 Task: Plan a trip with stops at Chelsea Market, the High Line, and Chelsea Piers.
Action: Mouse moved to (210, 63)
Screenshot: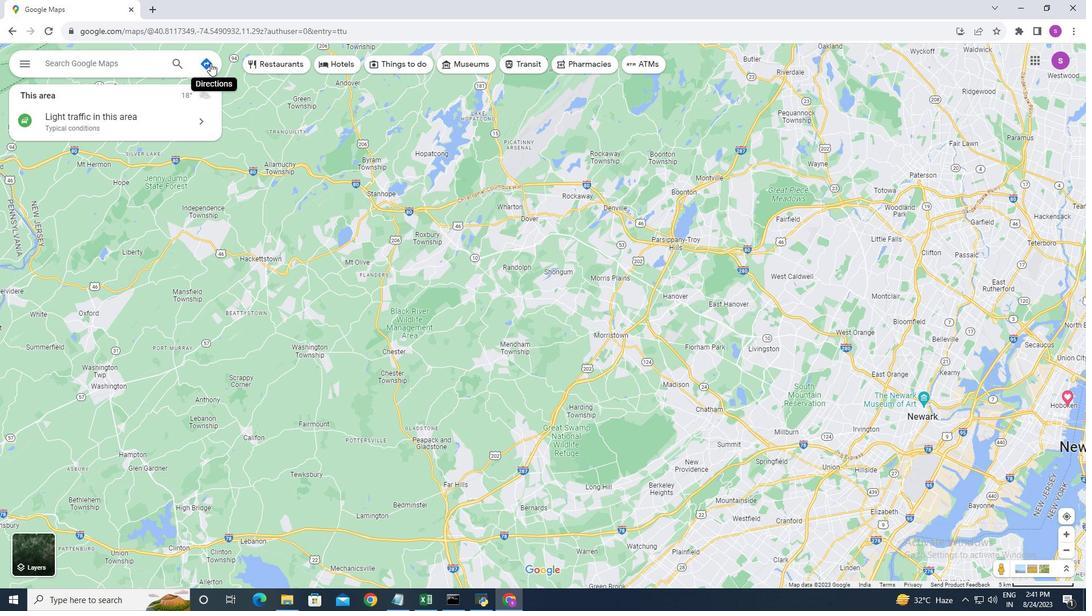
Action: Mouse pressed left at (210, 63)
Screenshot: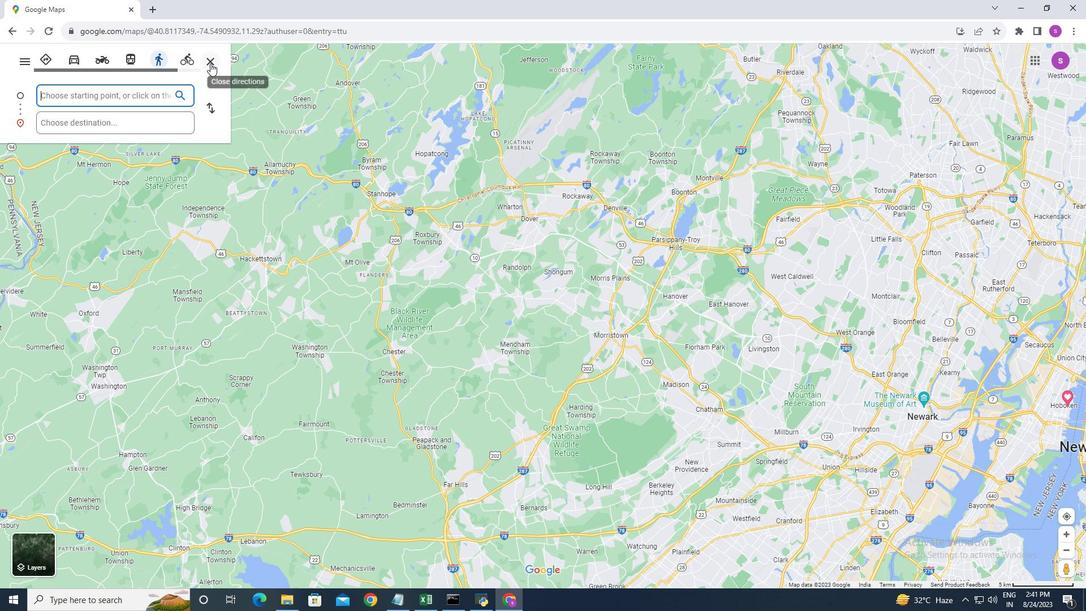 
Action: Mouse moved to (98, 86)
Screenshot: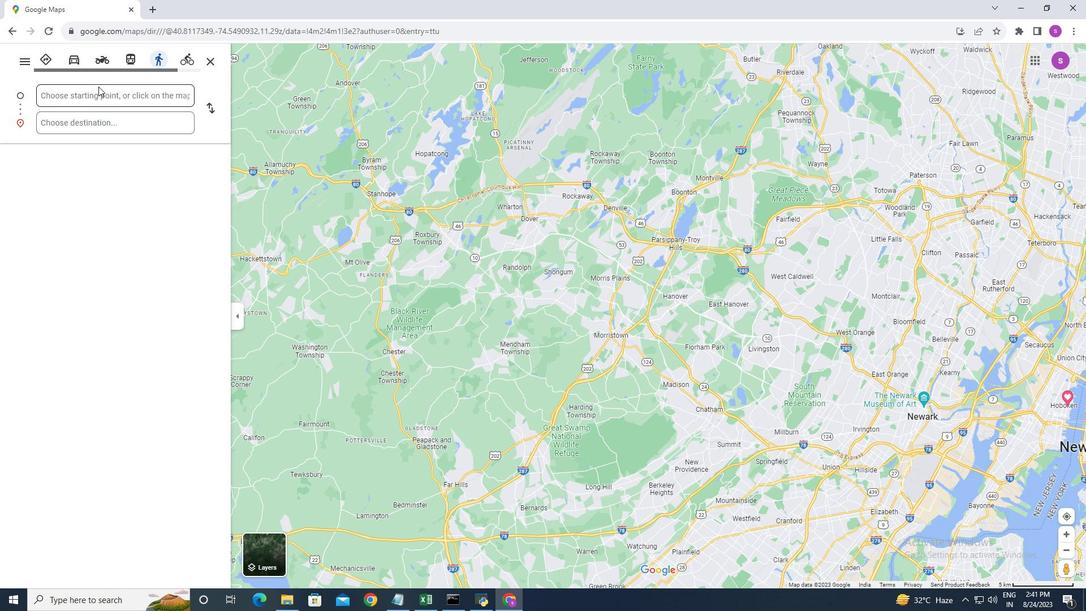 
Action: Mouse pressed left at (98, 86)
Screenshot: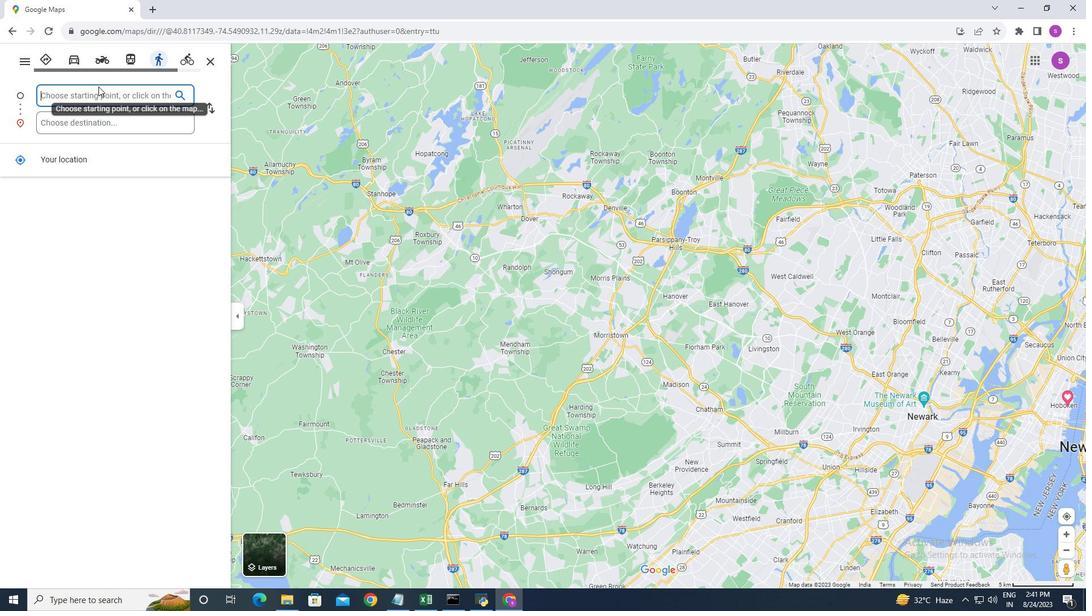 
Action: Key pressed <Key.shift>Chelsea<Key.space><Key.shift>Ma
Screenshot: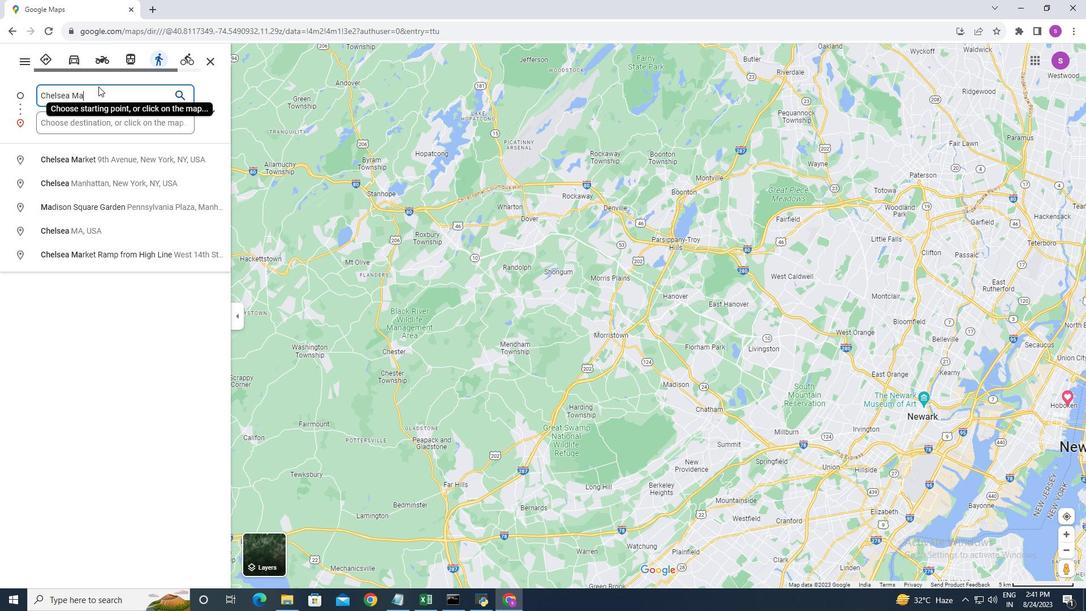 
Action: Mouse moved to (128, 161)
Screenshot: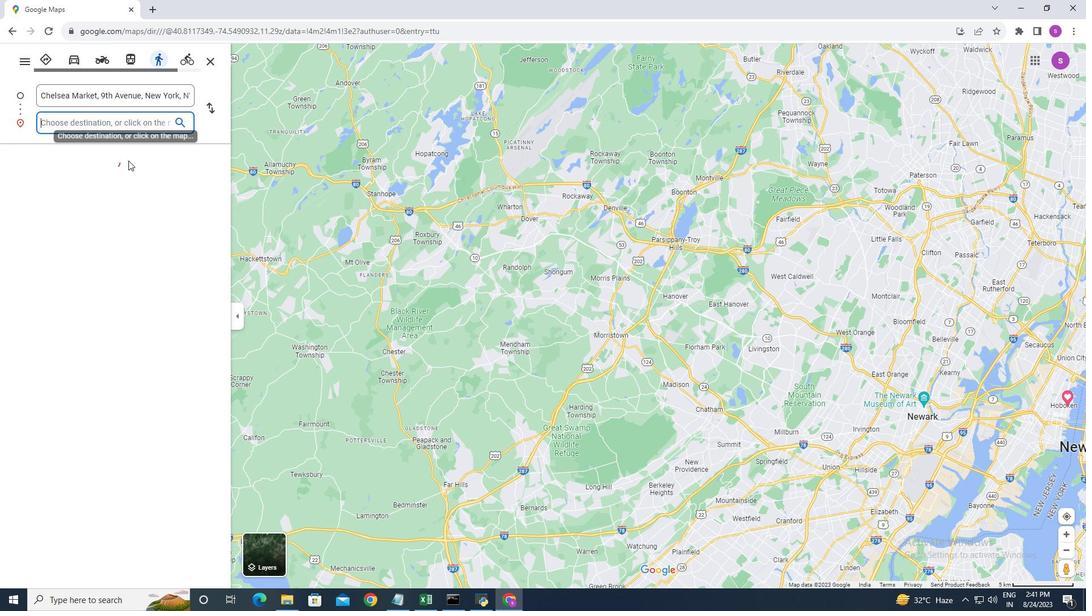 
Action: Mouse pressed left at (128, 161)
Screenshot: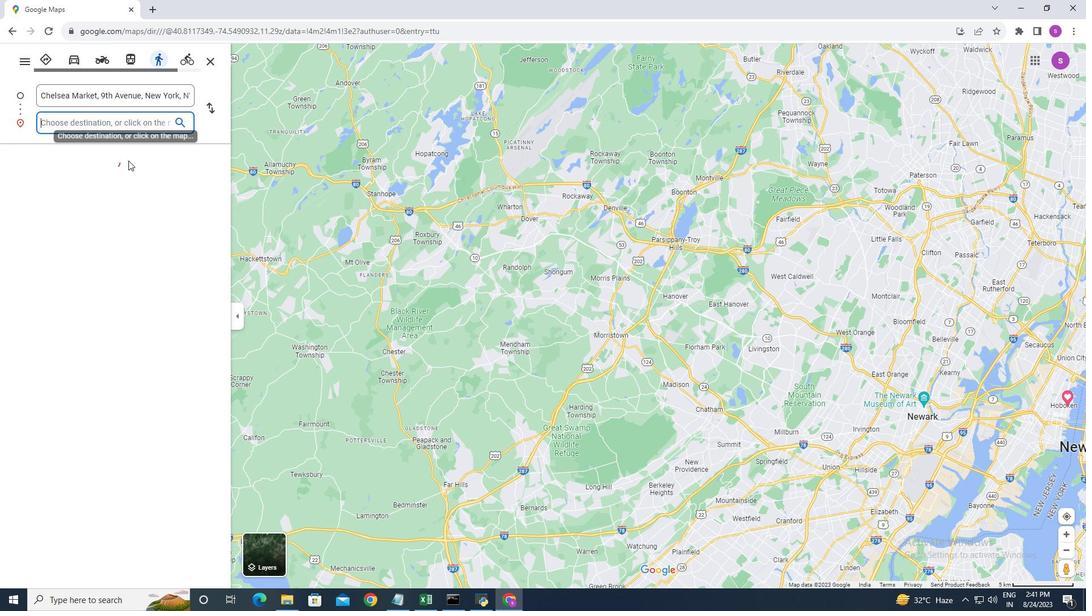 
Action: Mouse moved to (89, 120)
Screenshot: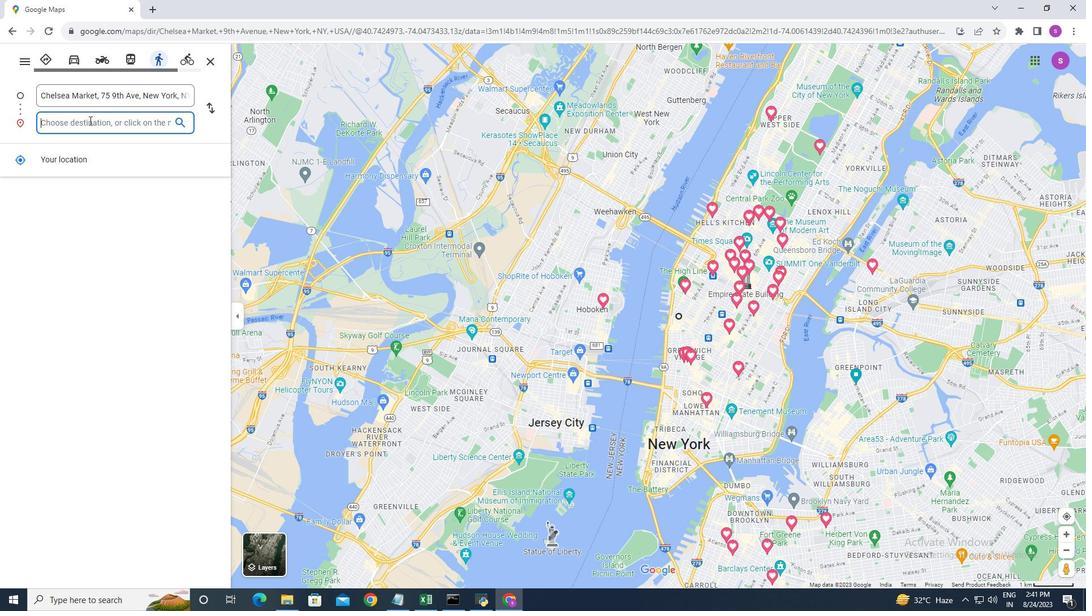 
Action: Mouse pressed left at (89, 120)
Screenshot: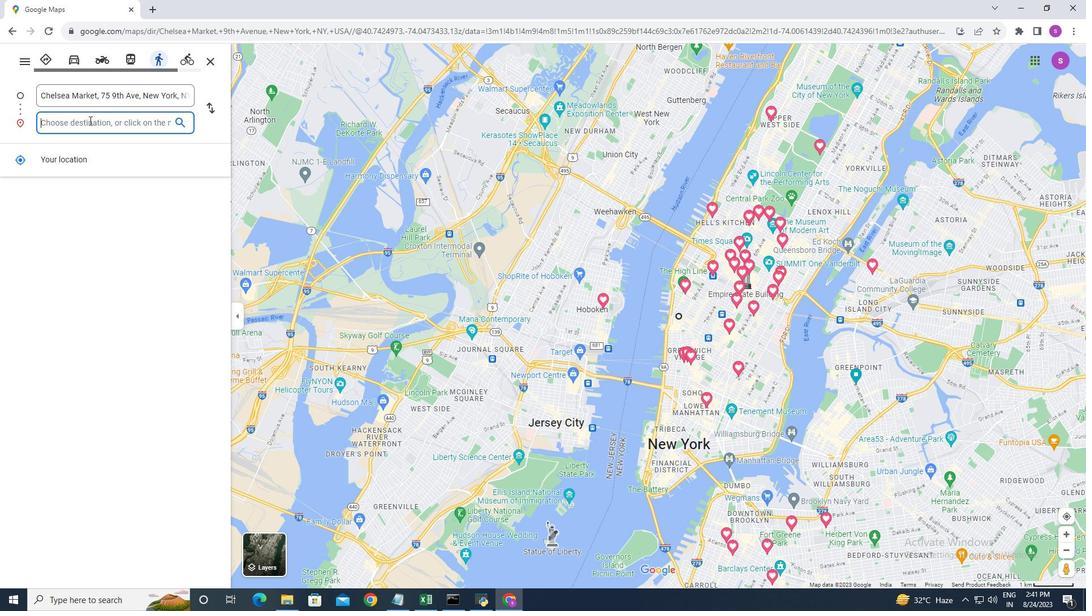 
Action: Key pressed <Key.shift>Union
Screenshot: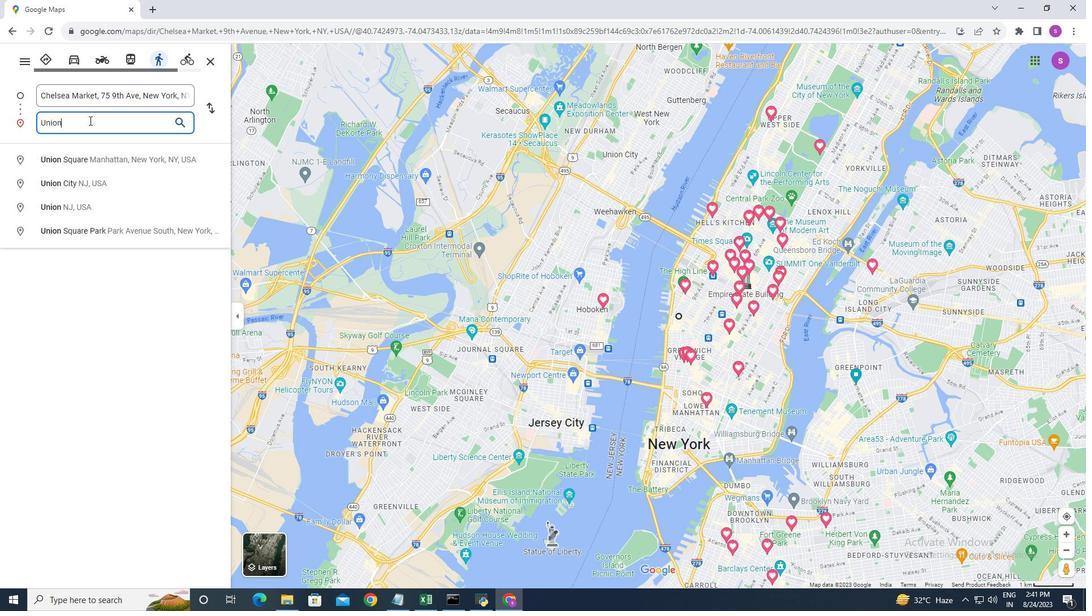 
Action: Mouse moved to (125, 158)
Screenshot: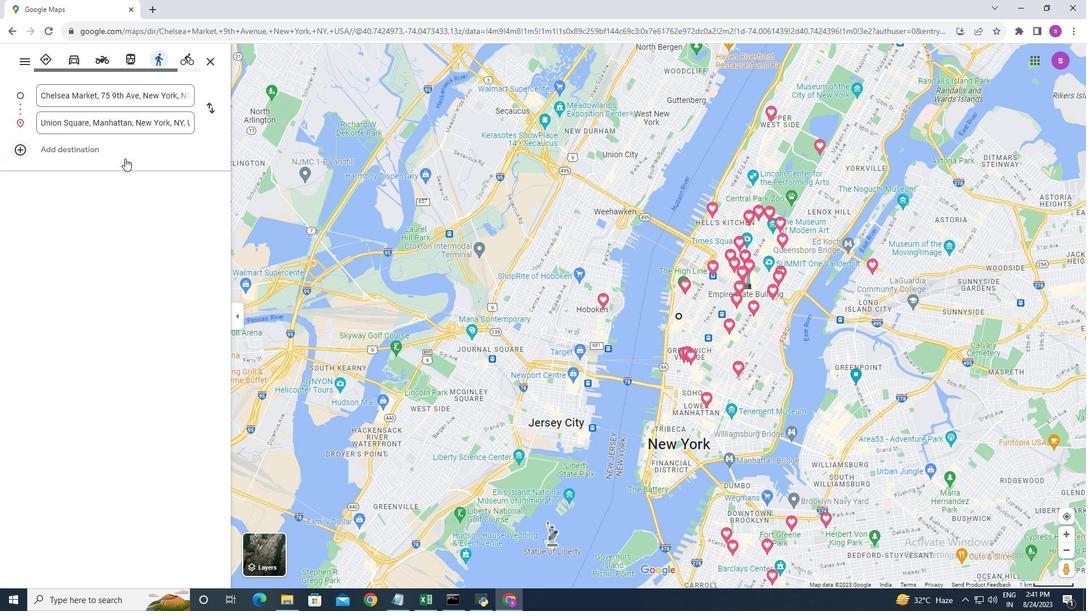
Action: Mouse pressed left at (125, 158)
Screenshot: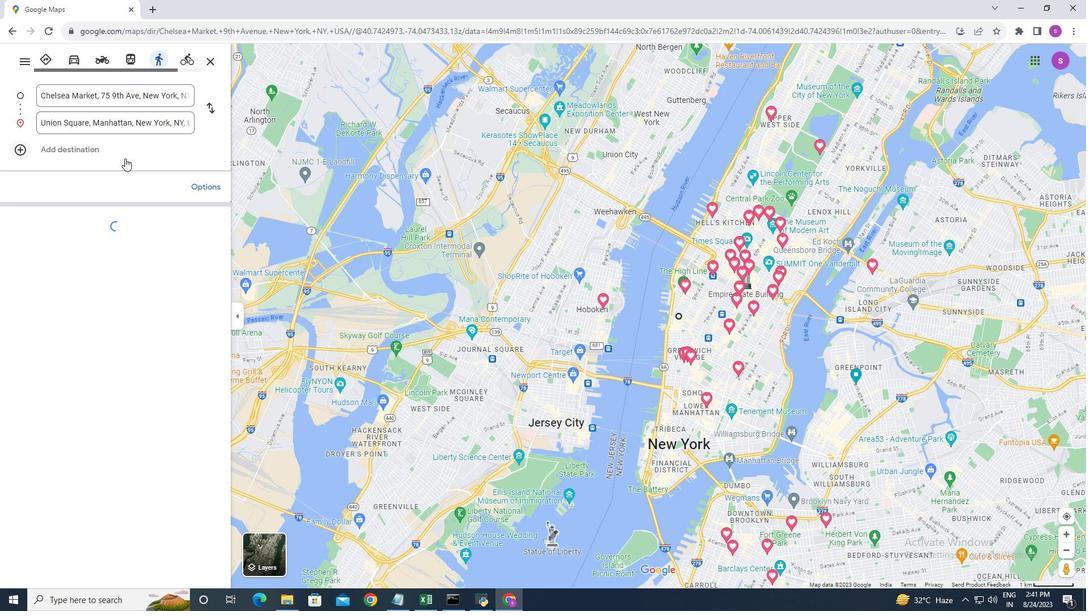 
Action: Mouse moved to (76, 142)
Screenshot: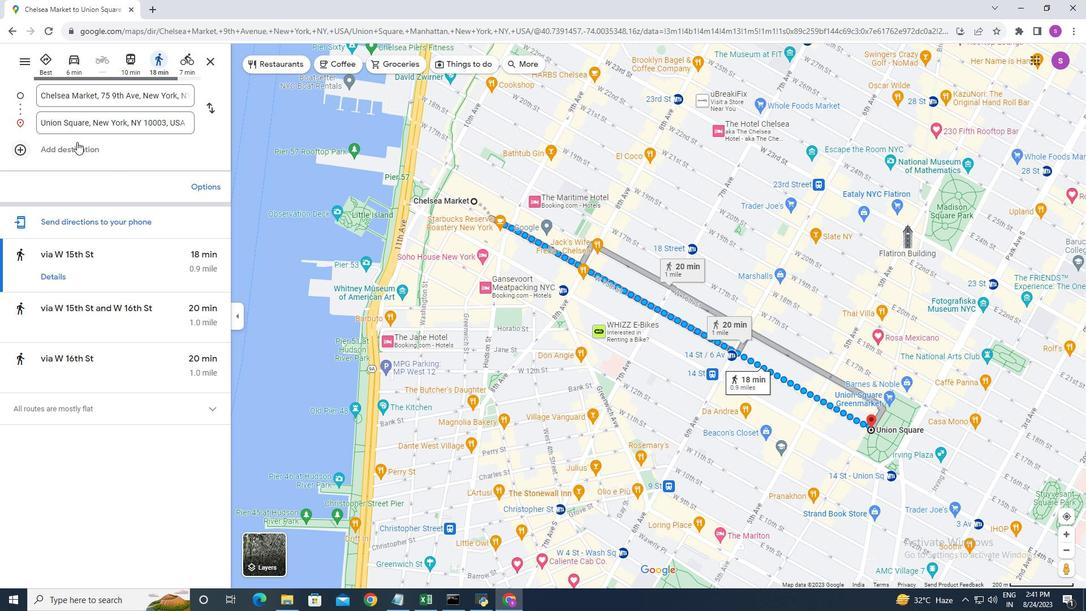 
Action: Mouse pressed left at (76, 142)
Screenshot: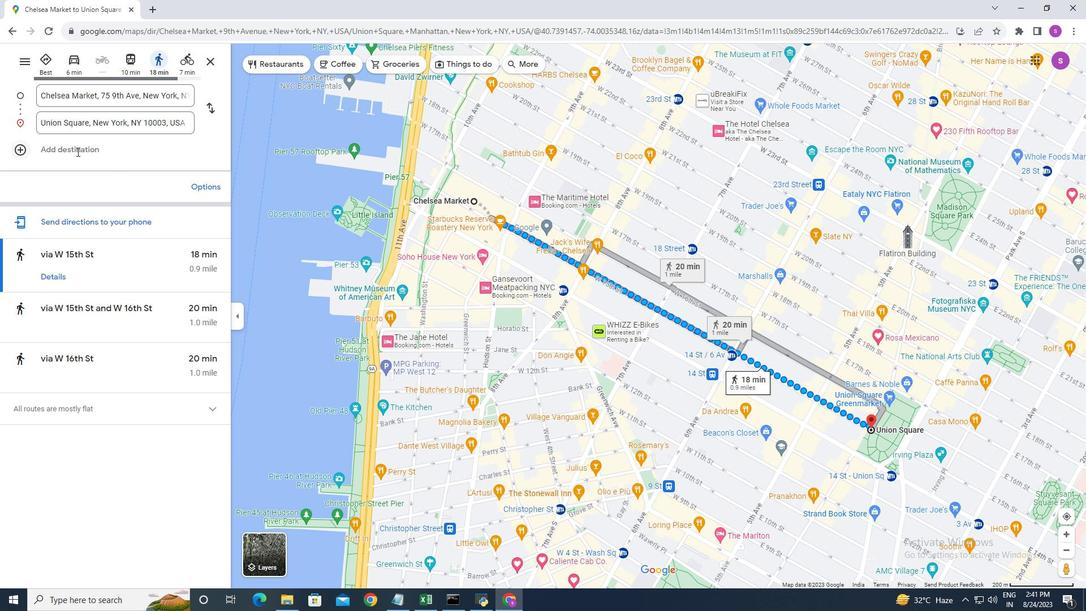 
Action: Mouse moved to (75, 150)
Screenshot: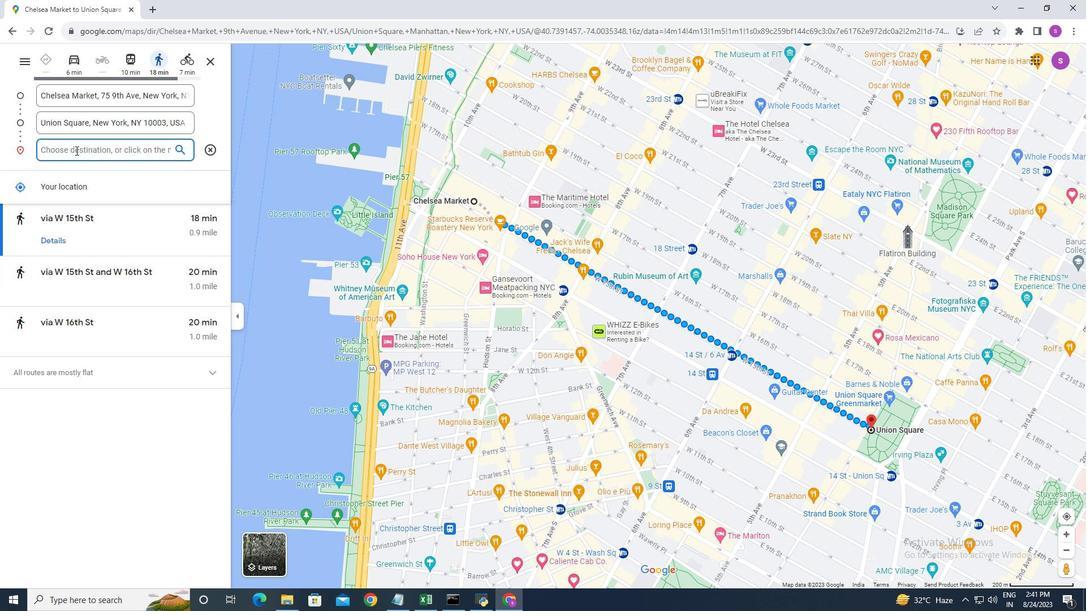 
Action: Mouse pressed left at (75, 150)
Screenshot: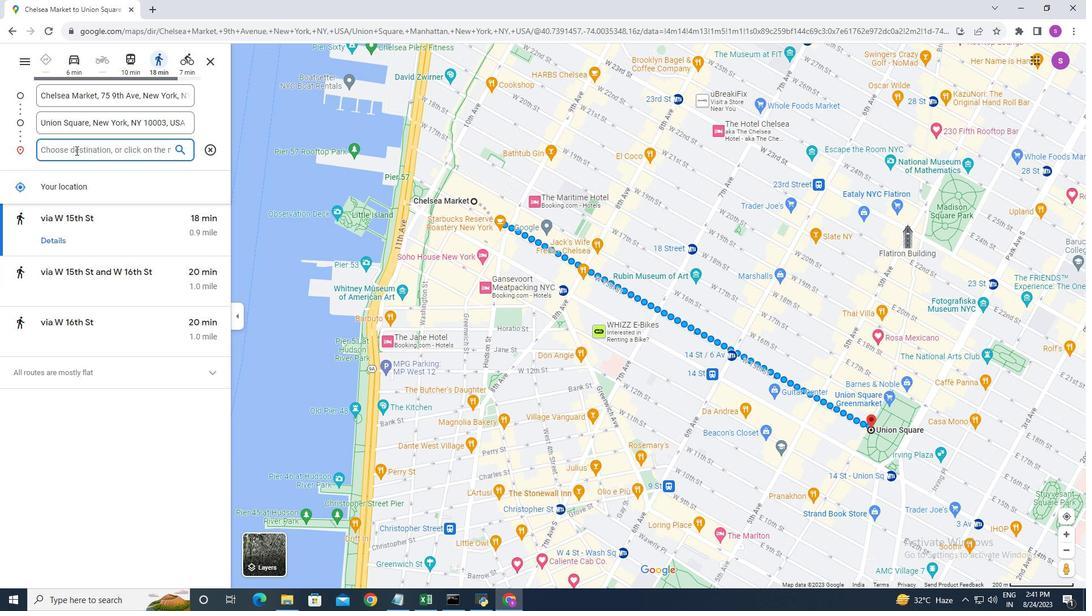 
Action: Key pressed <Key.shift>The<Key.space><Key.shift>
Screenshot: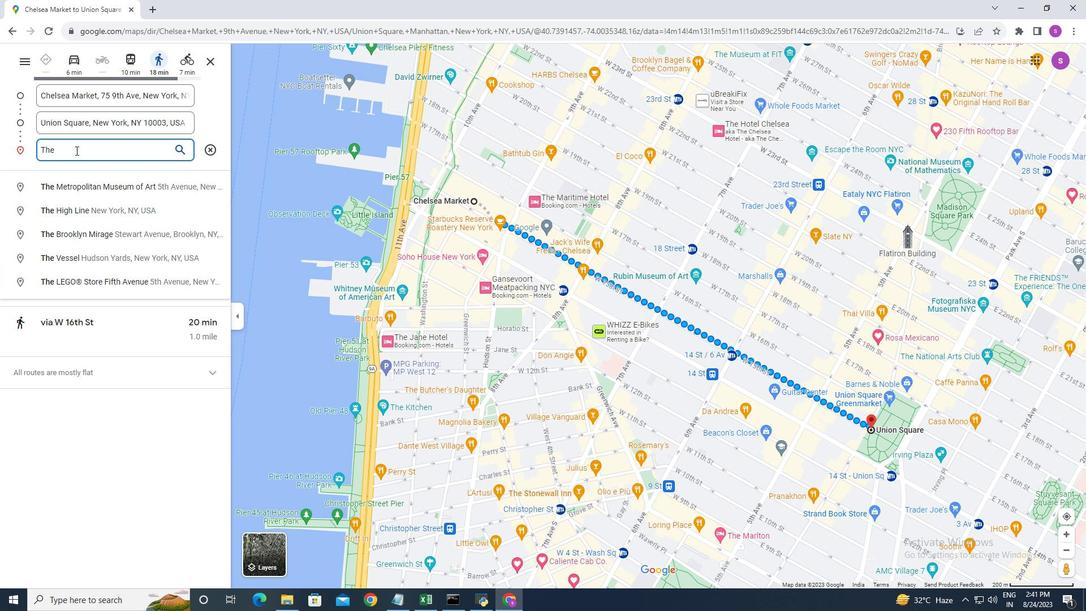 
Action: Mouse moved to (157, 211)
Screenshot: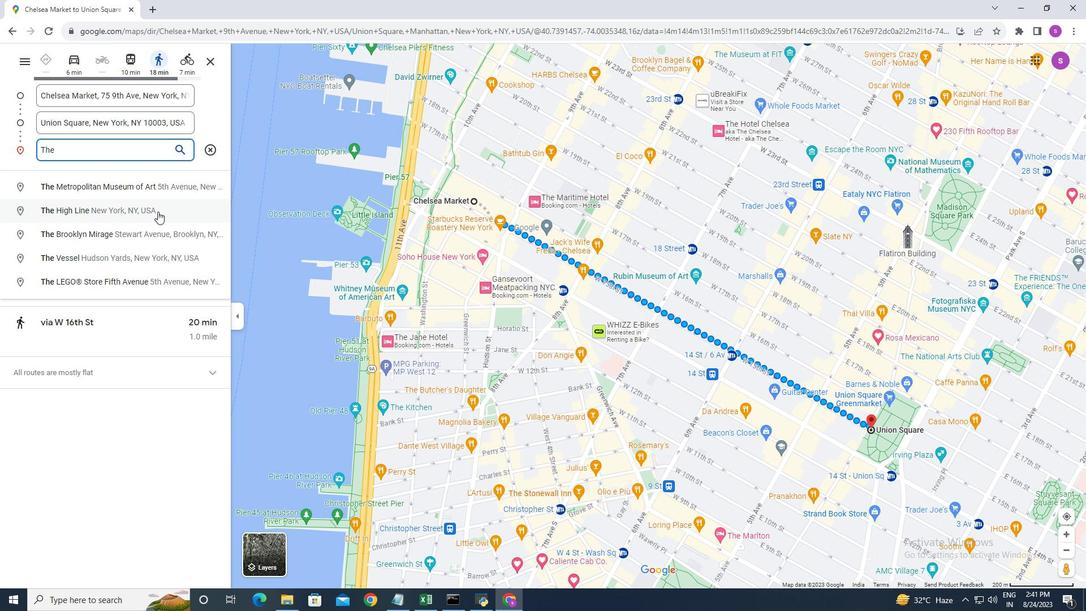 
Action: Mouse pressed left at (157, 211)
Screenshot: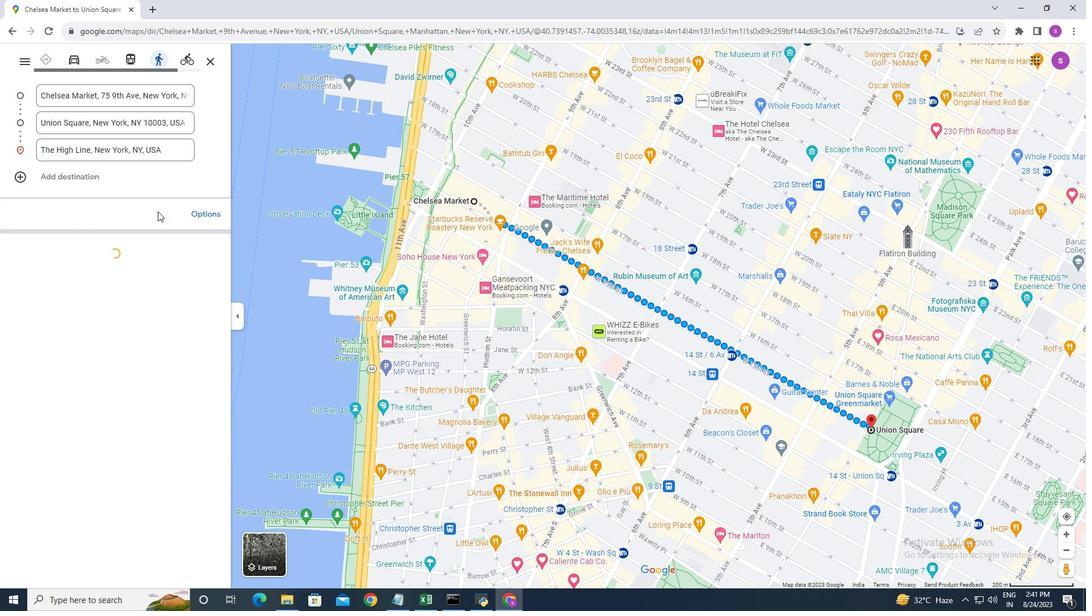 
Action: Mouse moved to (74, 178)
Screenshot: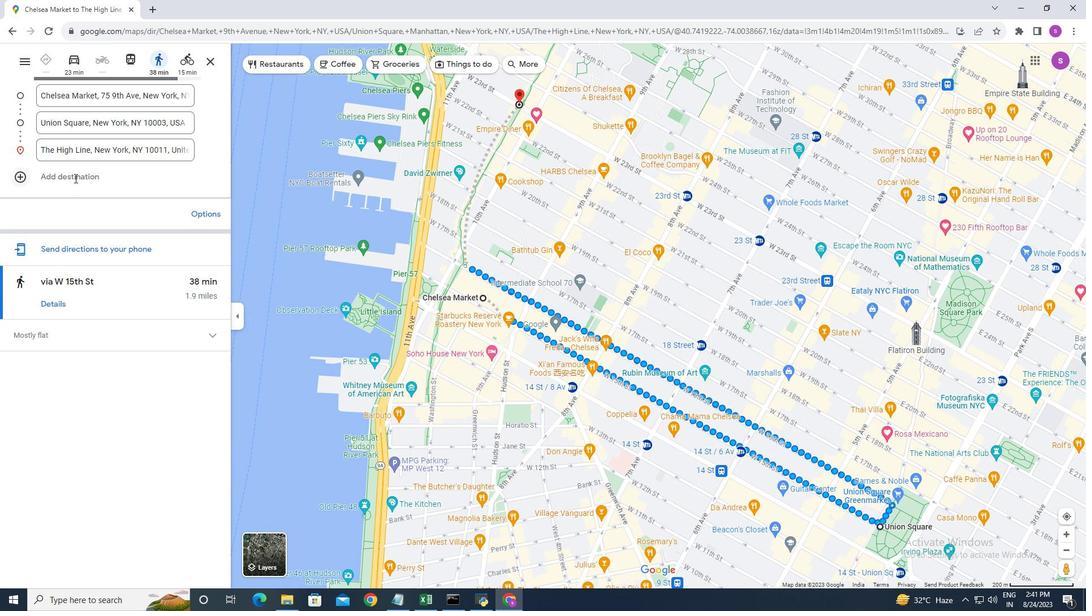 
Action: Mouse pressed left at (74, 178)
Screenshot: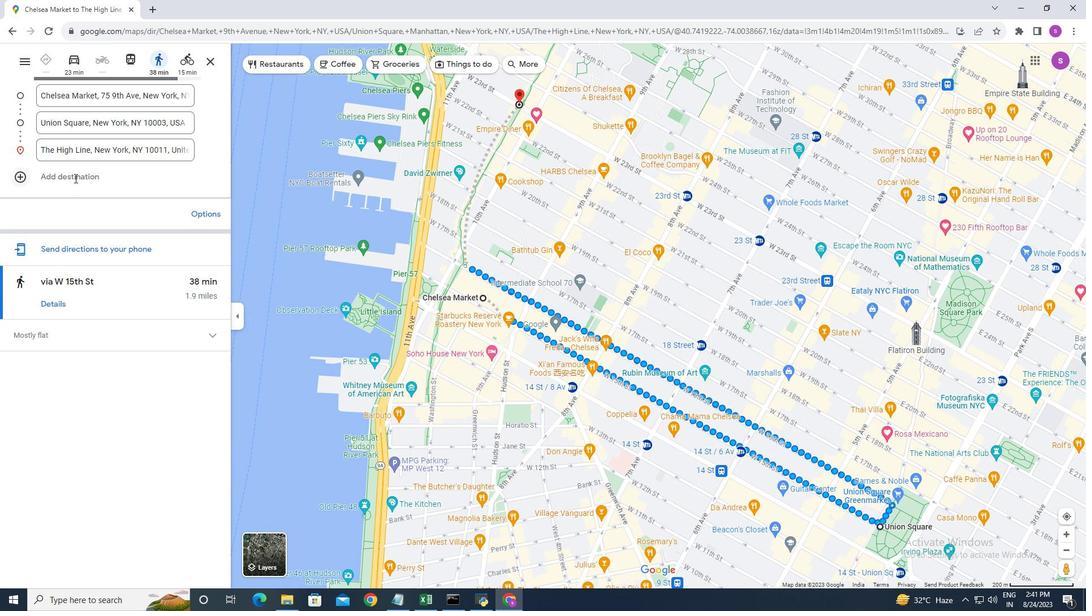 
Action: Mouse moved to (74, 179)
Screenshot: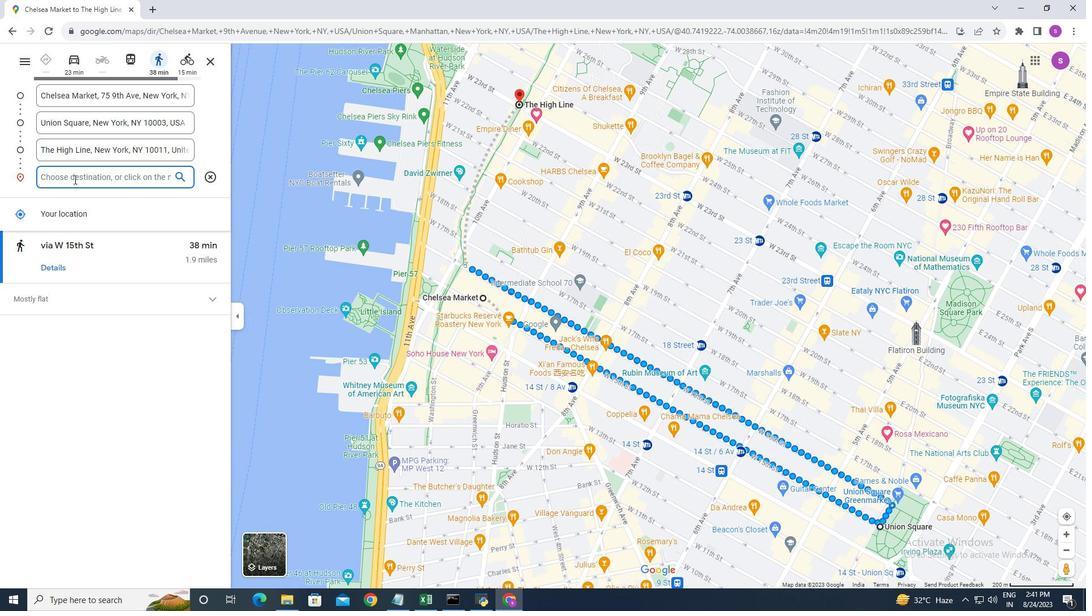 
Action: Mouse pressed left at (74, 179)
Screenshot: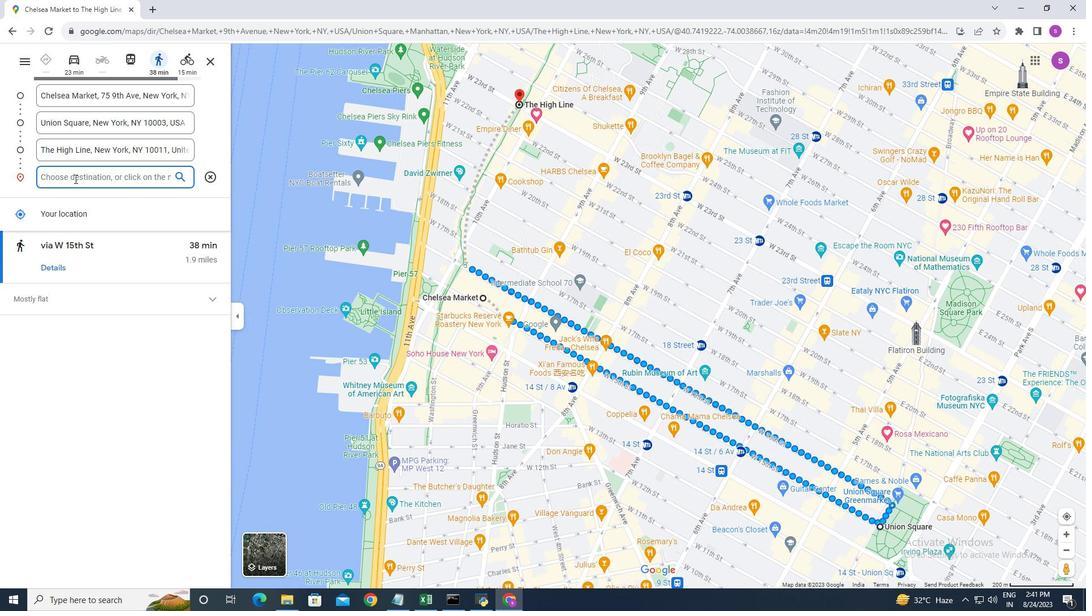 
Action: Mouse moved to (74, 178)
Screenshot: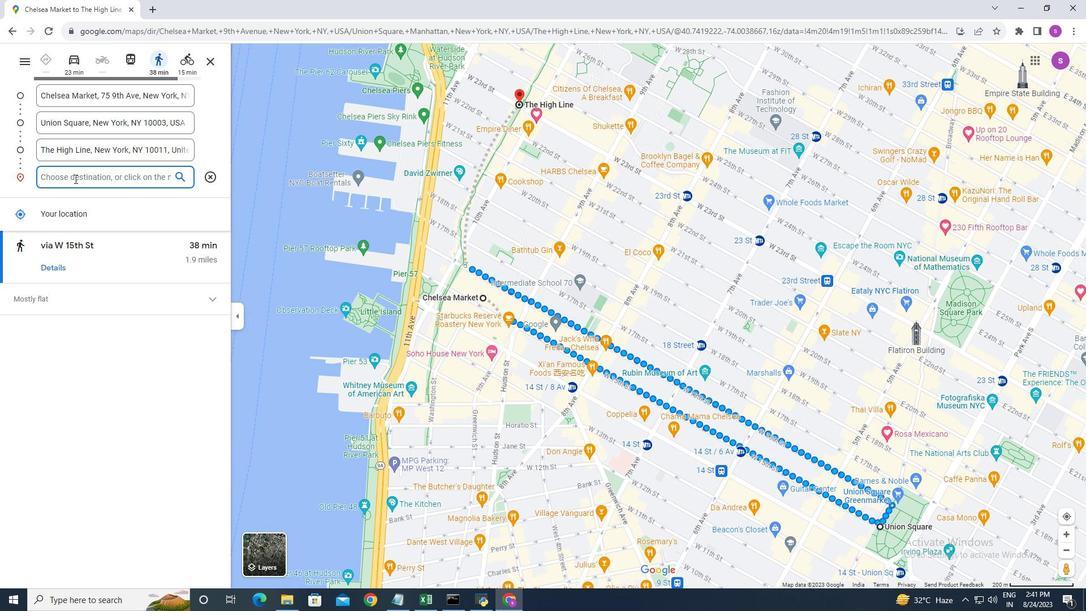 
Action: Key pressed <Key.shift>Chelsea<Key.space><Key.shift>OP<Key.backspace><Key.backspace><Key.shift>P
Screenshot: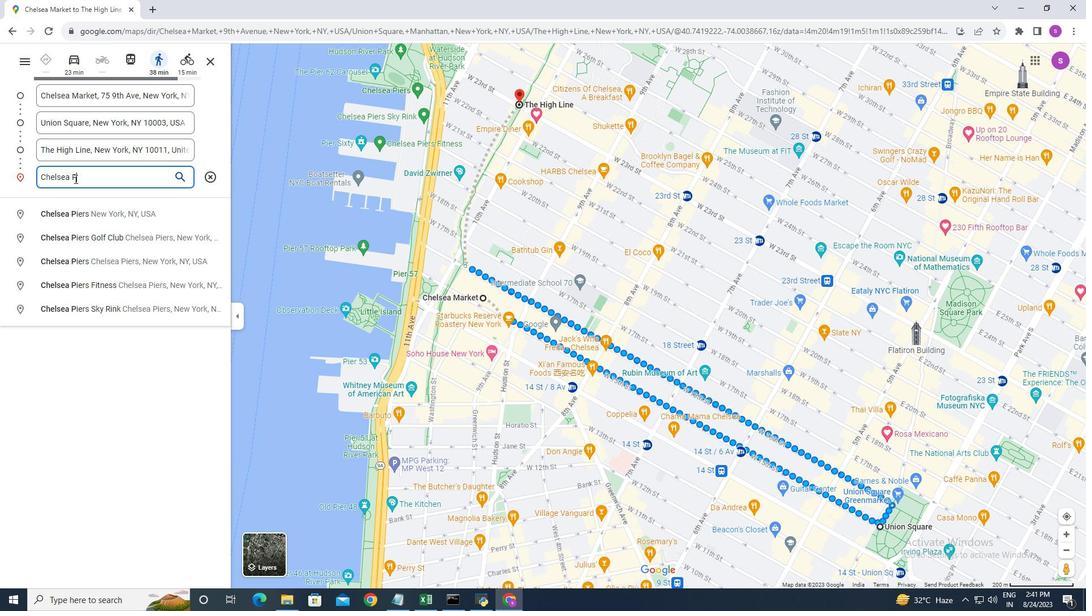 
Action: Mouse moved to (139, 215)
Screenshot: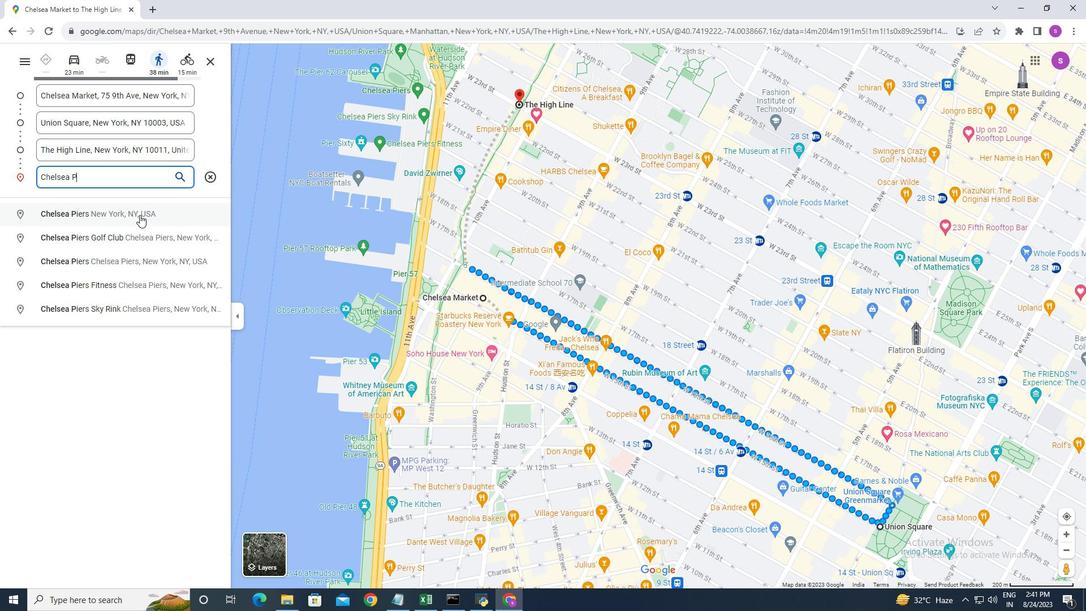 
Action: Mouse pressed left at (139, 215)
Screenshot: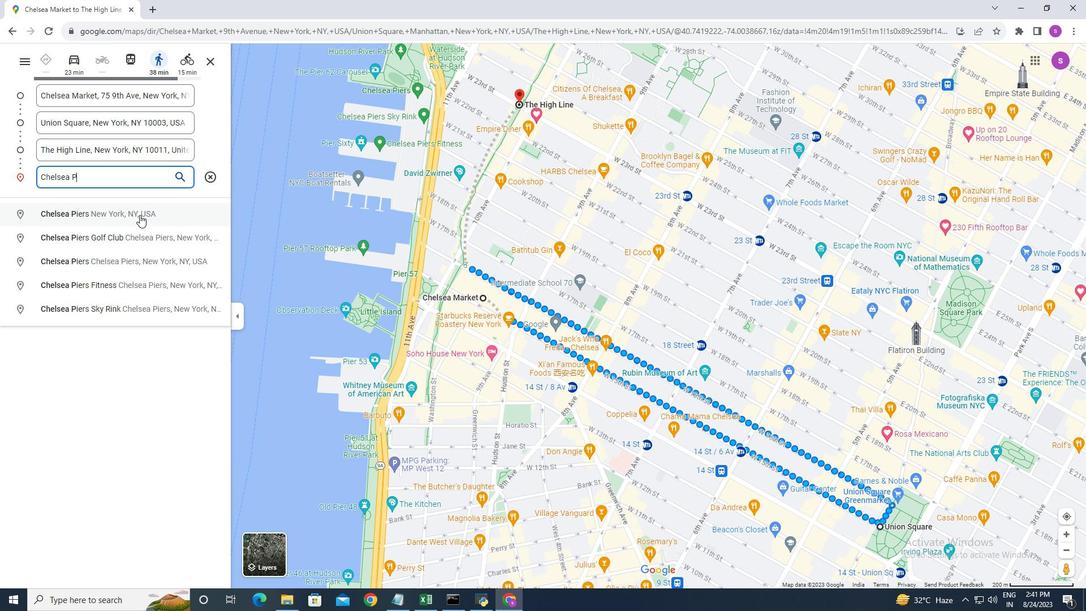 
Action: Mouse moved to (62, 199)
Screenshot: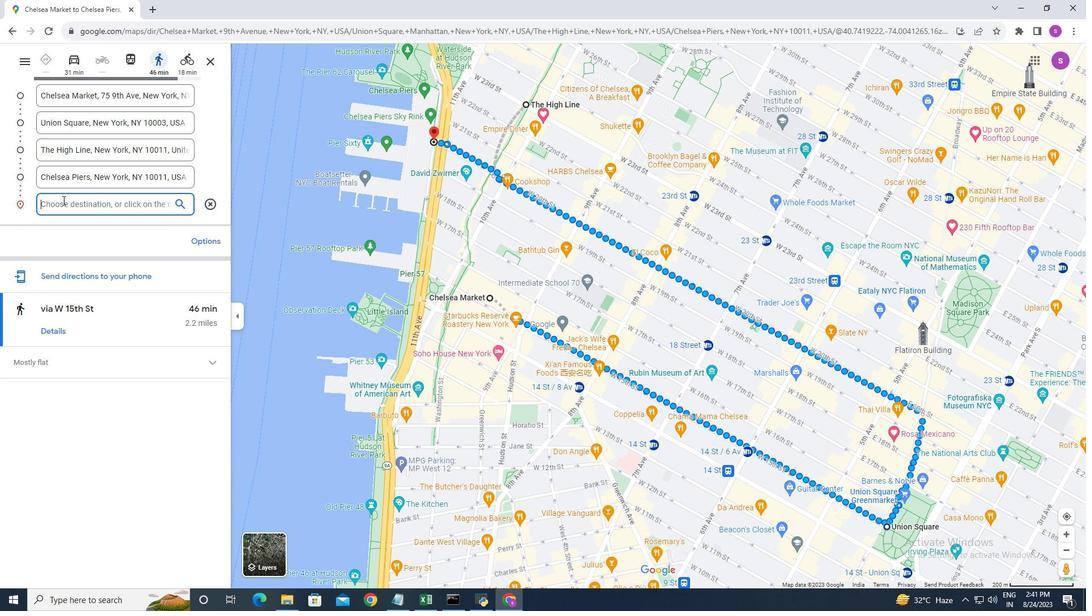 
Action: Mouse pressed left at (62, 199)
Screenshot: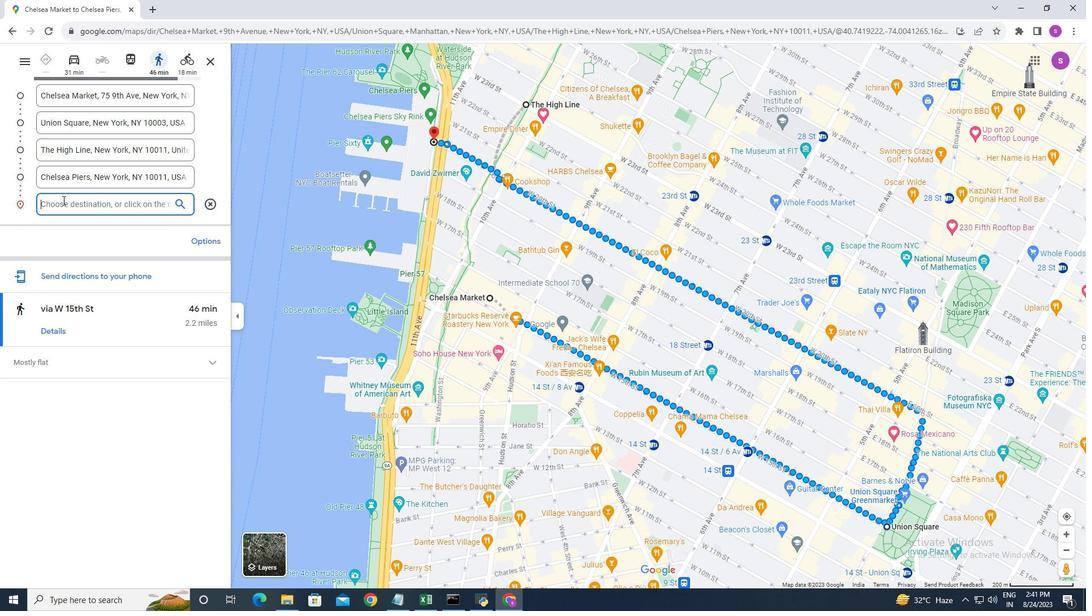 
Action: Mouse moved to (62, 200)
Screenshot: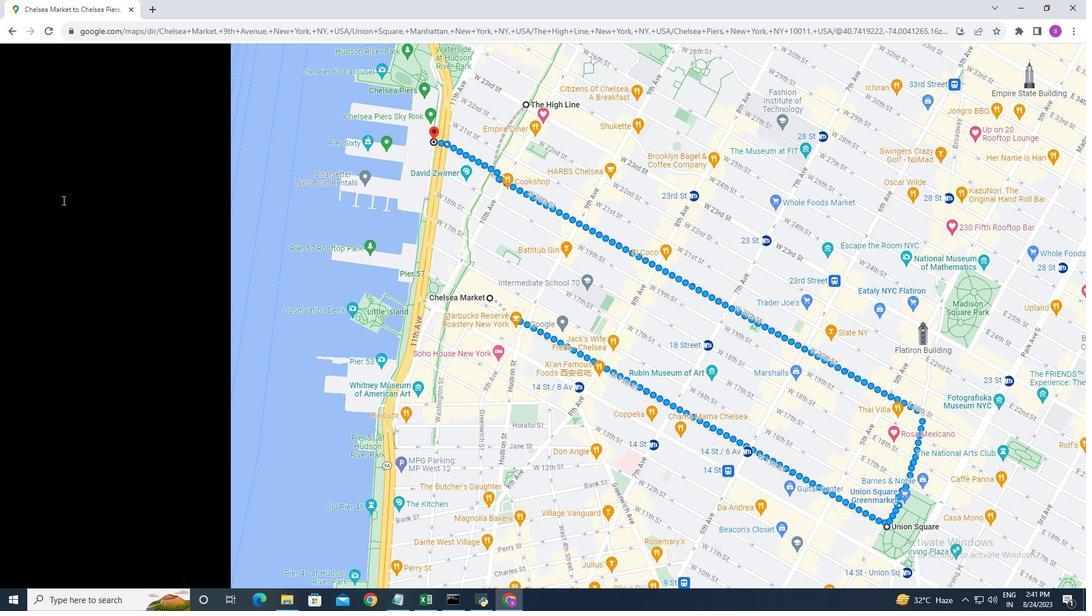 
Action: Key pressed <Key.shift>Empire<Key.space><Key.shift>Diner
Screenshot: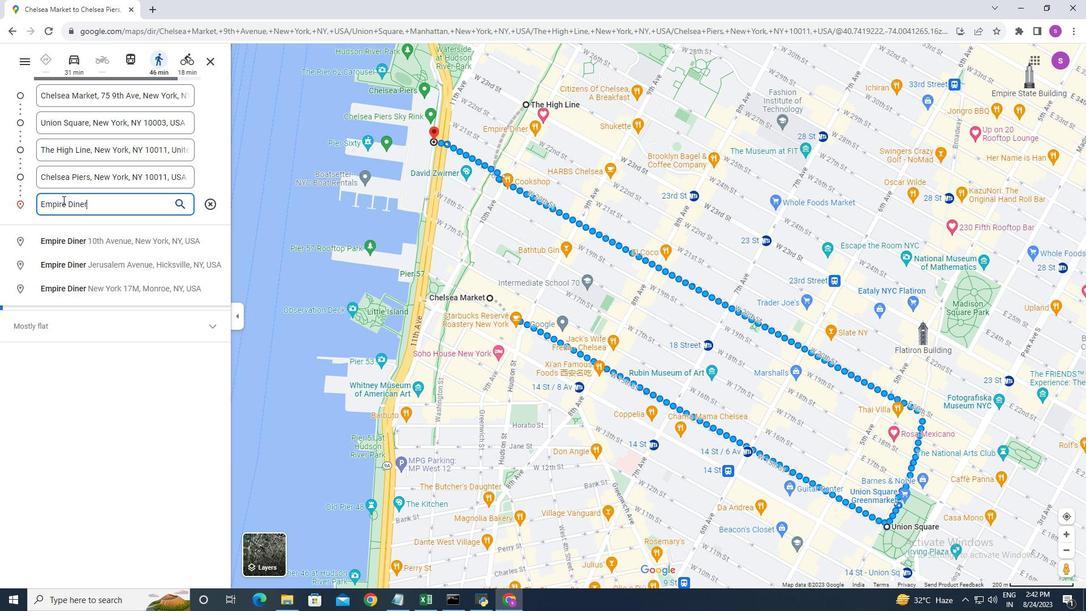 
Action: Mouse moved to (131, 236)
Screenshot: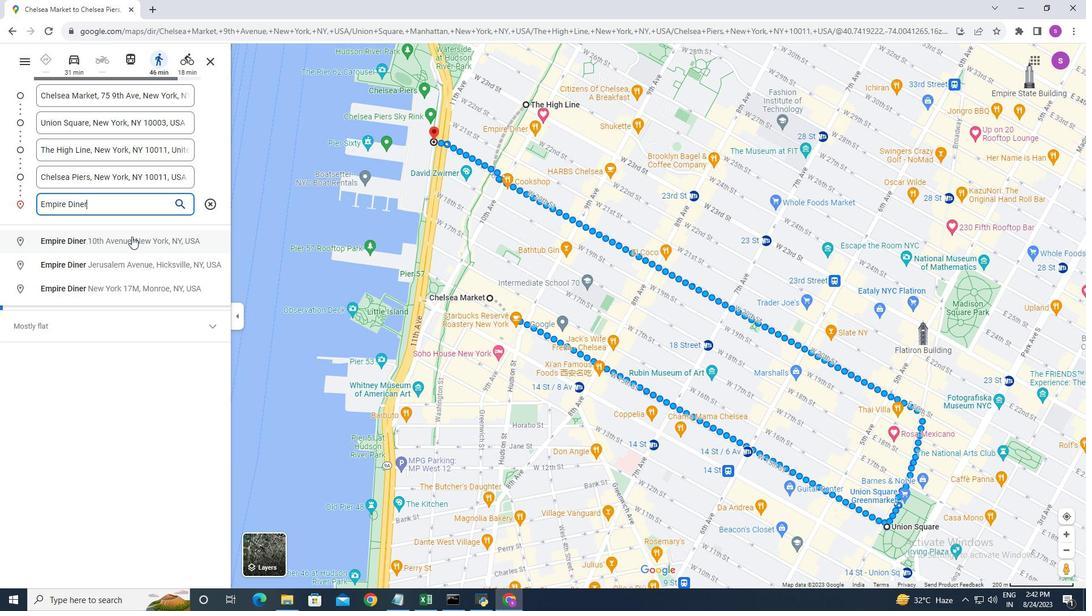 
Action: Mouse pressed left at (131, 236)
Screenshot: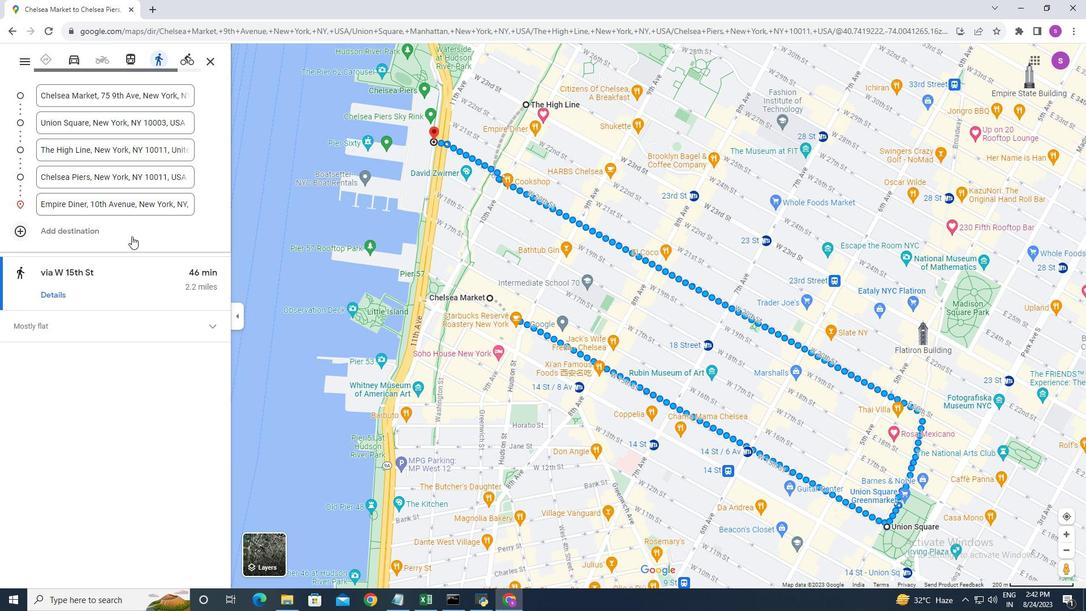 
Action: Mouse moved to (71, 60)
Screenshot: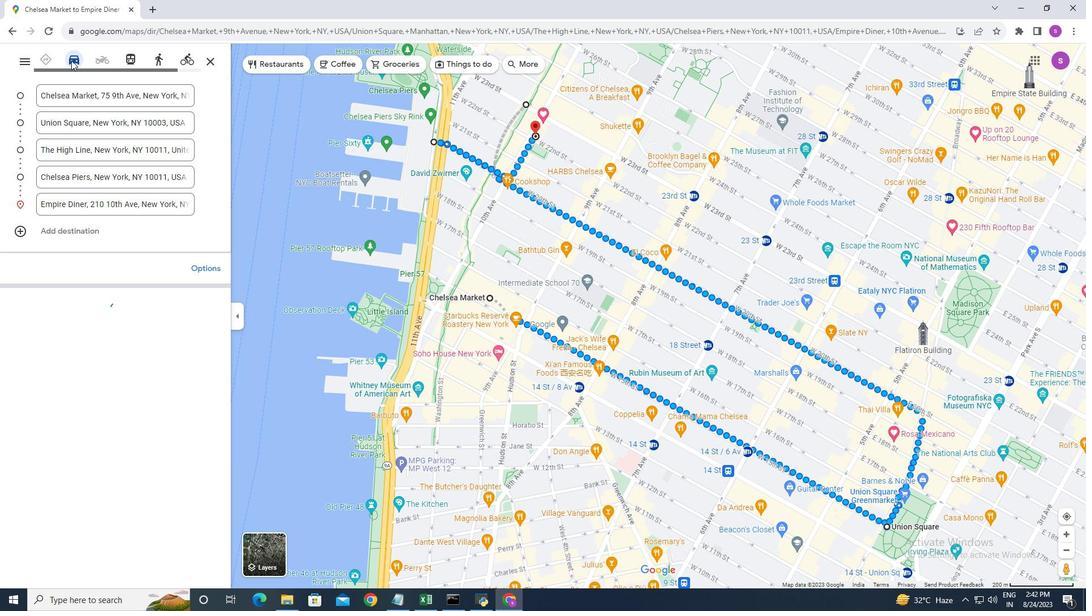 
Action: Mouse pressed left at (71, 60)
Screenshot: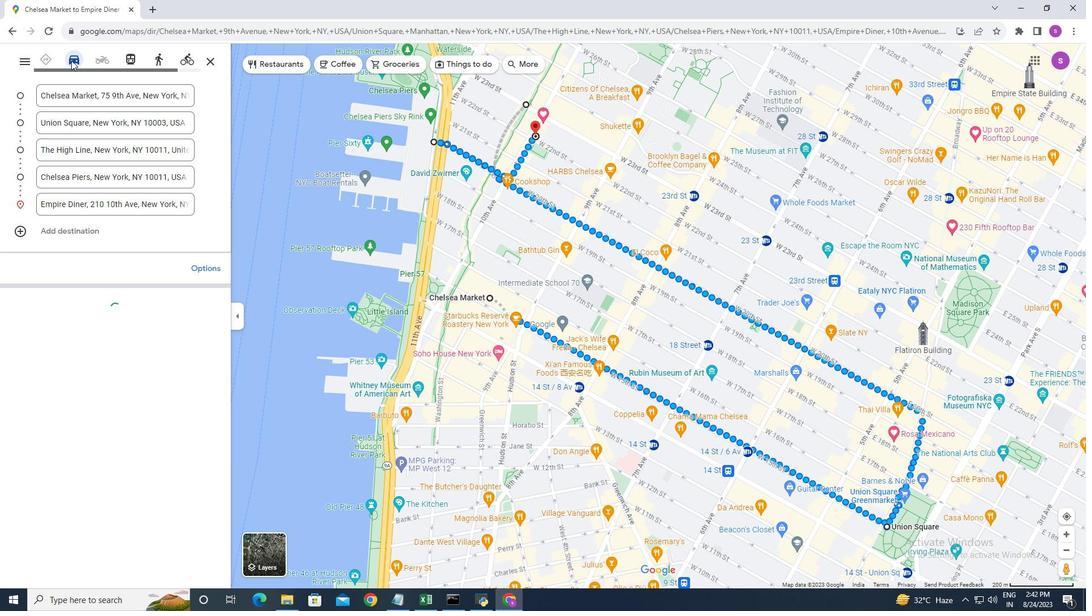 
Action: Mouse moved to (52, 371)
Screenshot: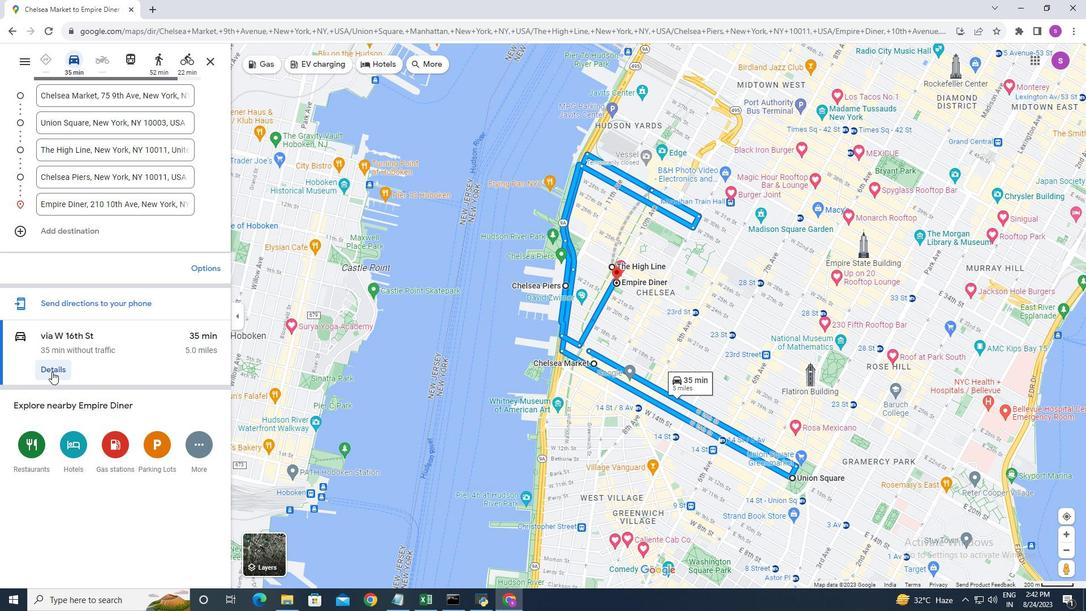 
Action: Mouse pressed left at (52, 371)
Screenshot: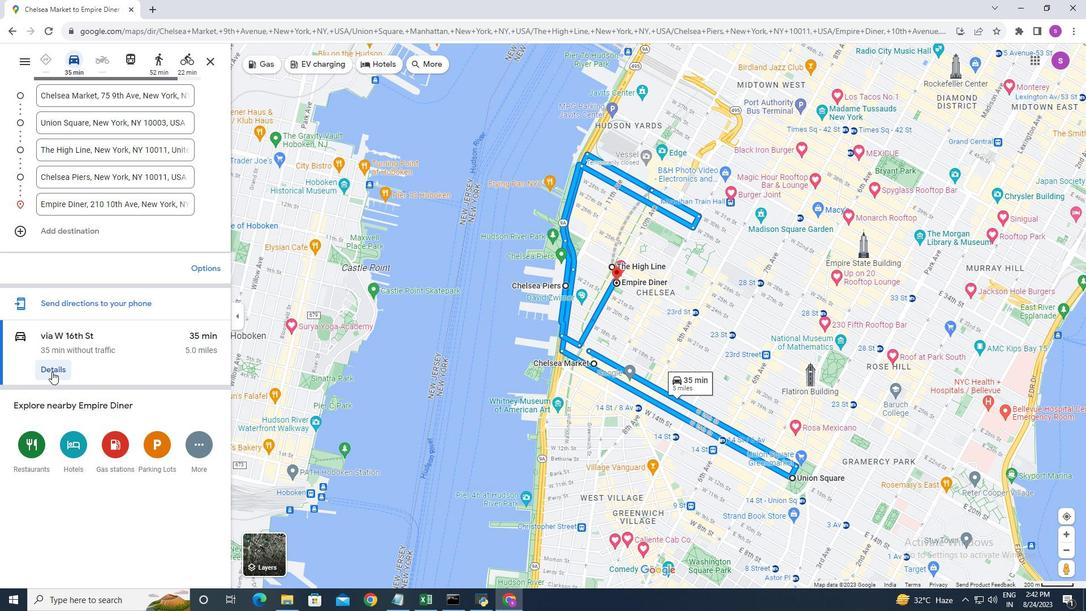 
Action: Mouse moved to (100, 411)
Screenshot: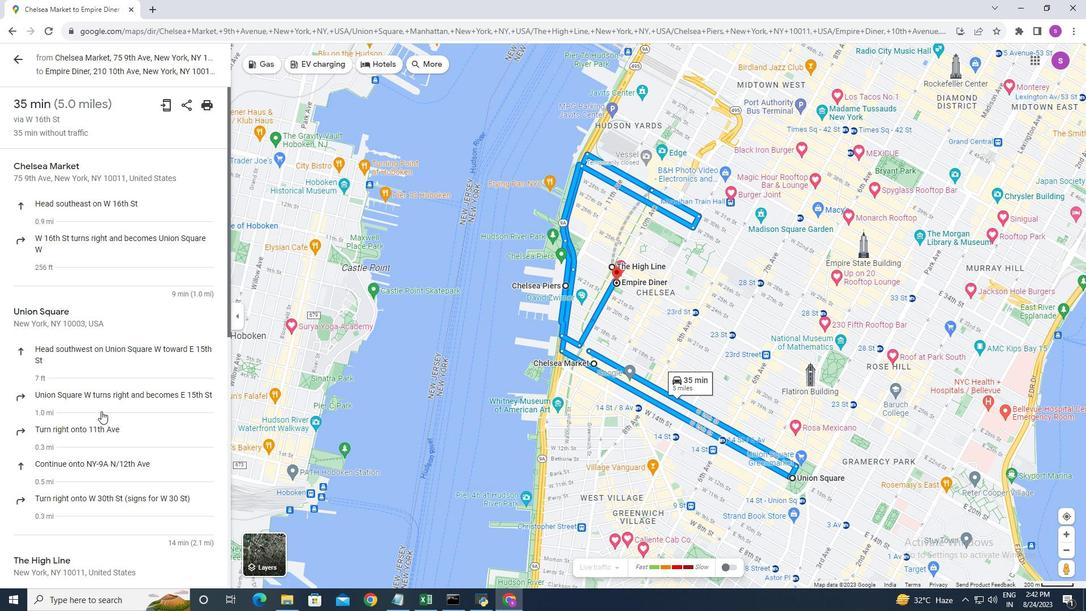 
Action: Mouse scrolled (100, 410) with delta (0, 0)
Screenshot: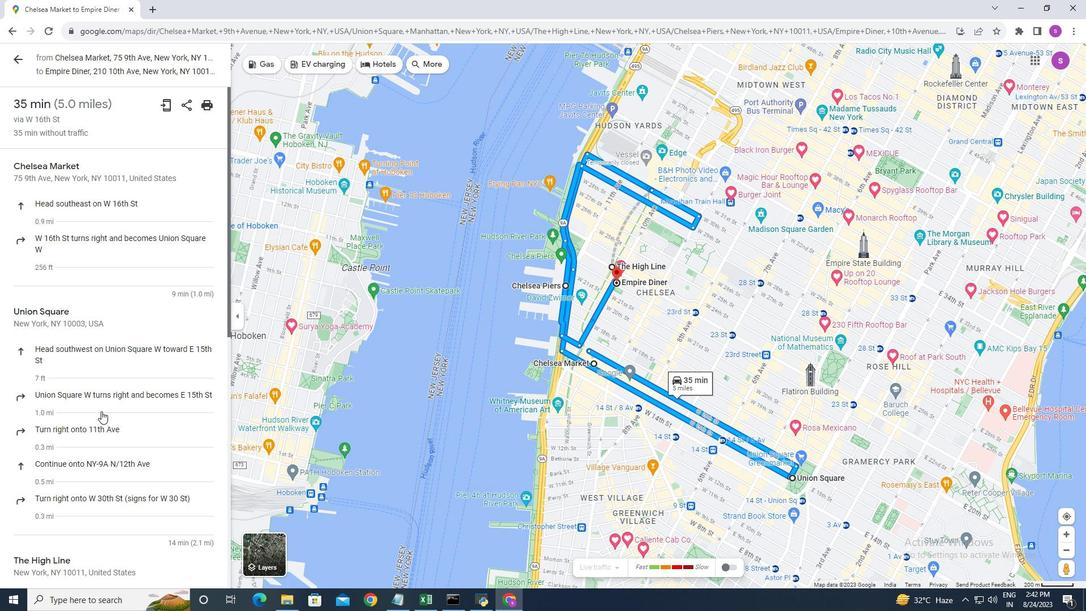 
Action: Mouse scrolled (100, 410) with delta (0, 0)
Screenshot: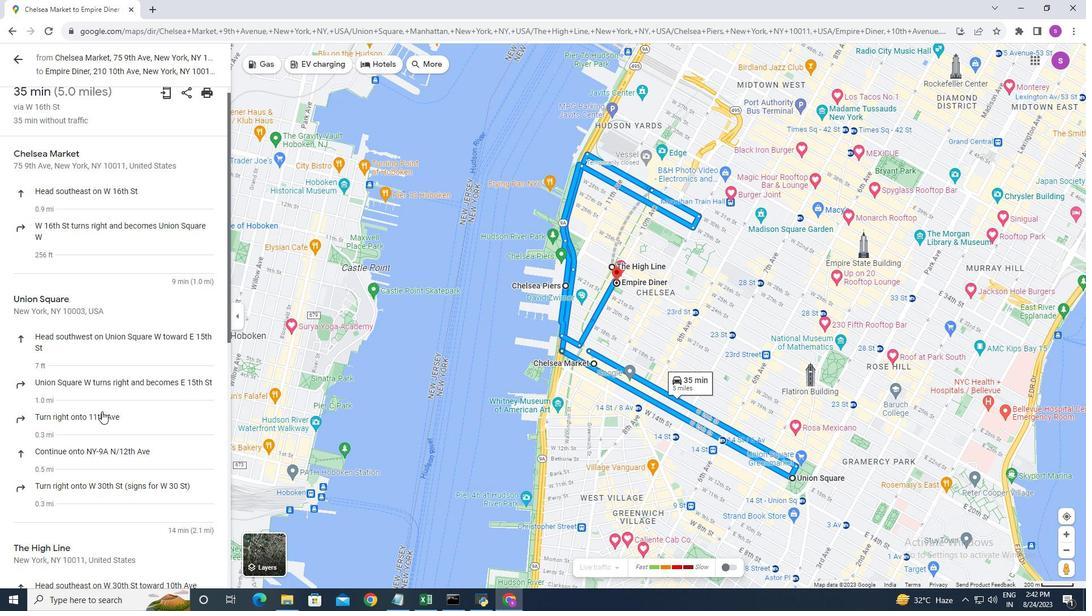 
Action: Mouse moved to (104, 410)
Screenshot: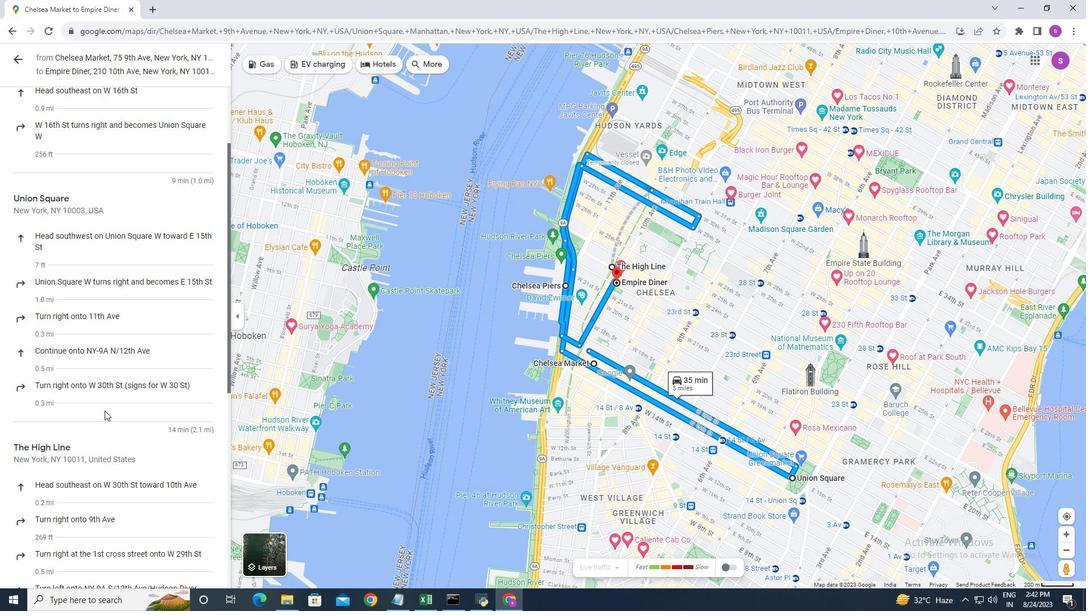 
Action: Mouse scrolled (104, 411) with delta (0, 0)
Screenshot: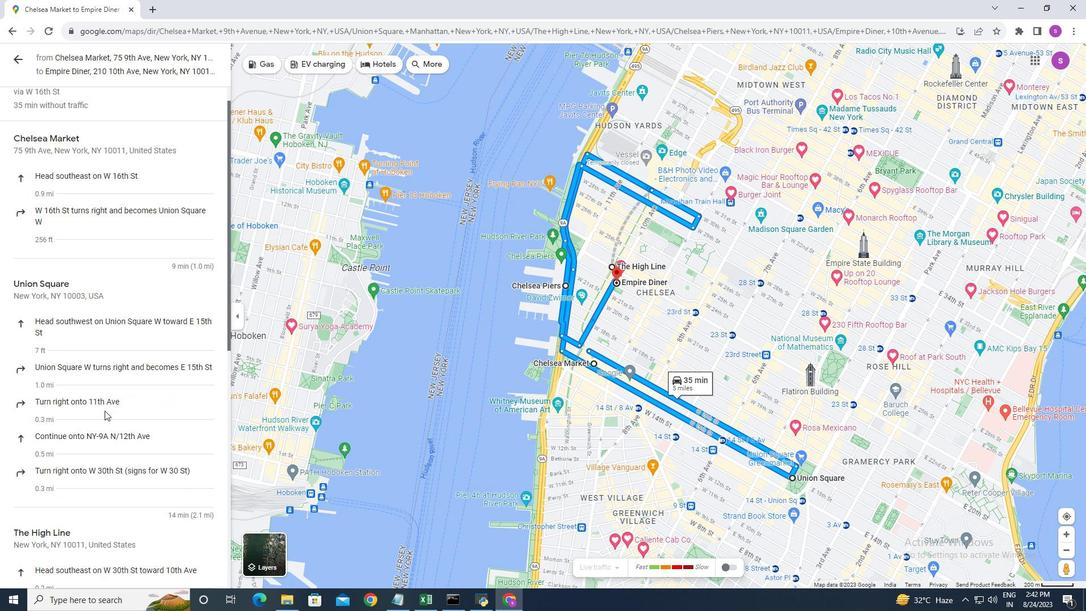 
Action: Mouse scrolled (104, 411) with delta (0, 0)
Screenshot: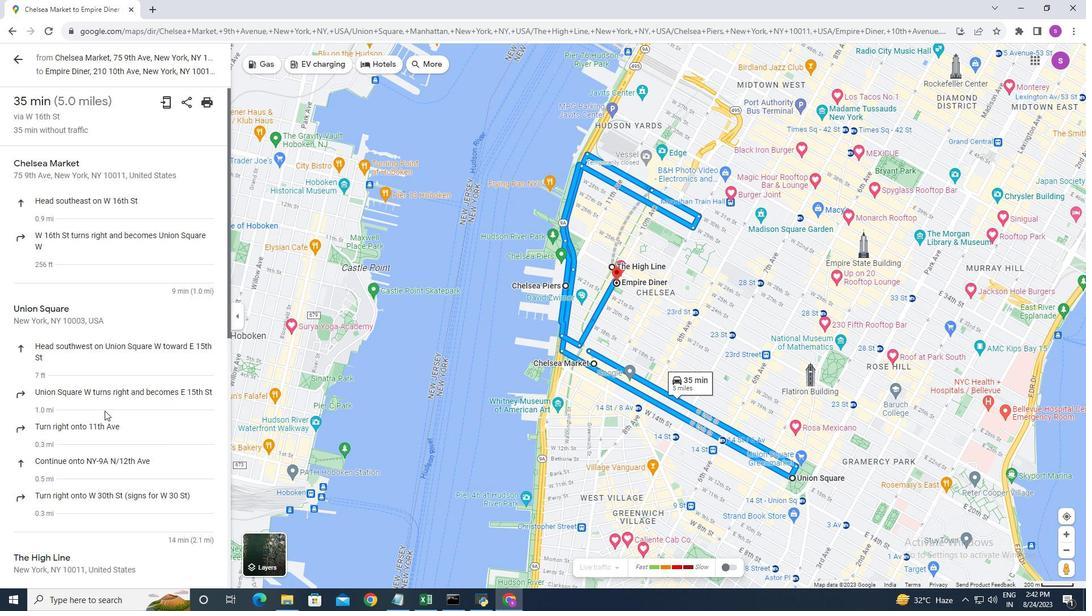 
Action: Mouse moved to (105, 410)
Screenshot: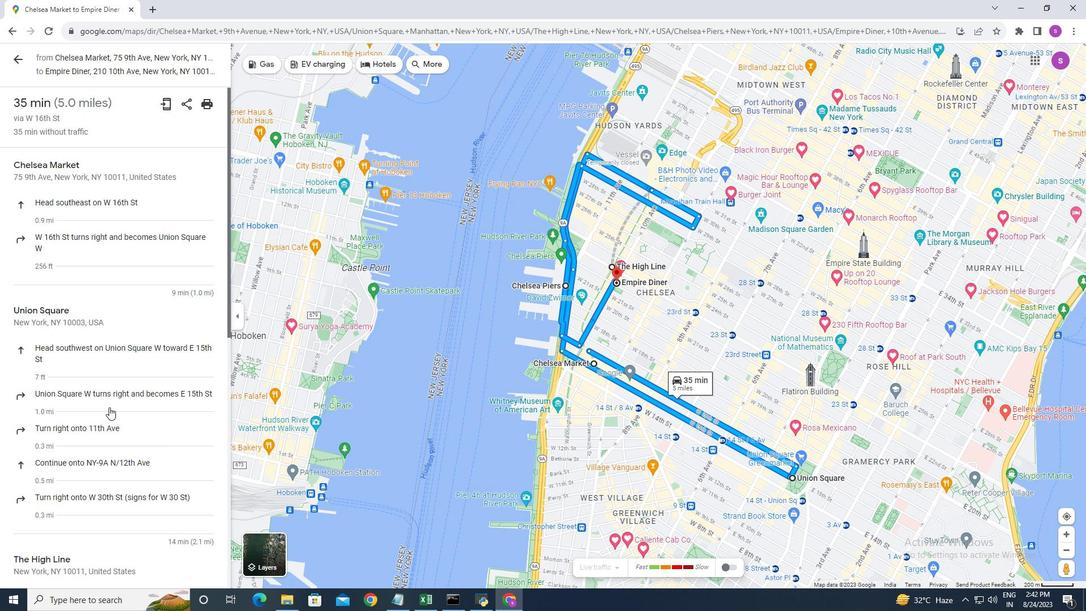 
Action: Mouse scrolled (105, 410) with delta (0, 0)
Screenshot: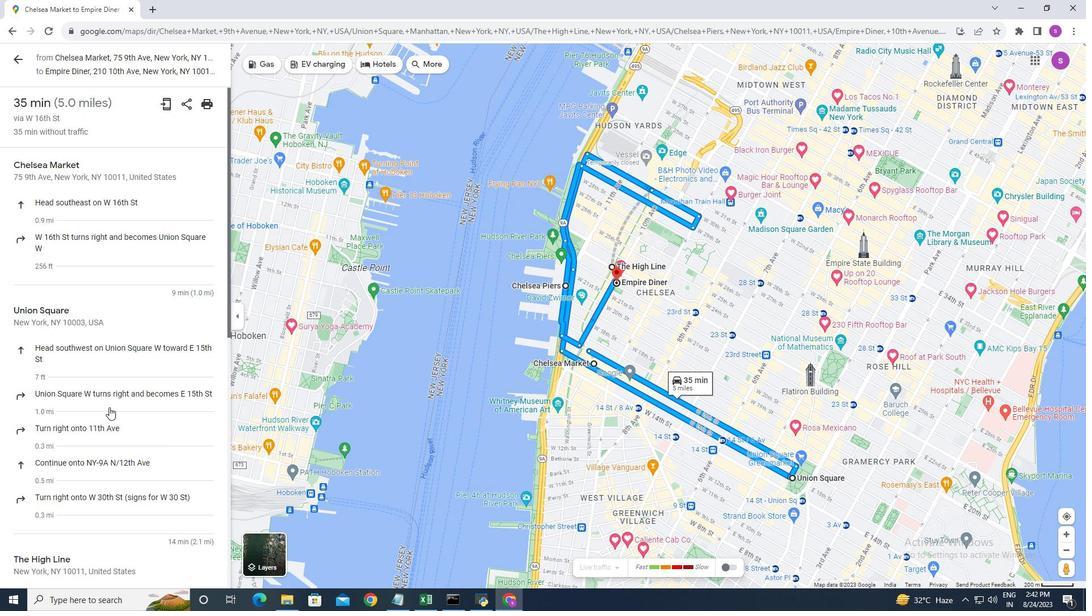 
Action: Mouse scrolled (105, 410) with delta (0, 0)
Screenshot: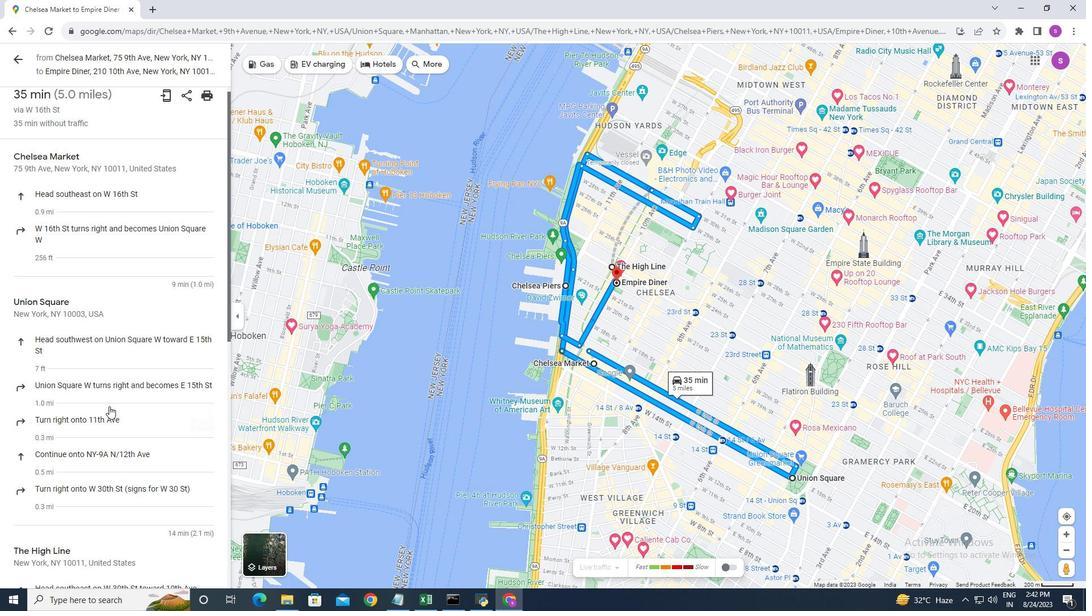 
Action: Mouse moved to (105, 410)
Screenshot: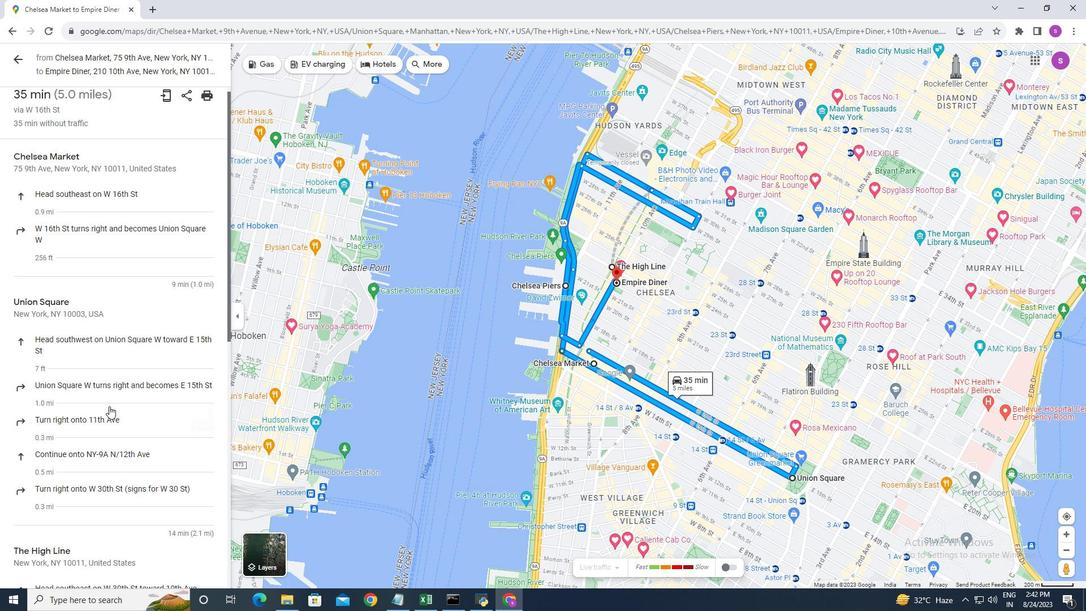 
Action: Mouse scrolled (105, 409) with delta (0, 0)
Screenshot: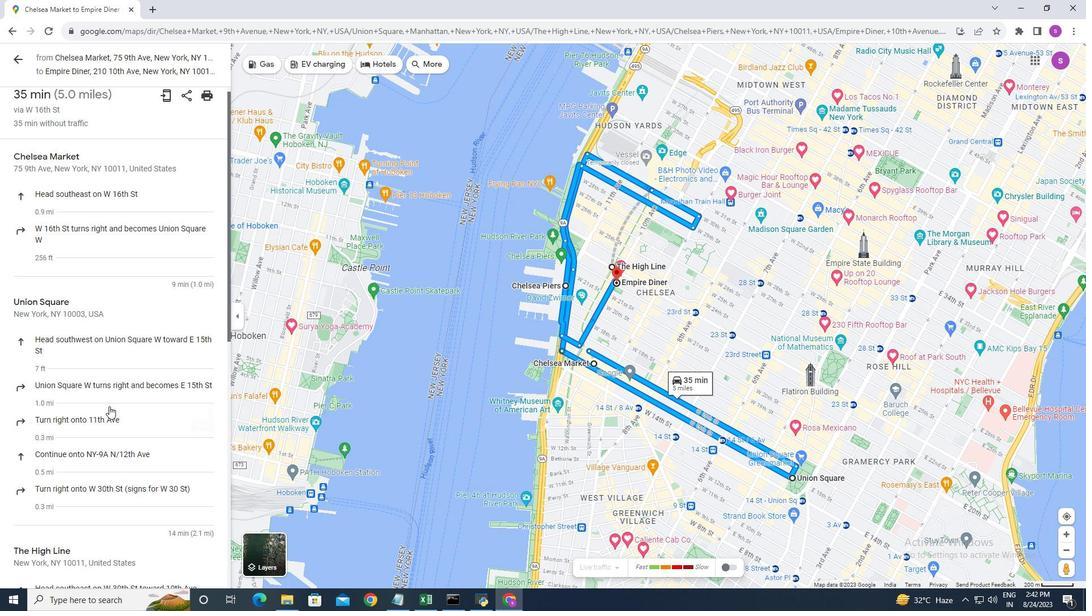 
Action: Mouse moved to (108, 407)
Screenshot: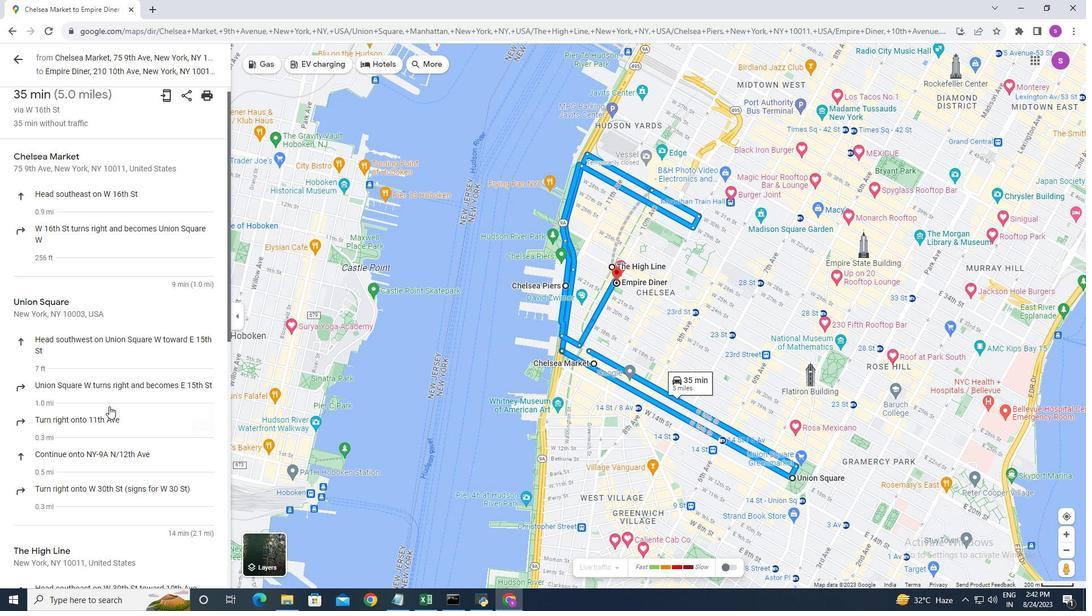 
Action: Mouse scrolled (107, 408) with delta (0, 0)
Screenshot: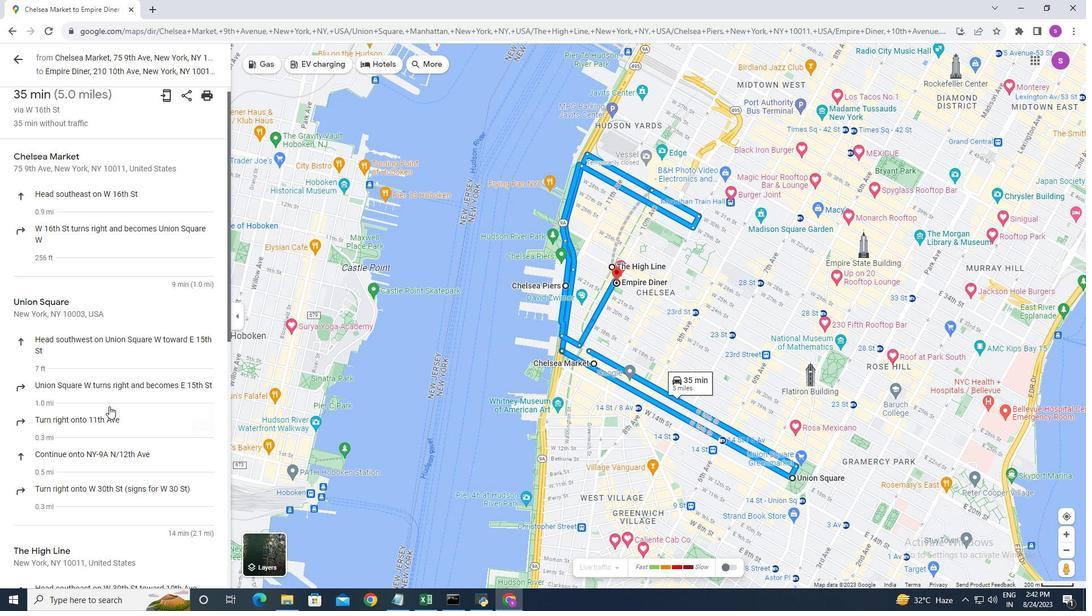 
Action: Mouse moved to (109, 406)
Screenshot: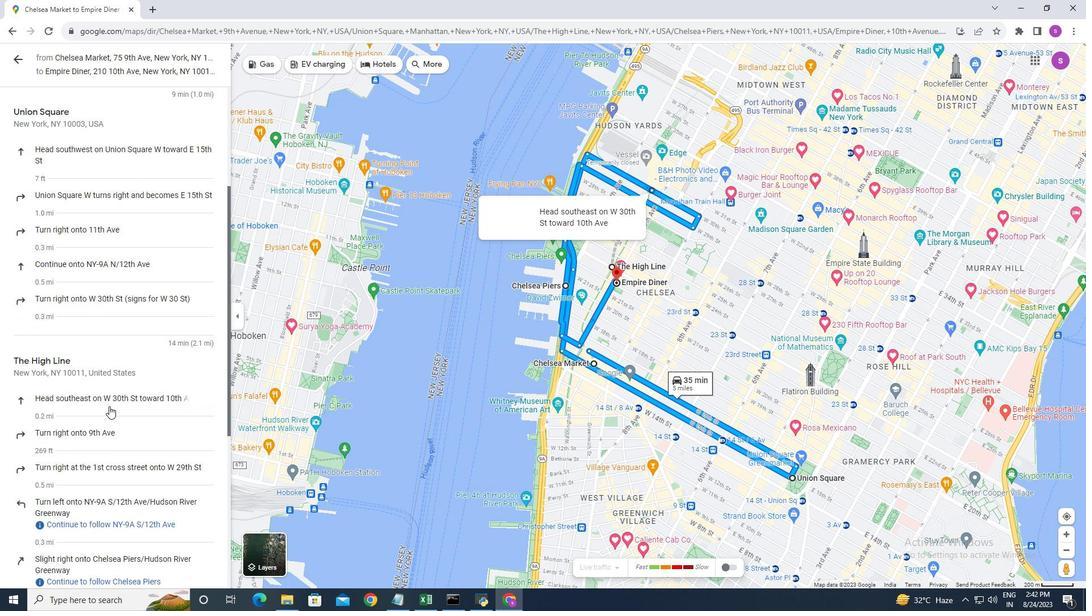 
Action: Mouse scrolled (109, 405) with delta (0, 0)
Screenshot: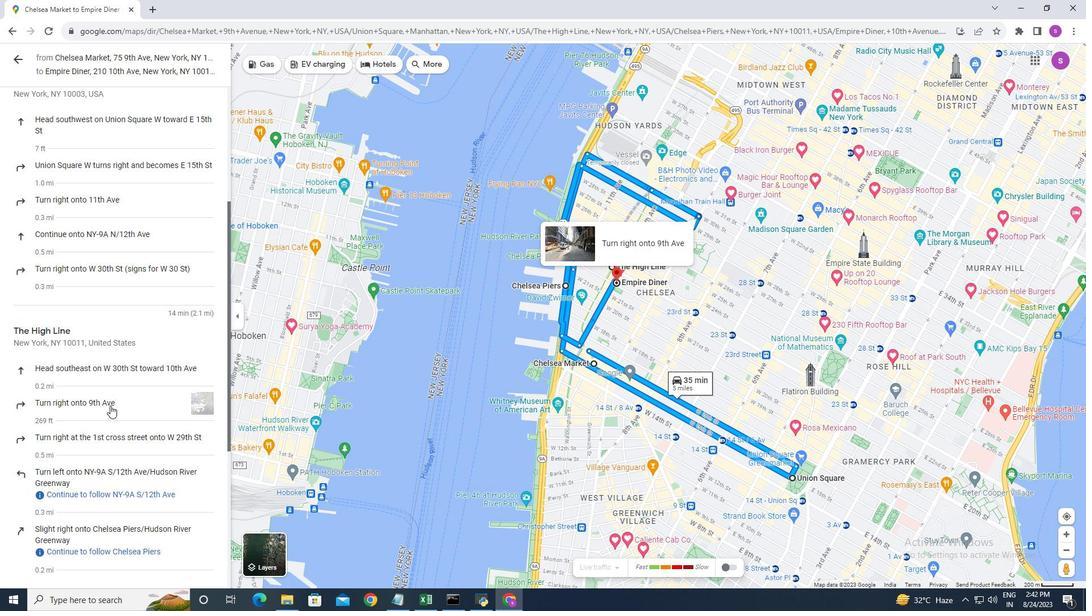
Action: Mouse moved to (109, 406)
Screenshot: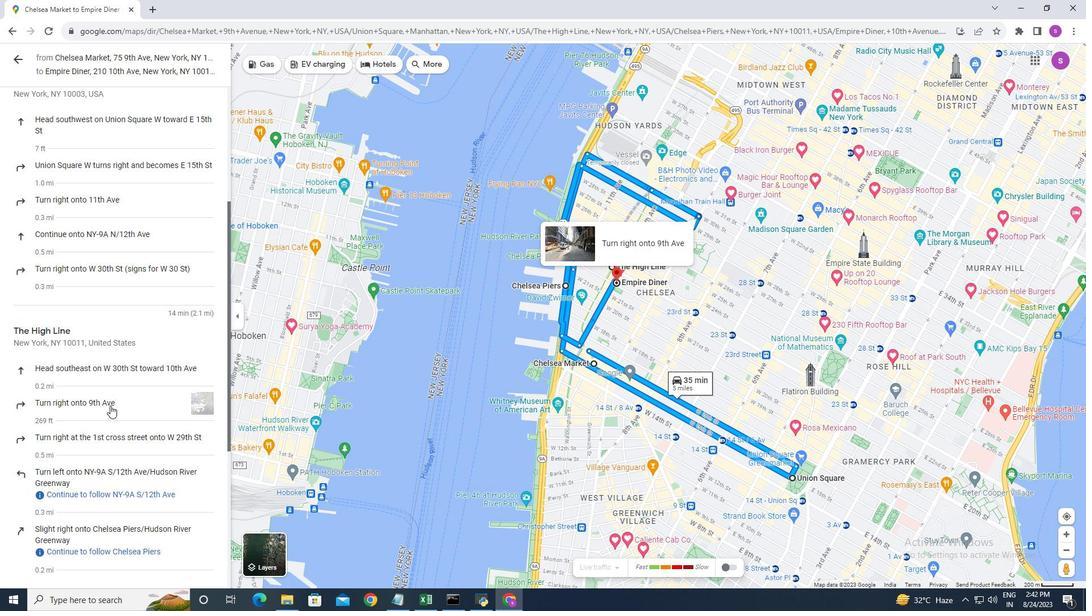 
Action: Mouse scrolled (109, 405) with delta (0, 0)
Screenshot: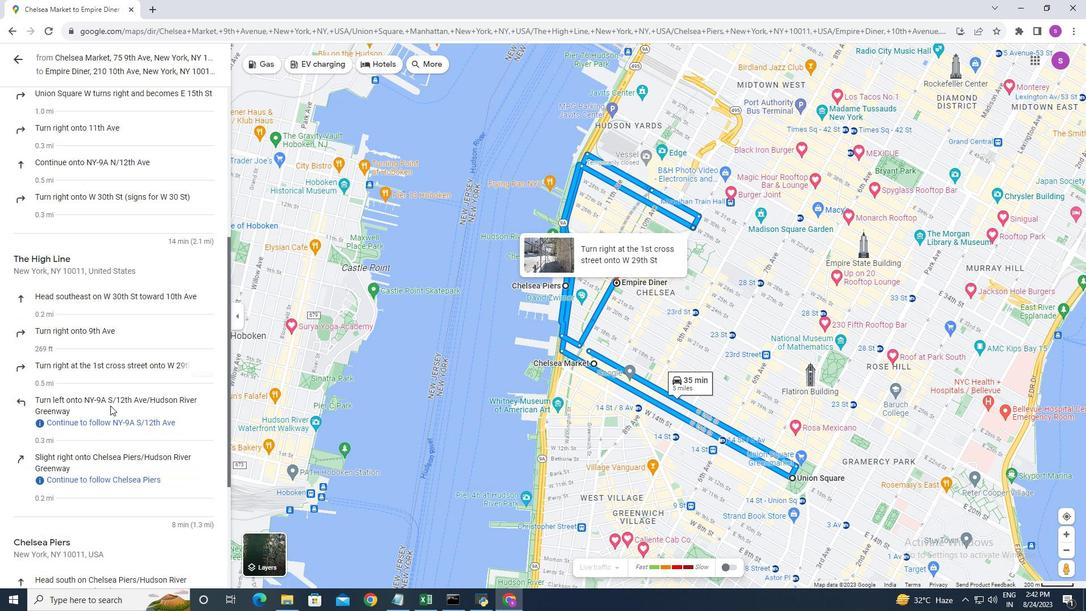 
Action: Mouse moved to (110, 405)
Screenshot: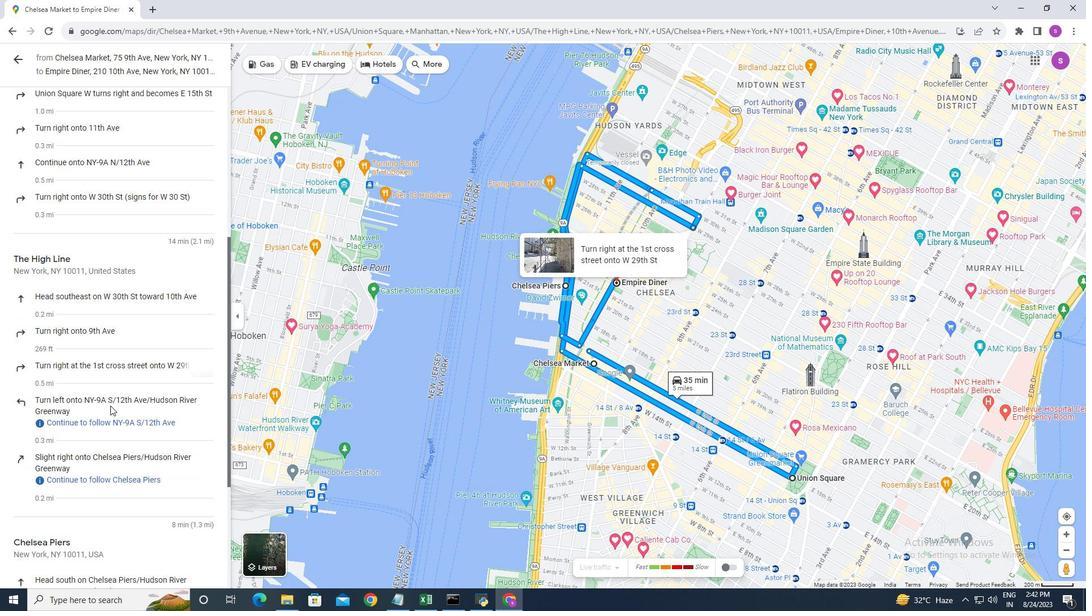 
Action: Mouse scrolled (110, 405) with delta (0, 0)
Screenshot: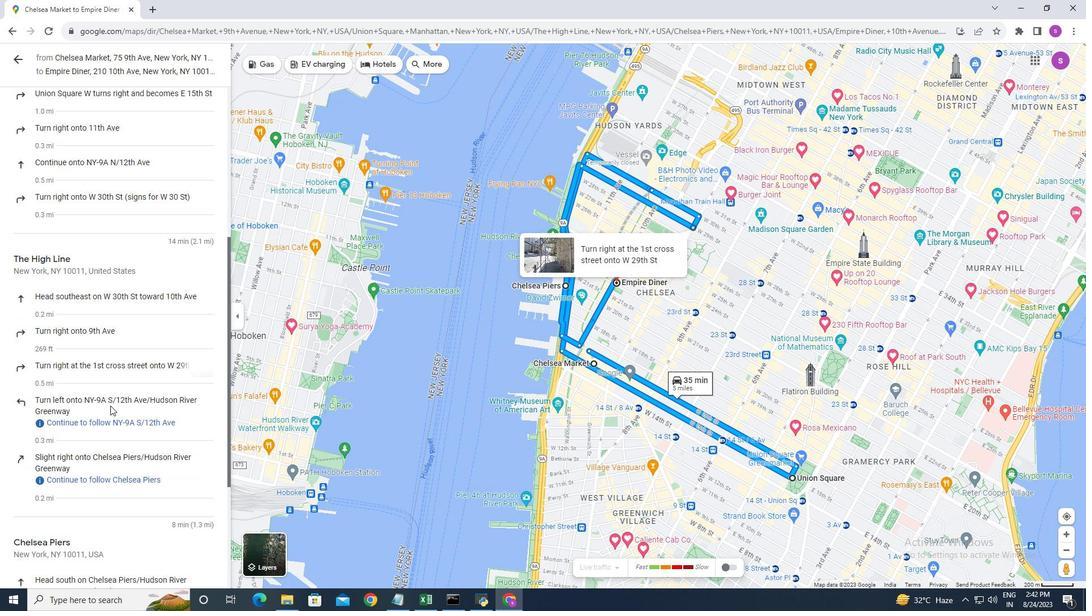 
Action: Mouse scrolled (110, 405) with delta (0, 0)
Screenshot: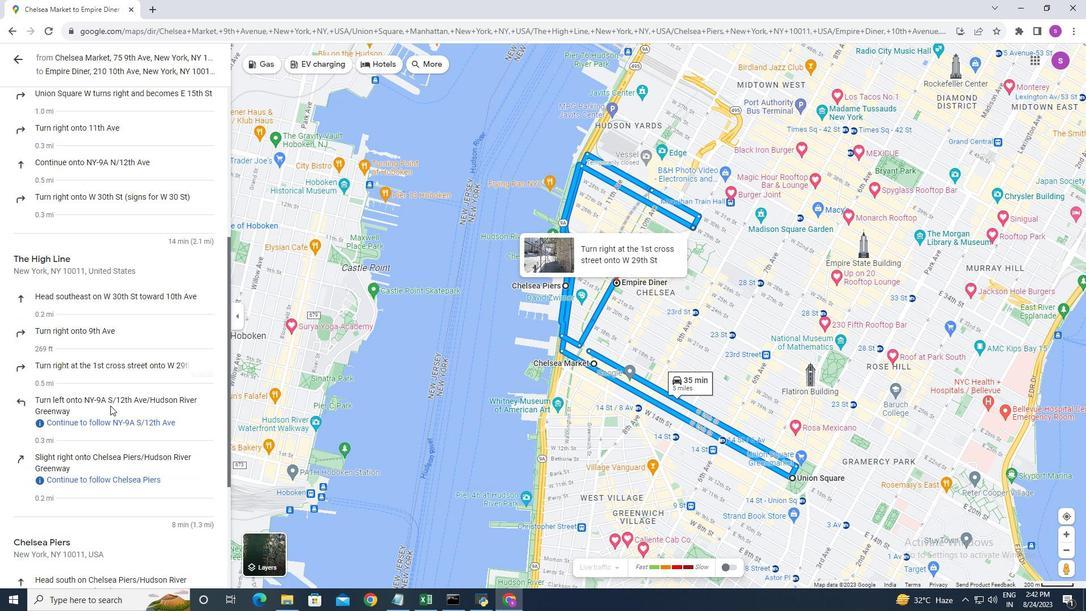 
Action: Mouse moved to (110, 405)
Screenshot: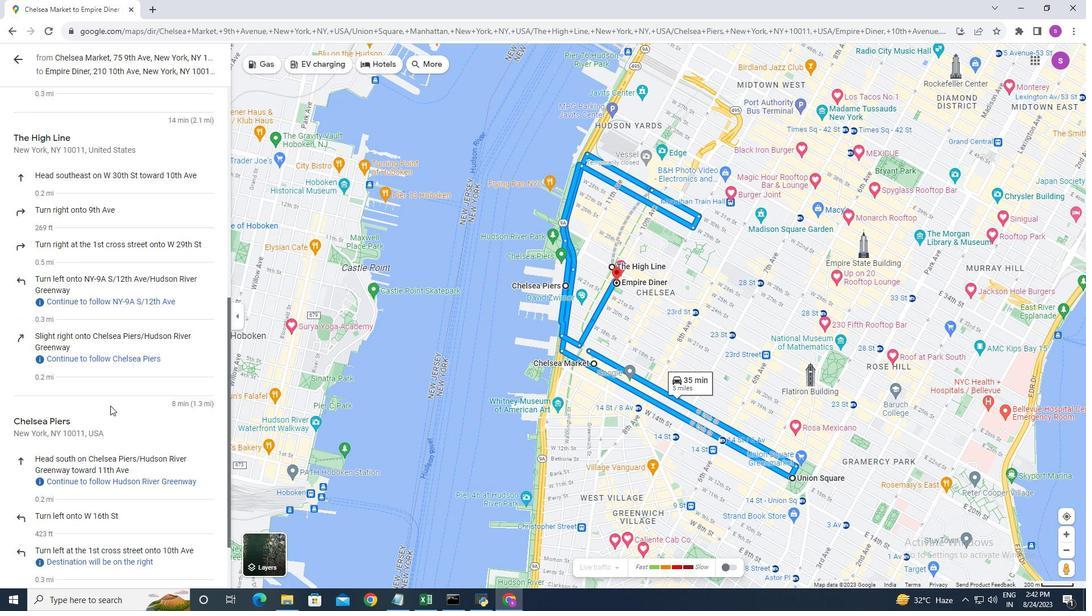 
Action: Mouse scrolled (110, 406) with delta (0, 0)
Screenshot: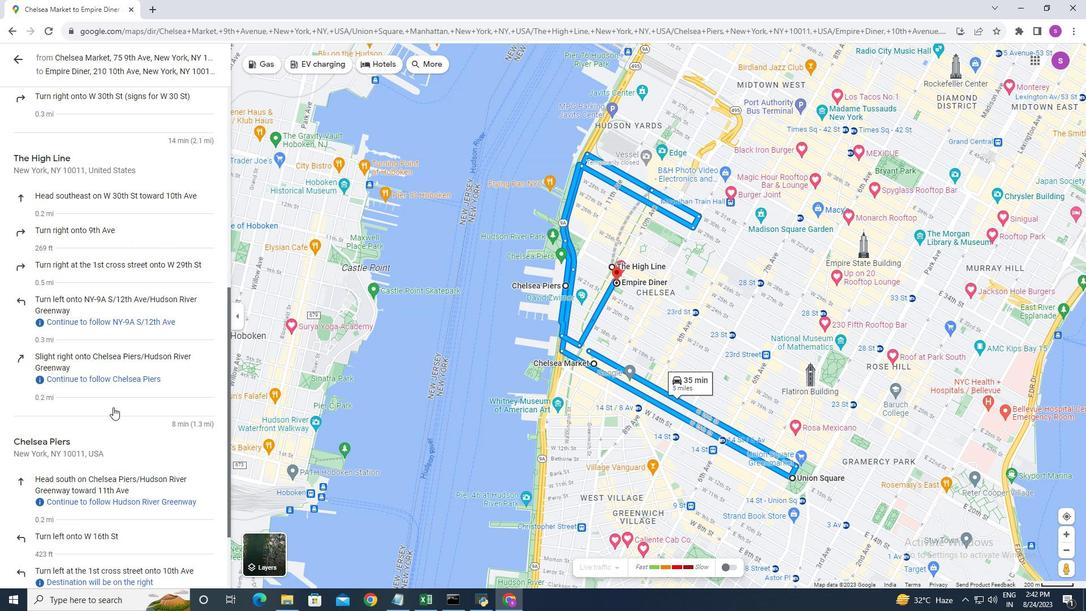 
Action: Mouse scrolled (110, 406) with delta (0, 0)
Screenshot: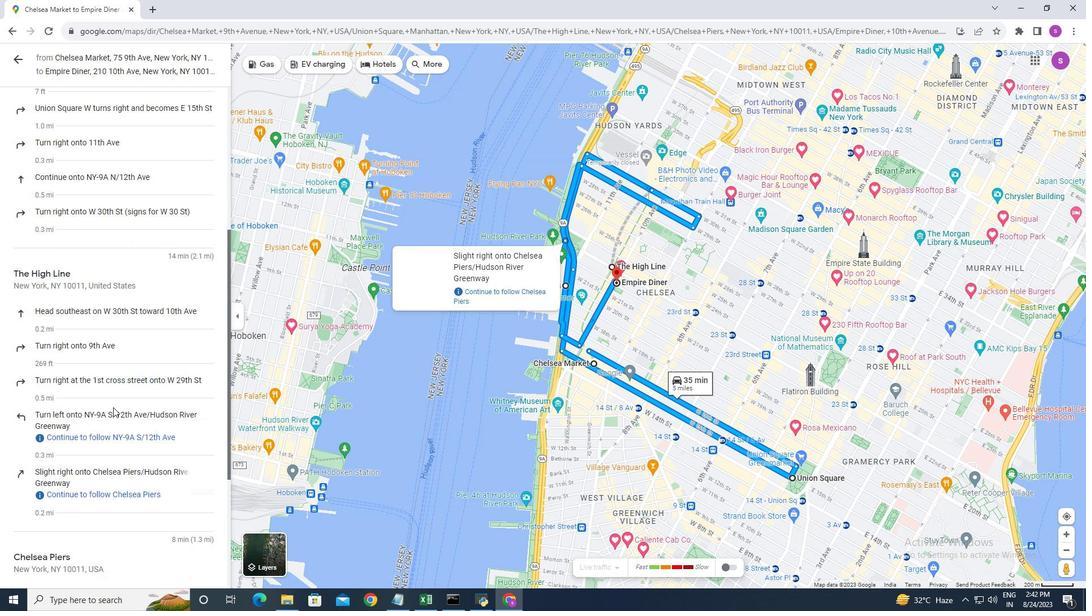 
Action: Mouse moved to (110, 405)
Screenshot: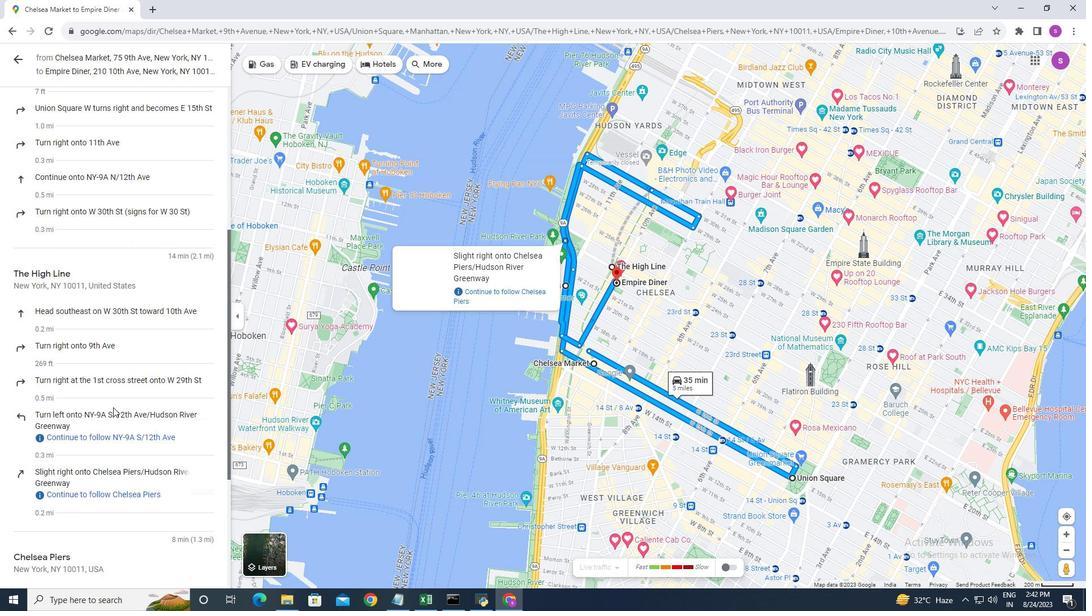 
Action: Mouse scrolled (110, 406) with delta (0, 0)
Screenshot: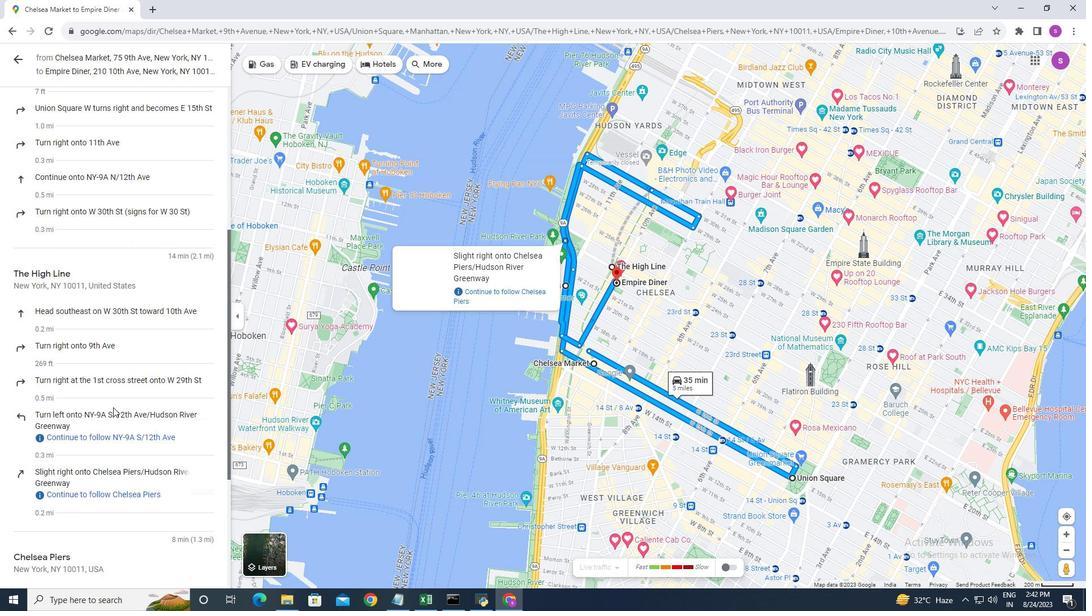 
Action: Mouse moved to (112, 406)
Screenshot: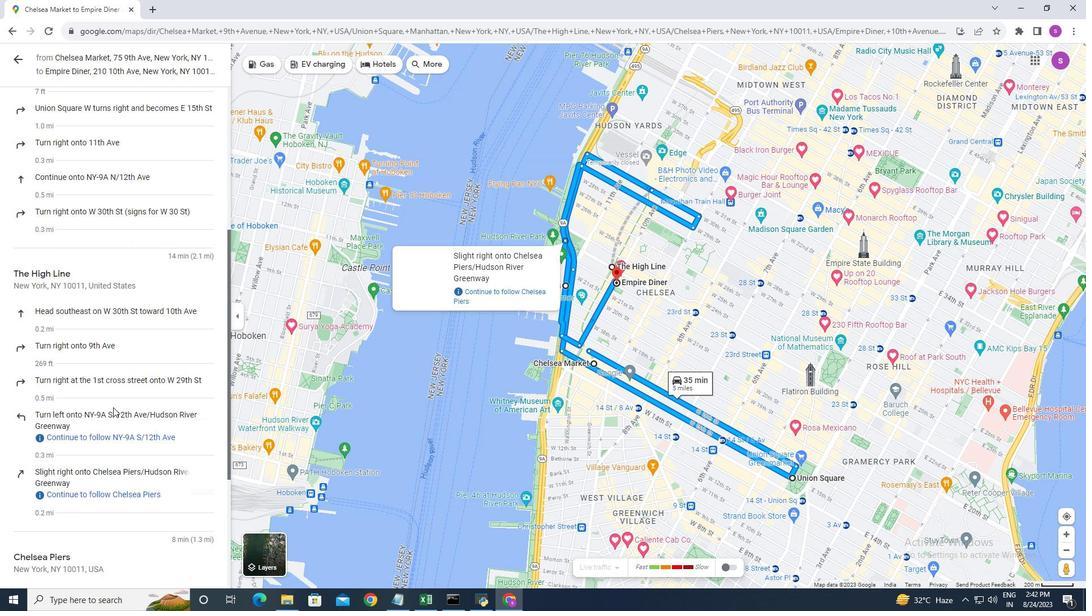 
Action: Mouse scrolled (112, 407) with delta (0, 0)
Screenshot: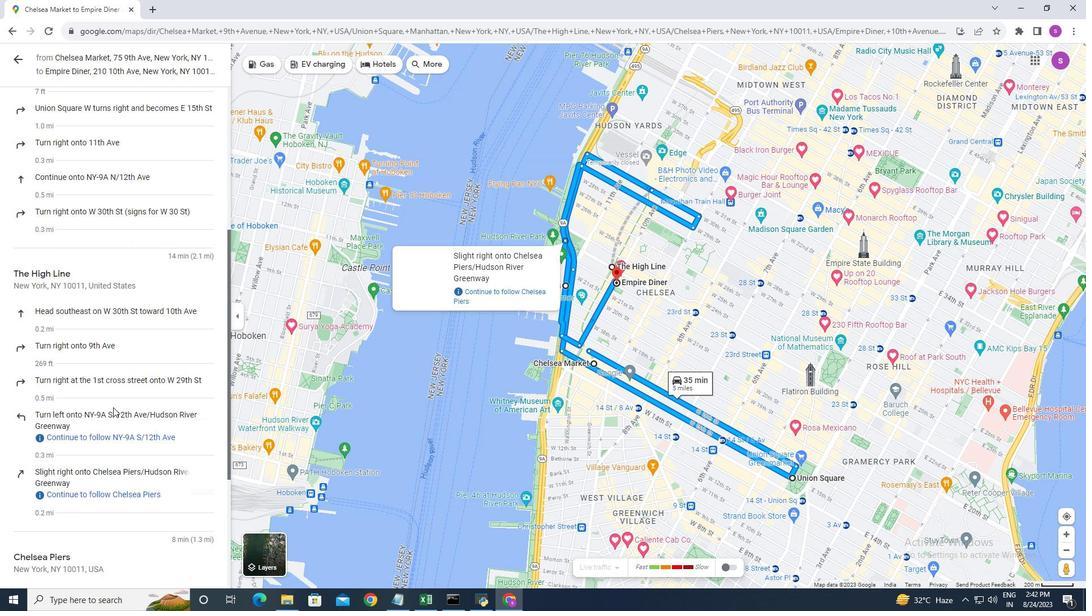 
Action: Mouse moved to (112, 407)
Screenshot: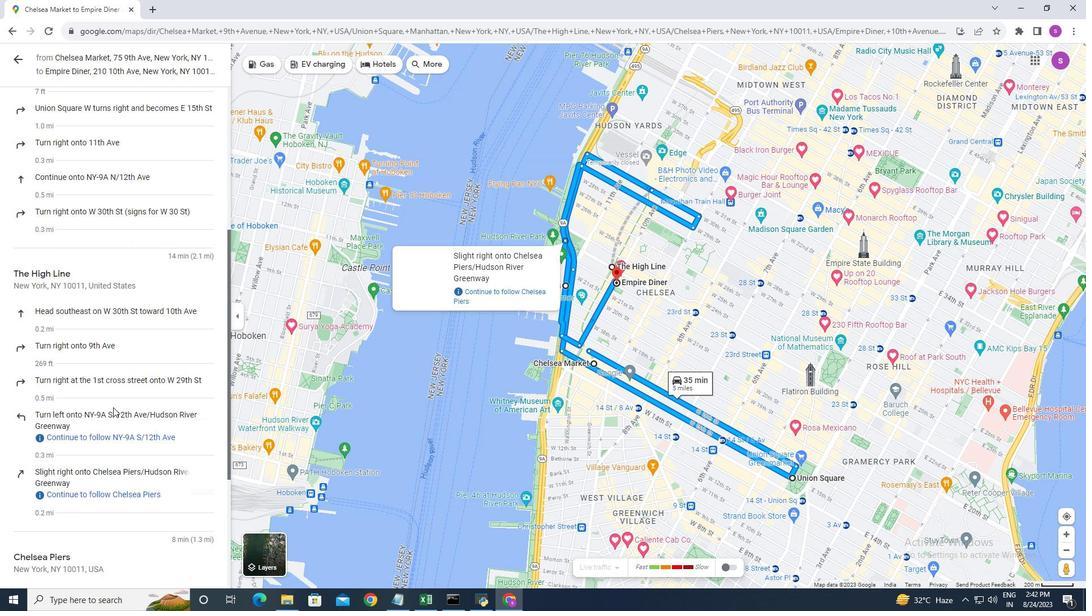 
Action: Mouse scrolled (112, 407) with delta (0, 0)
Screenshot: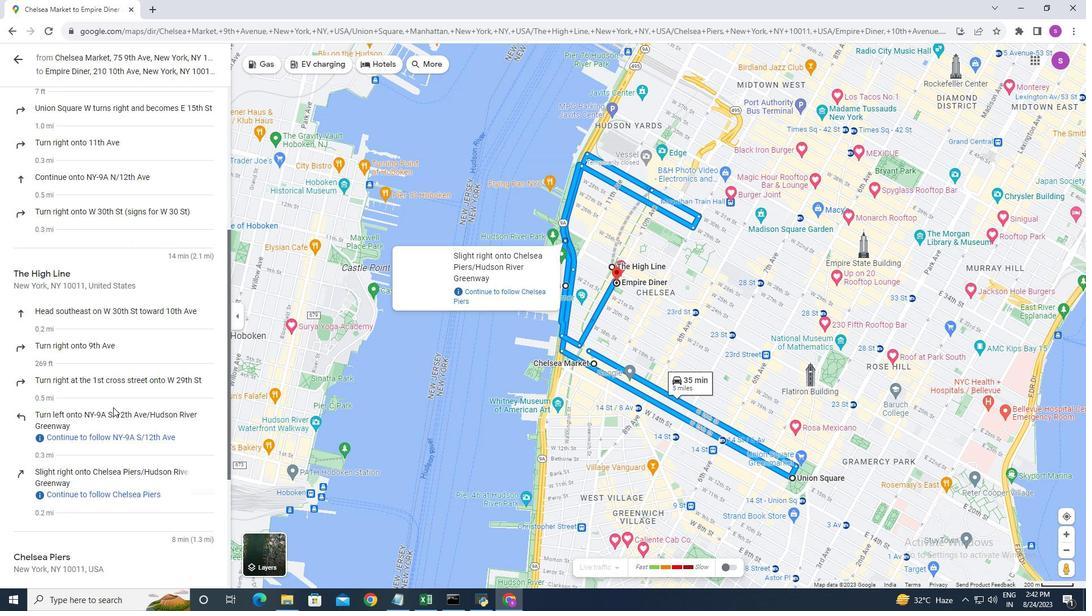 
Action: Mouse moved to (113, 407)
Screenshot: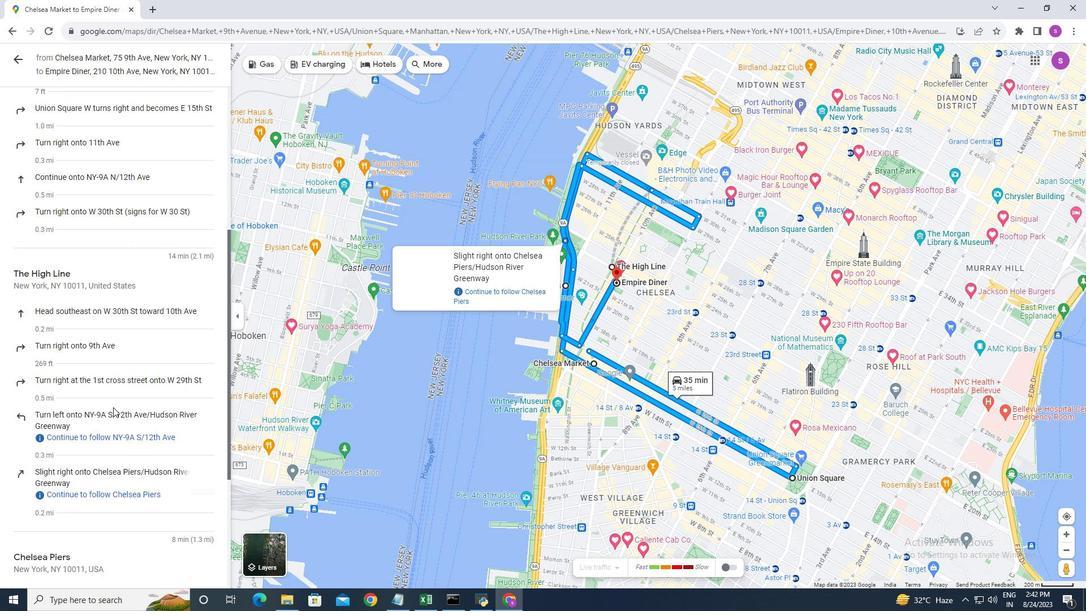 
Action: Mouse scrolled (113, 407) with delta (0, 0)
Screenshot: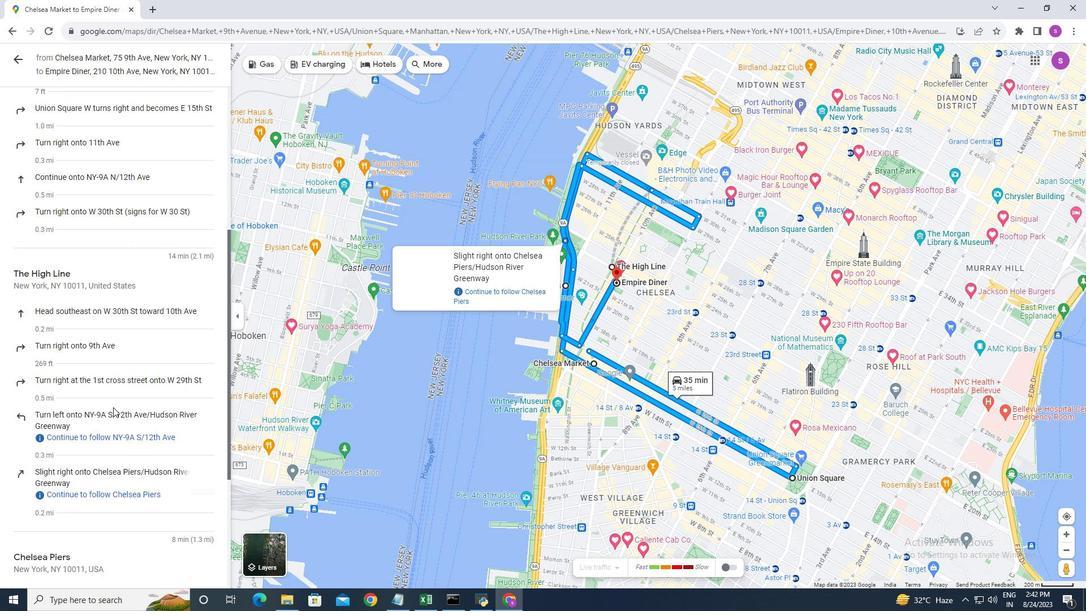 
Action: Mouse scrolled (113, 407) with delta (0, 0)
Screenshot: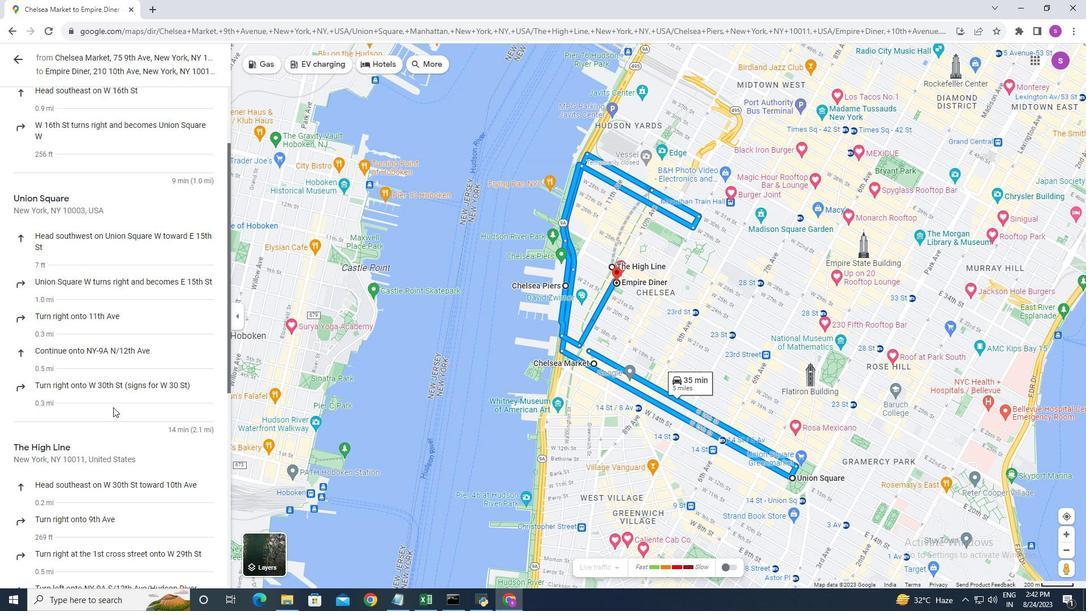 
Action: Mouse scrolled (113, 407) with delta (0, 0)
Screenshot: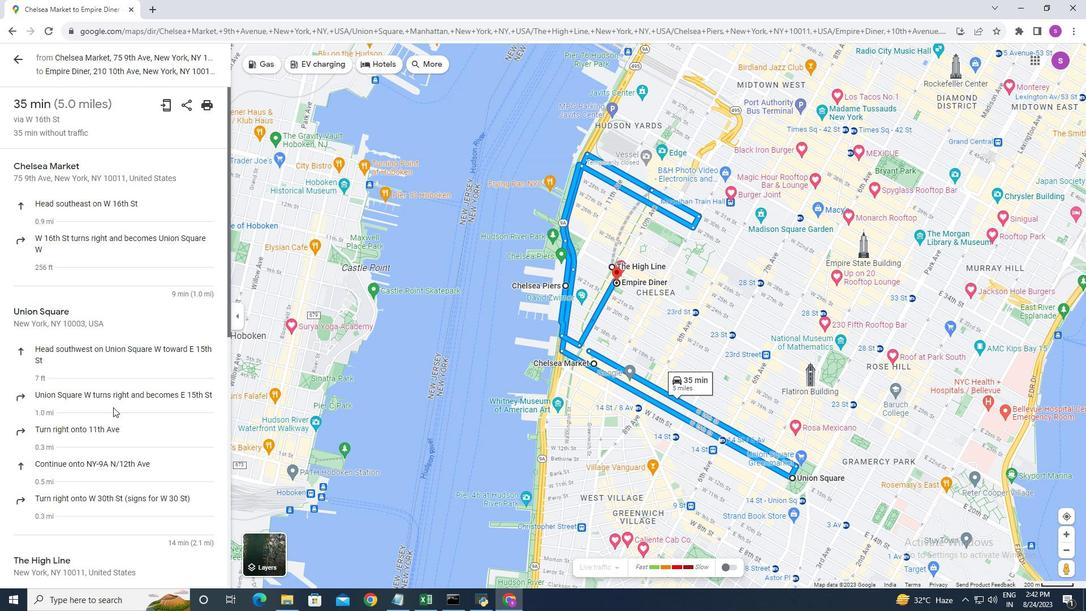 
Action: Mouse scrolled (113, 407) with delta (0, 0)
Screenshot: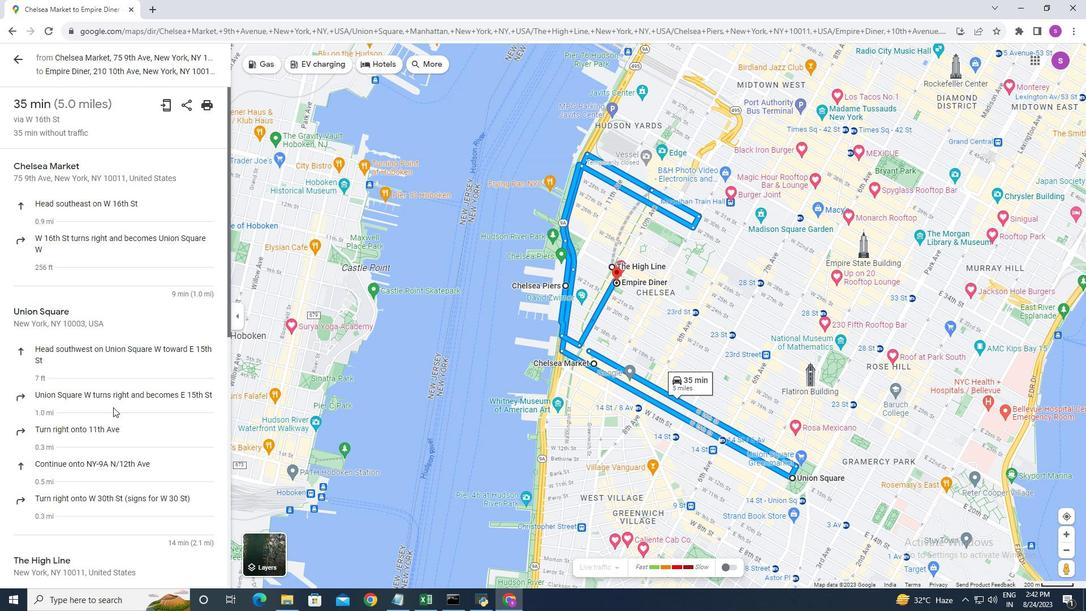 
Action: Mouse scrolled (113, 407) with delta (0, 0)
Screenshot: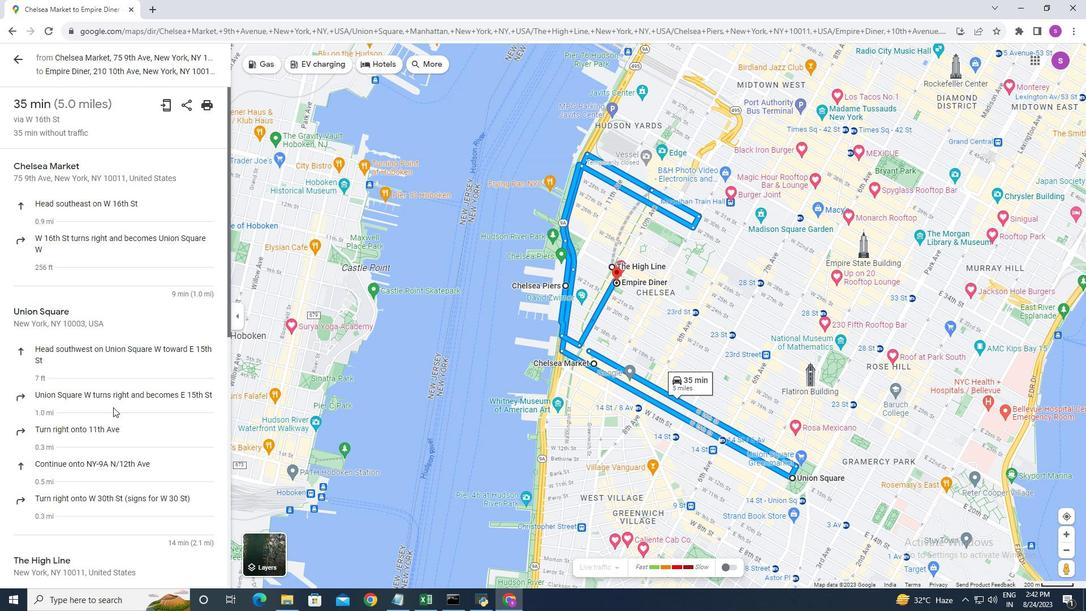 
Action: Mouse scrolled (113, 407) with delta (0, 0)
Screenshot: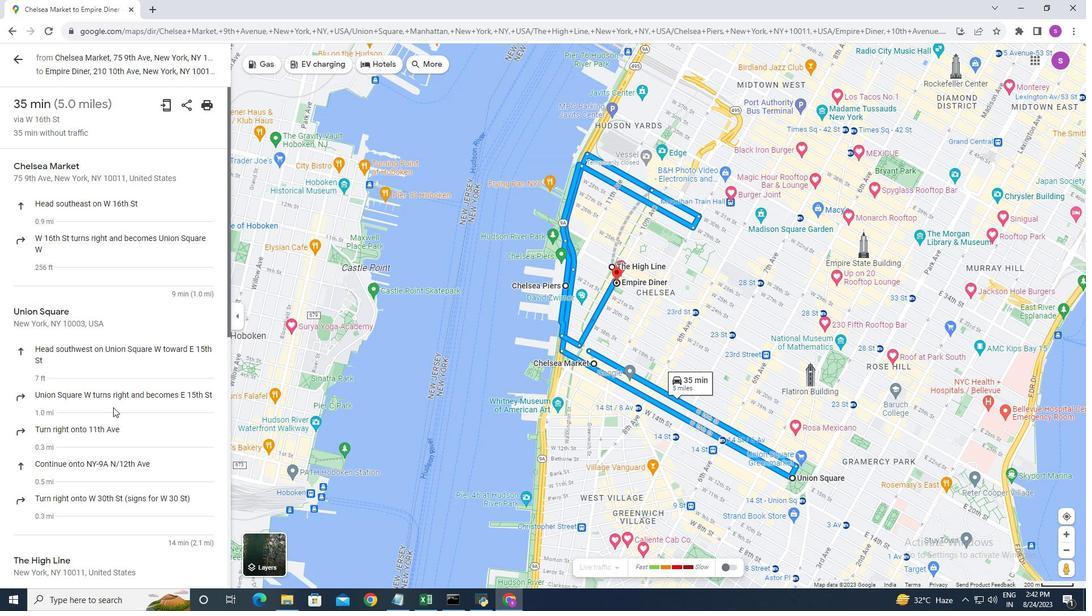 
Action: Mouse scrolled (113, 407) with delta (0, 0)
Screenshot: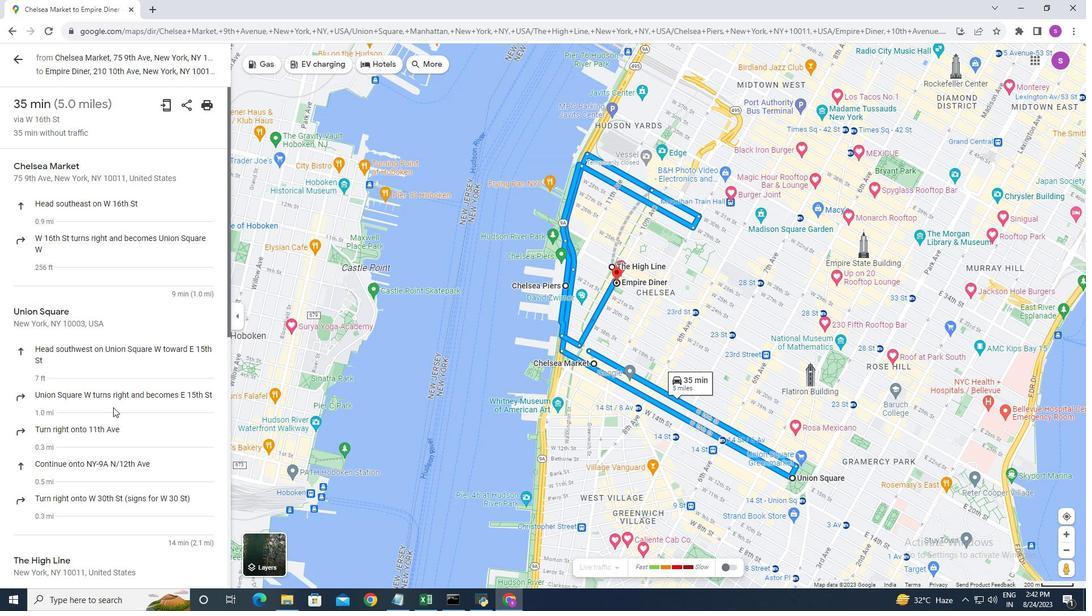 
Action: Mouse scrolled (113, 407) with delta (0, 0)
Screenshot: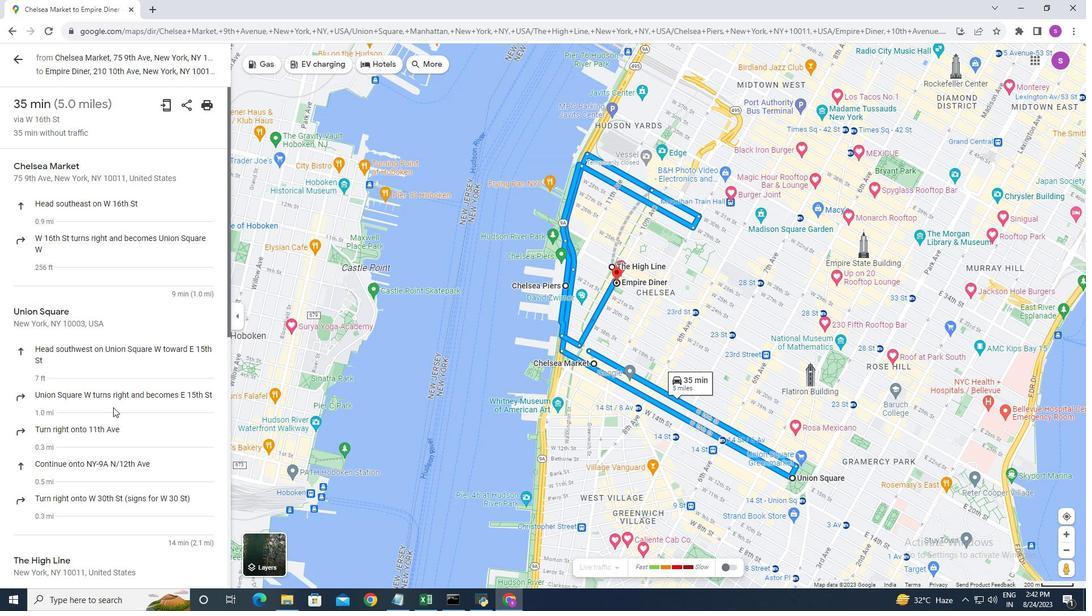 
Action: Mouse scrolled (113, 407) with delta (0, 0)
Screenshot: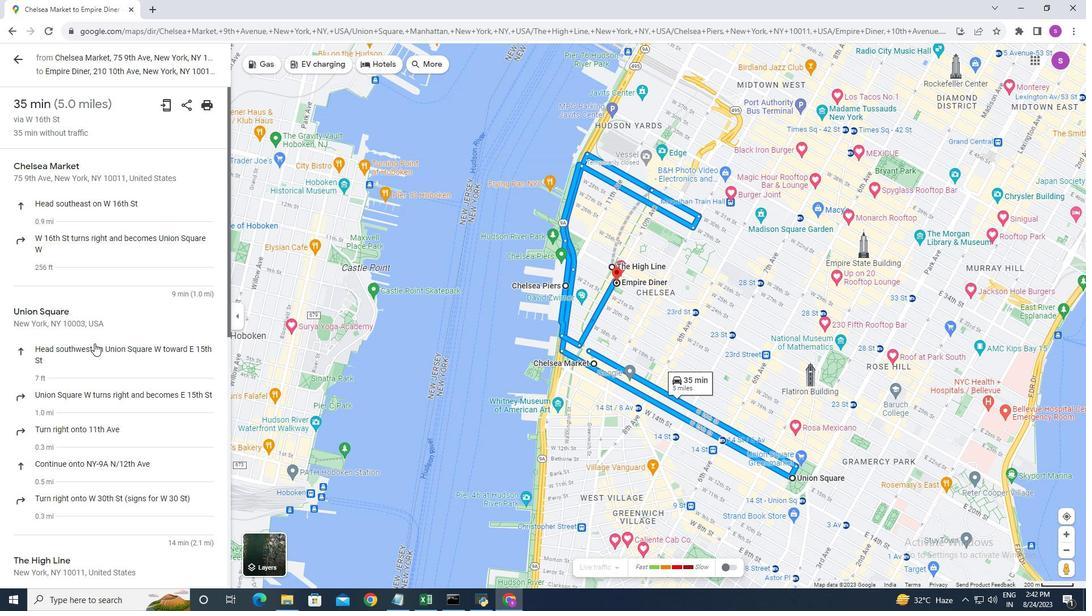
Action: Mouse scrolled (113, 407) with delta (0, 0)
Screenshot: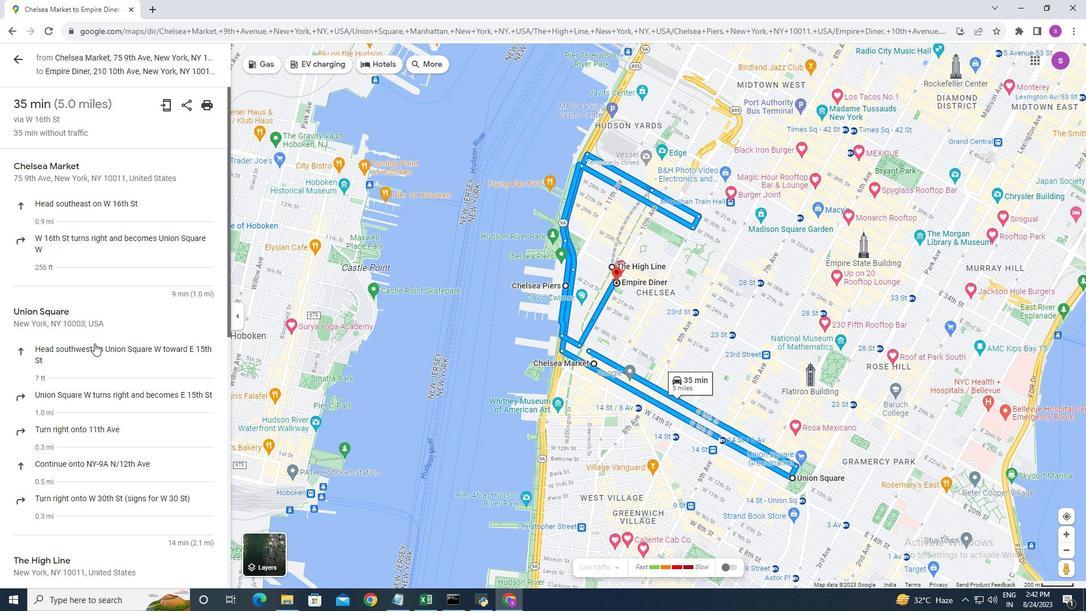 
Action: Mouse moved to (18, 56)
Screenshot: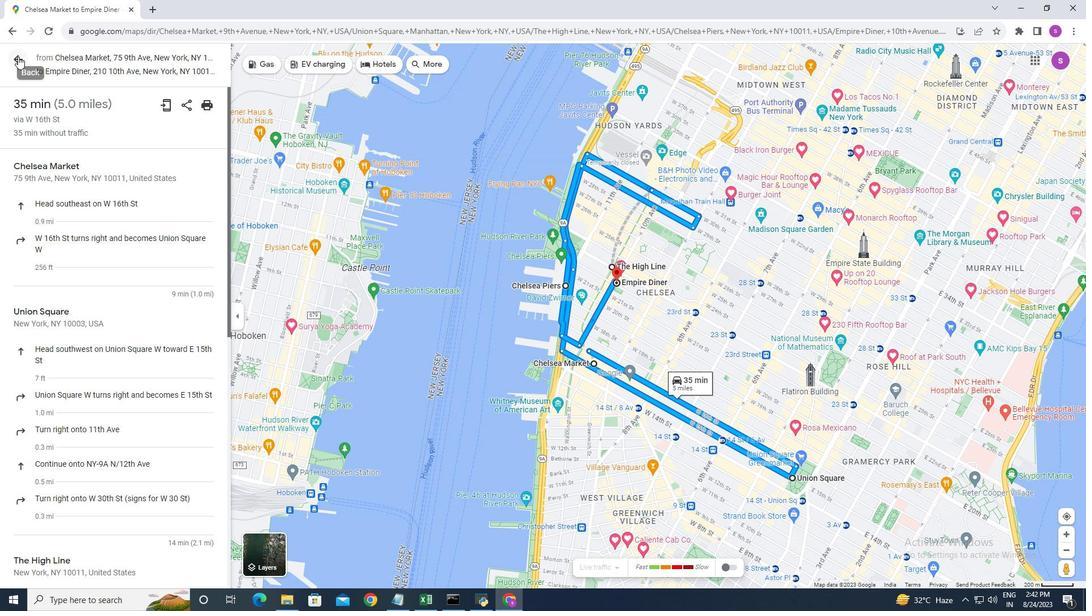 
Action: Mouse pressed left at (18, 56)
Screenshot: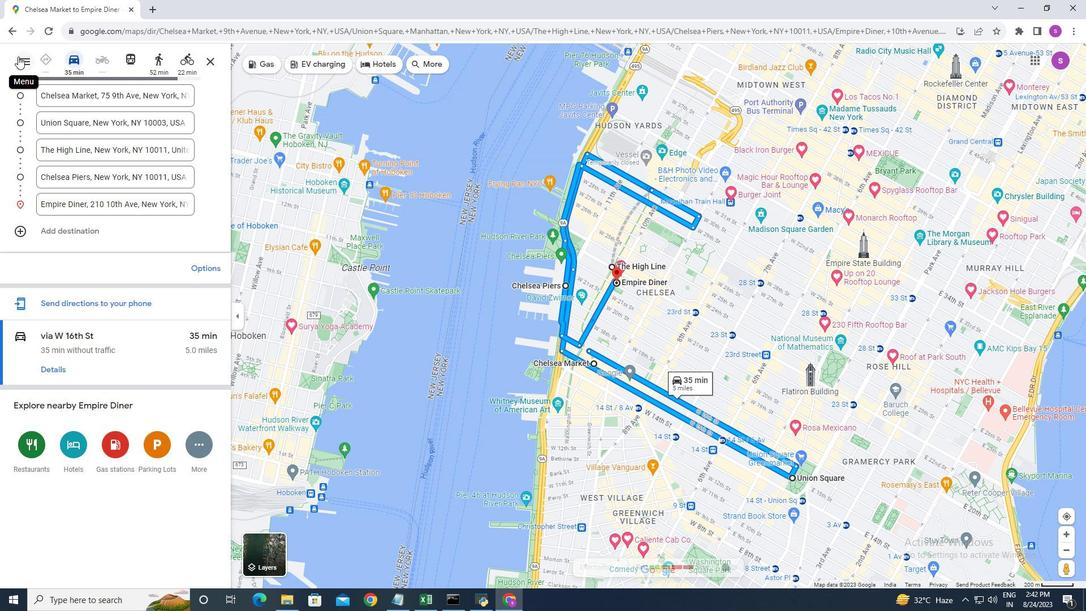 
Action: Mouse moved to (128, 59)
Screenshot: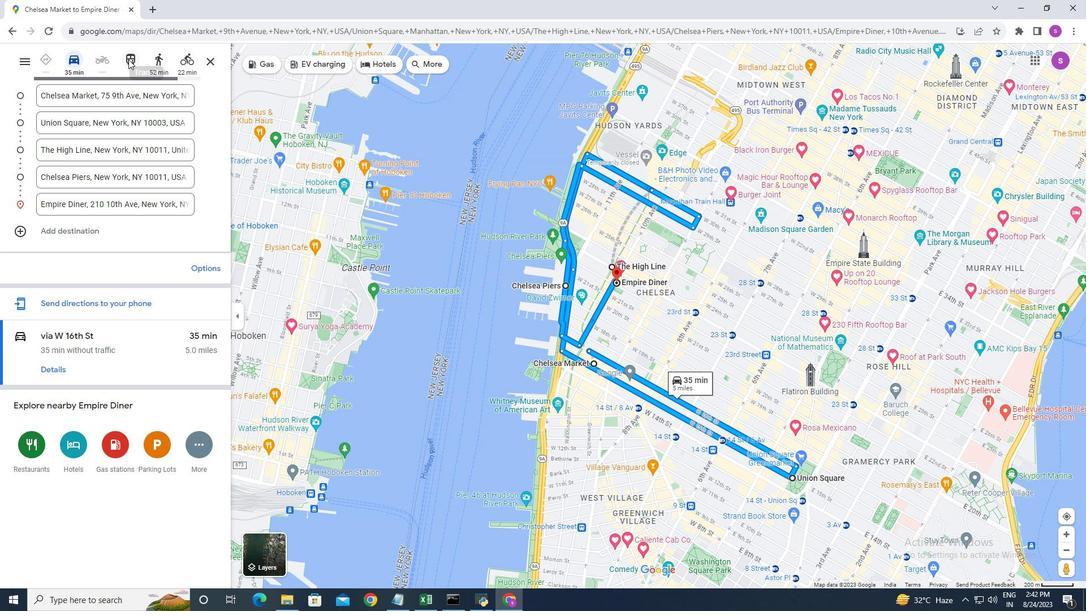 
Action: Mouse pressed left at (128, 59)
Screenshot: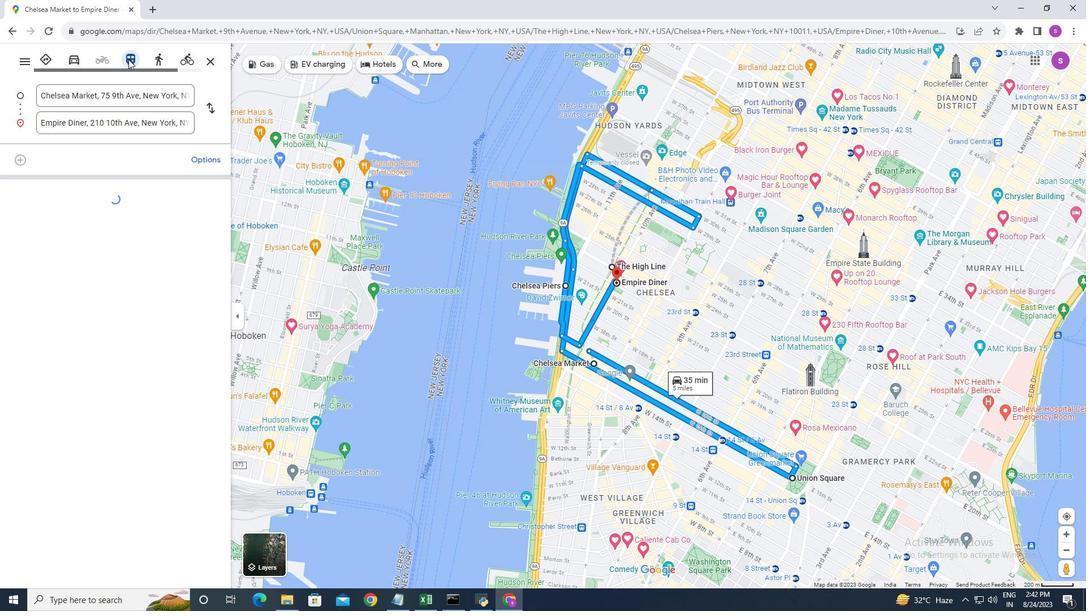 
Action: Mouse moved to (61, 278)
Screenshot: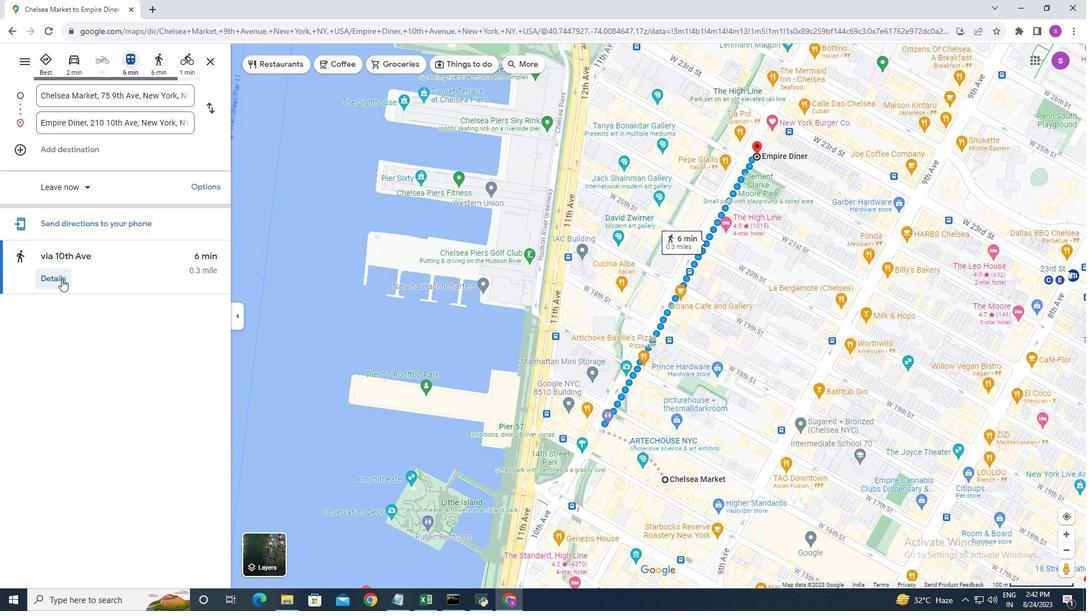 
Action: Mouse pressed left at (61, 278)
Screenshot: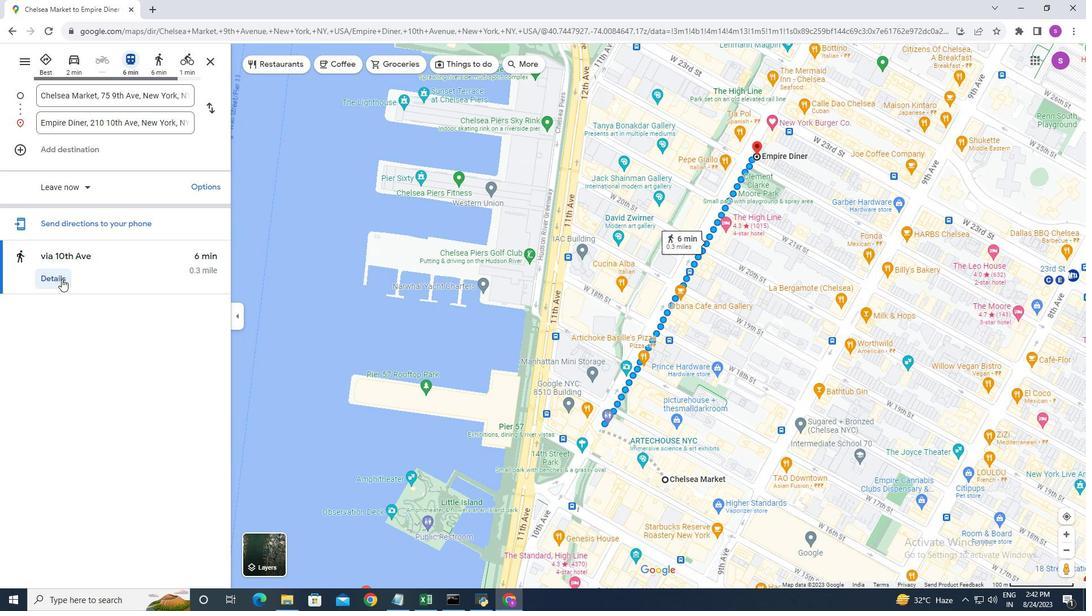 
Action: Mouse moved to (15, 56)
Screenshot: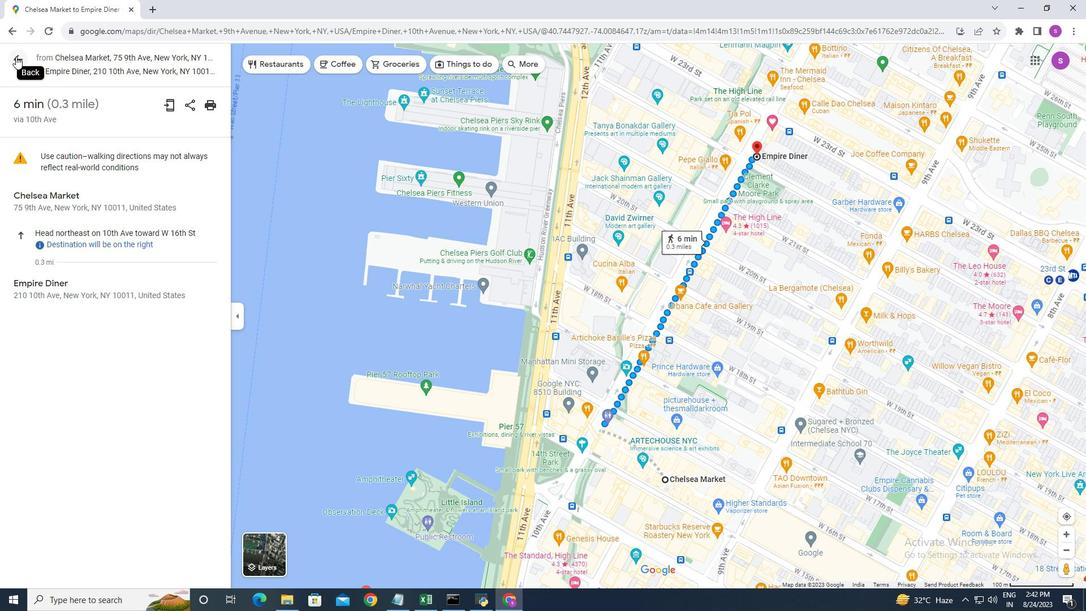 
Action: Mouse pressed left at (15, 56)
Screenshot: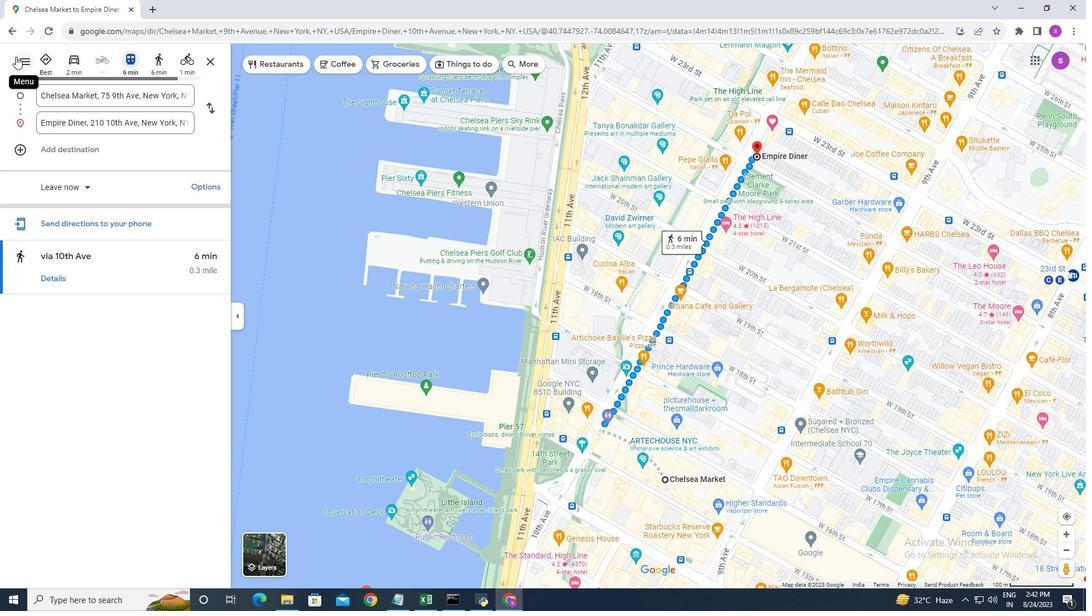 
Action: Mouse moved to (157, 65)
Screenshot: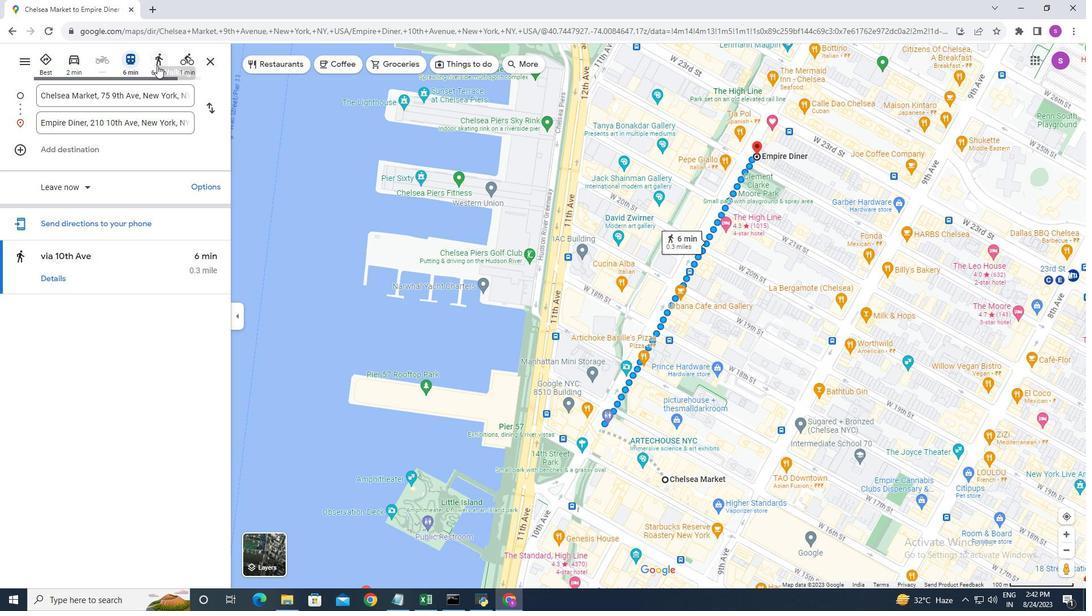 
Action: Mouse pressed left at (157, 65)
Screenshot: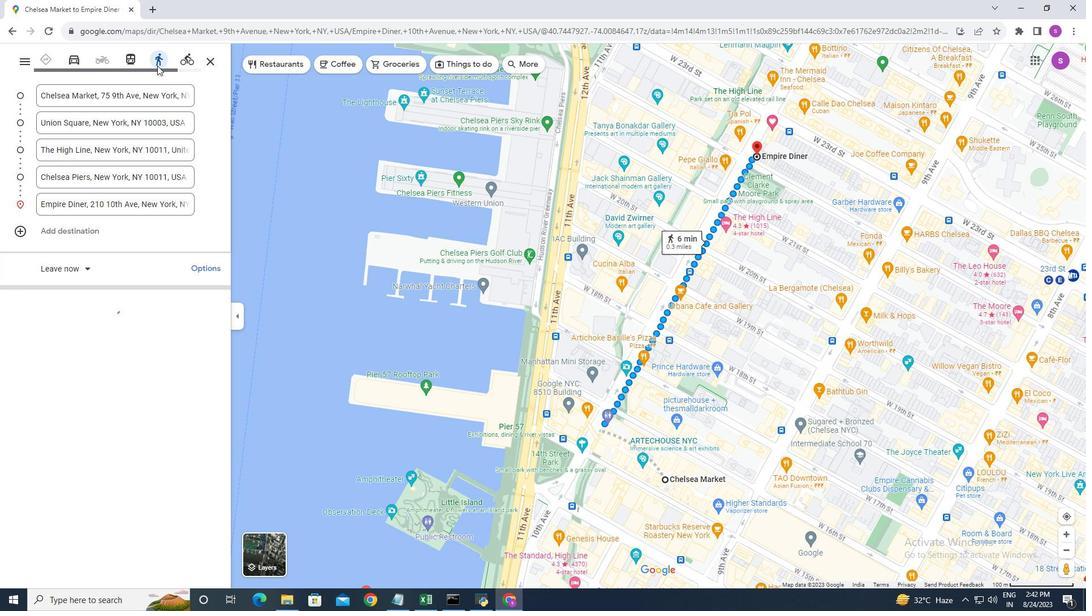 
Action: Mouse moved to (59, 357)
Screenshot: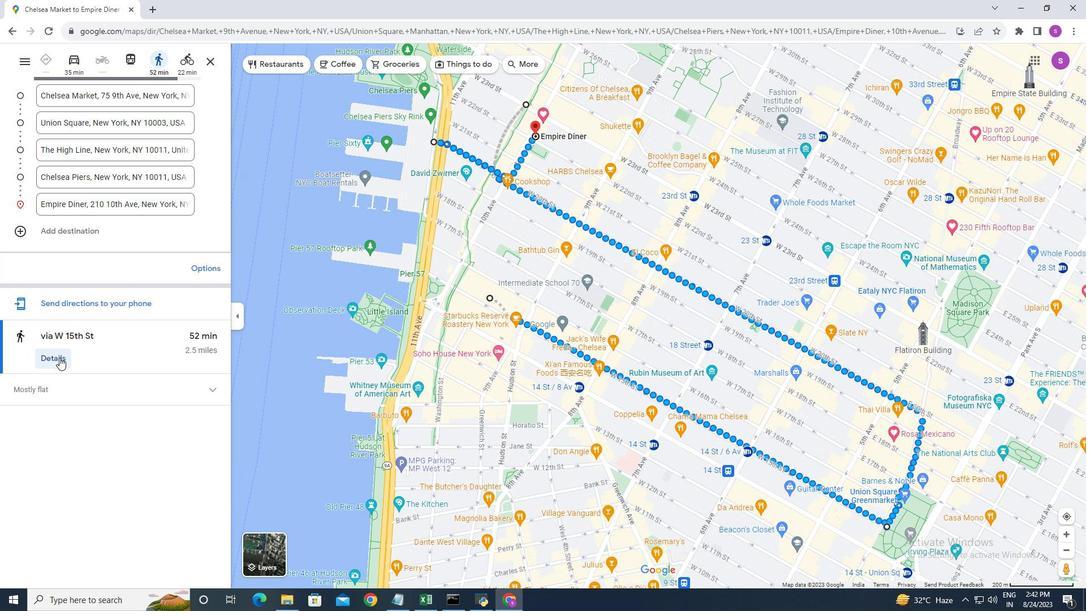 
Action: Mouse pressed left at (59, 357)
Screenshot: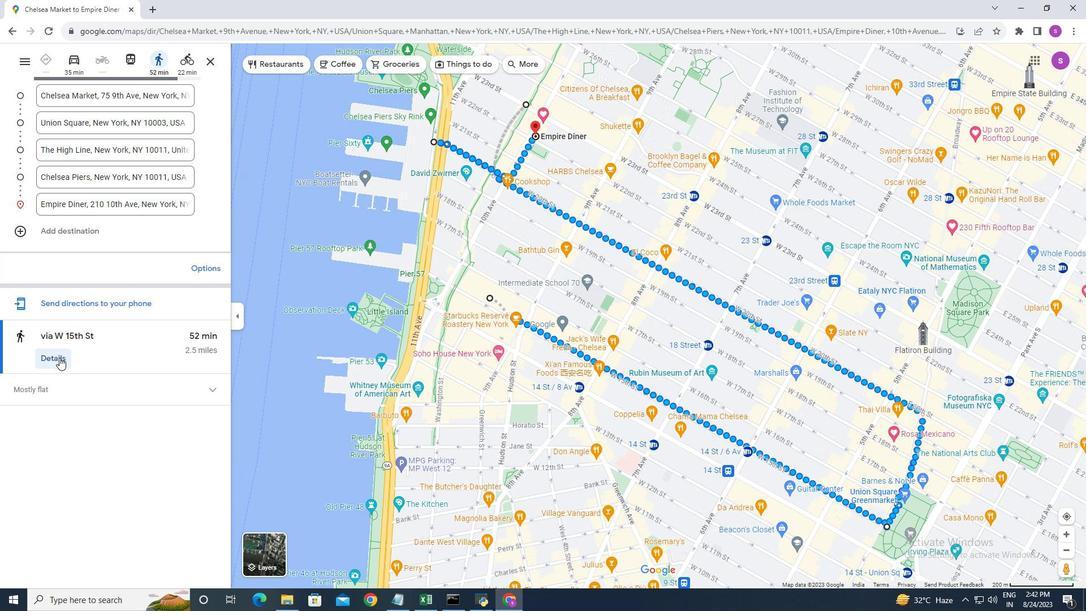 
Action: Mouse moved to (63, 358)
Screenshot: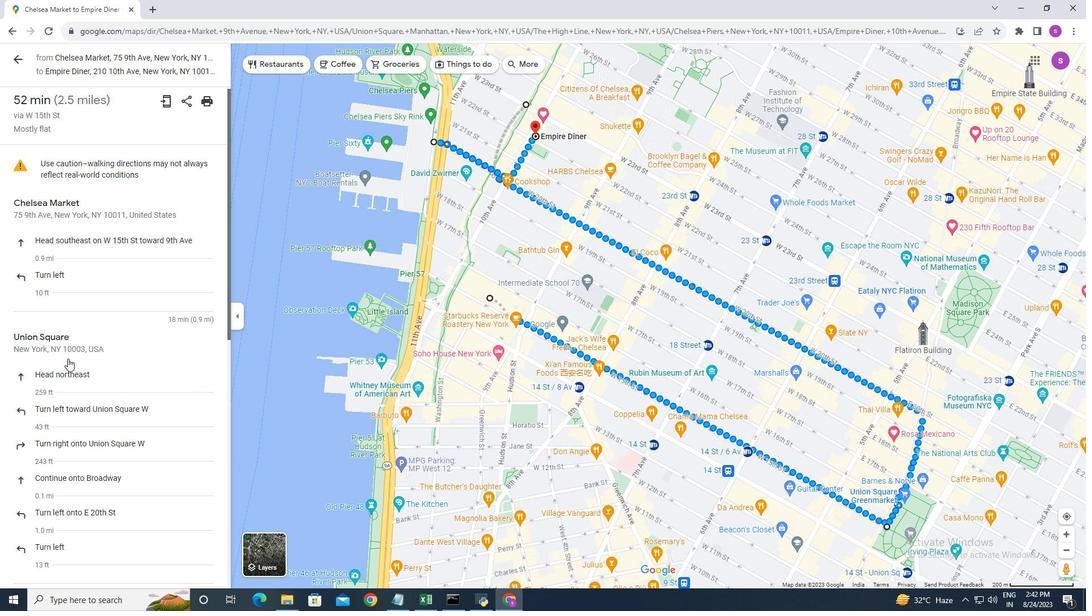 
Action: Mouse scrolled (62, 358) with delta (0, 0)
Screenshot: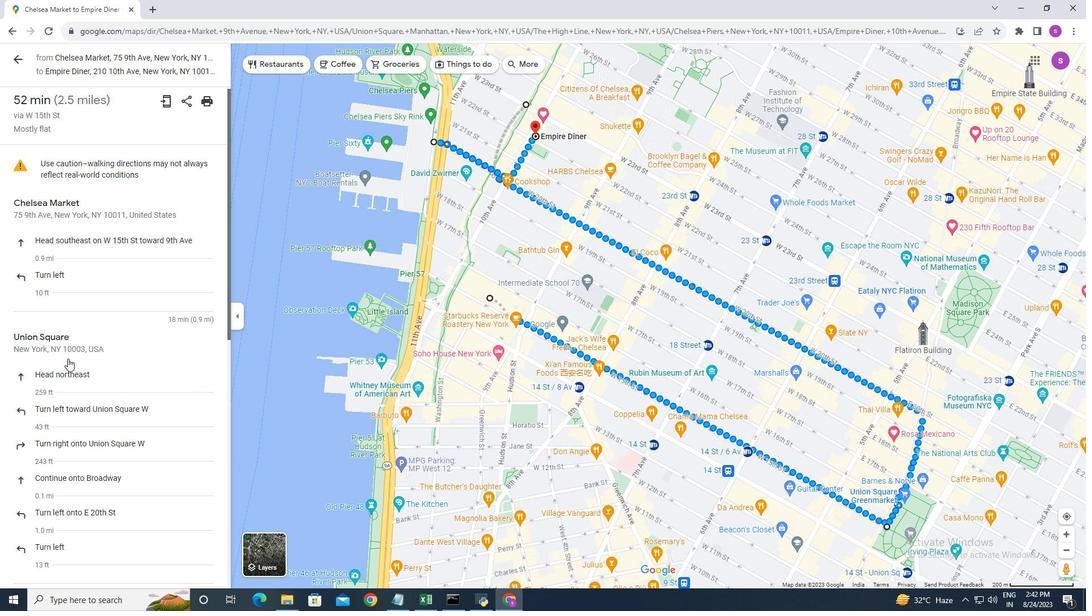
Action: Mouse moved to (65, 359)
Screenshot: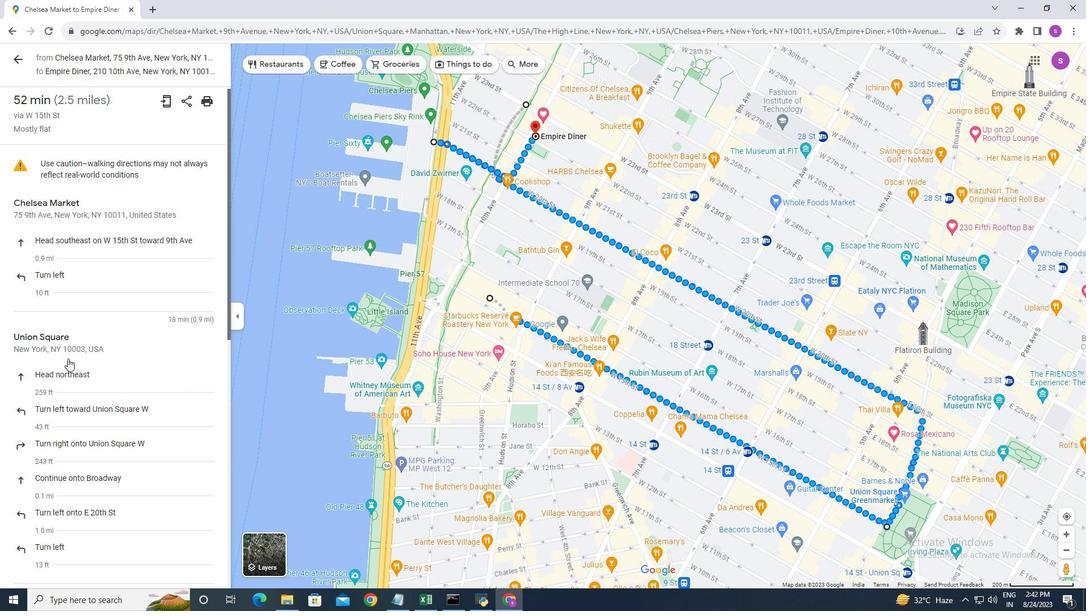 
Action: Mouse scrolled (65, 358) with delta (0, 0)
Screenshot: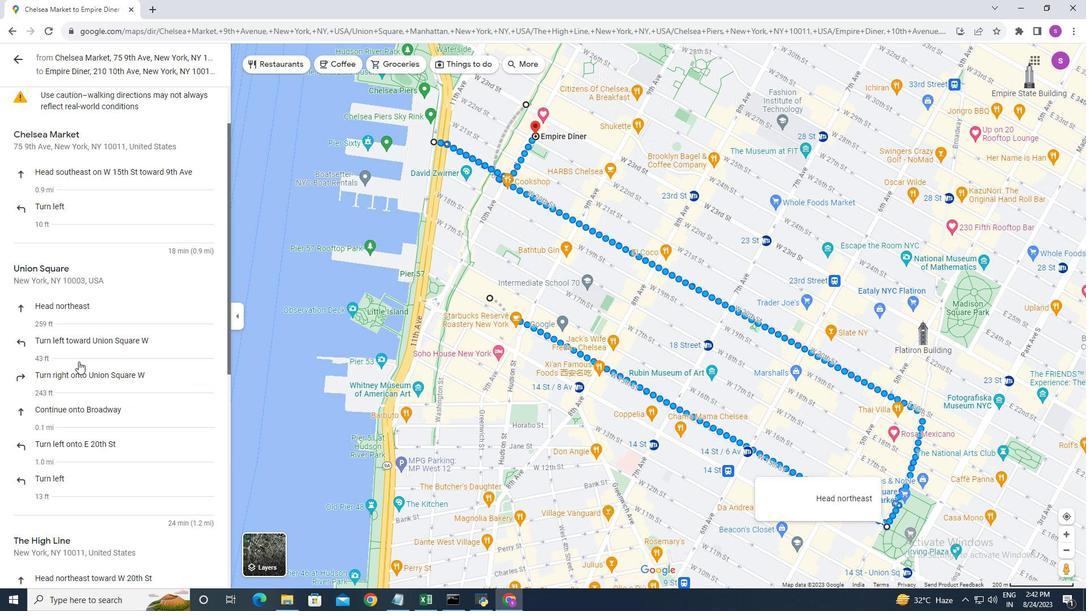 
Action: Mouse moved to (132, 390)
Screenshot: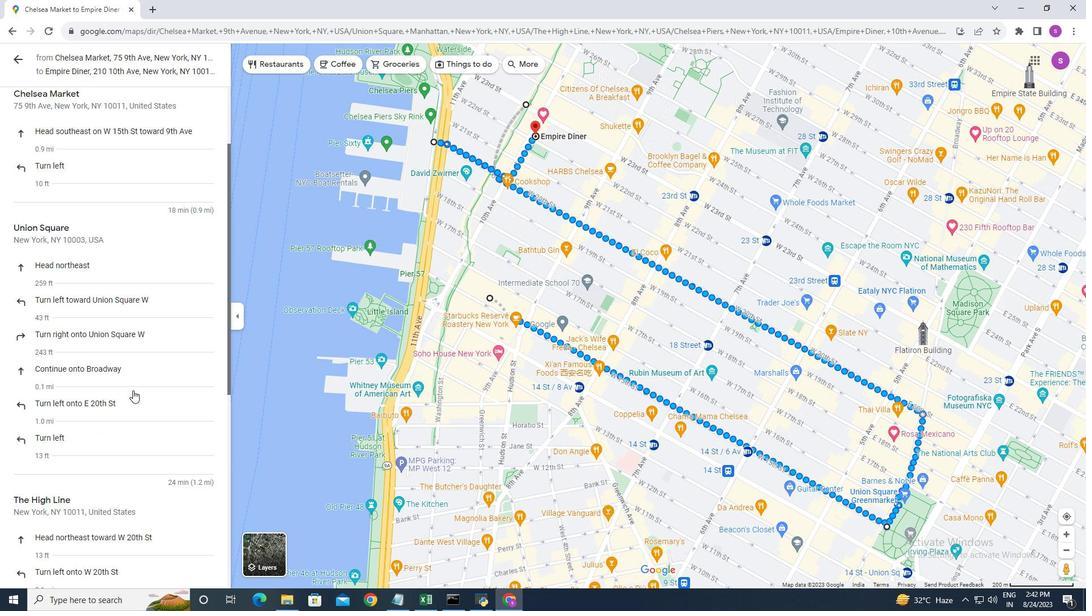 
Action: Mouse scrolled (132, 389) with delta (0, 0)
Screenshot: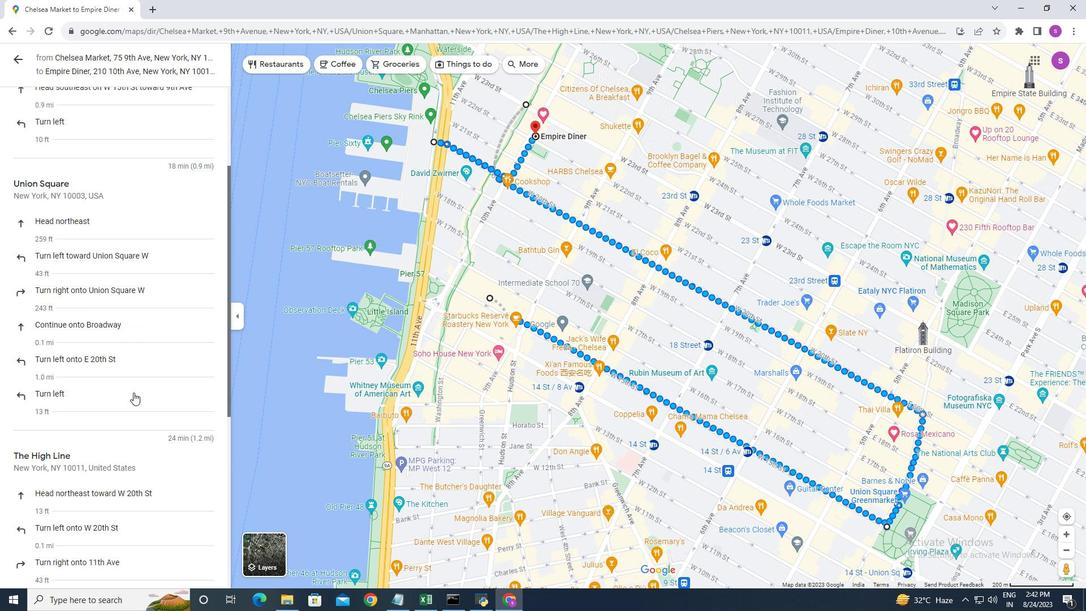 
Action: Mouse moved to (136, 395)
Screenshot: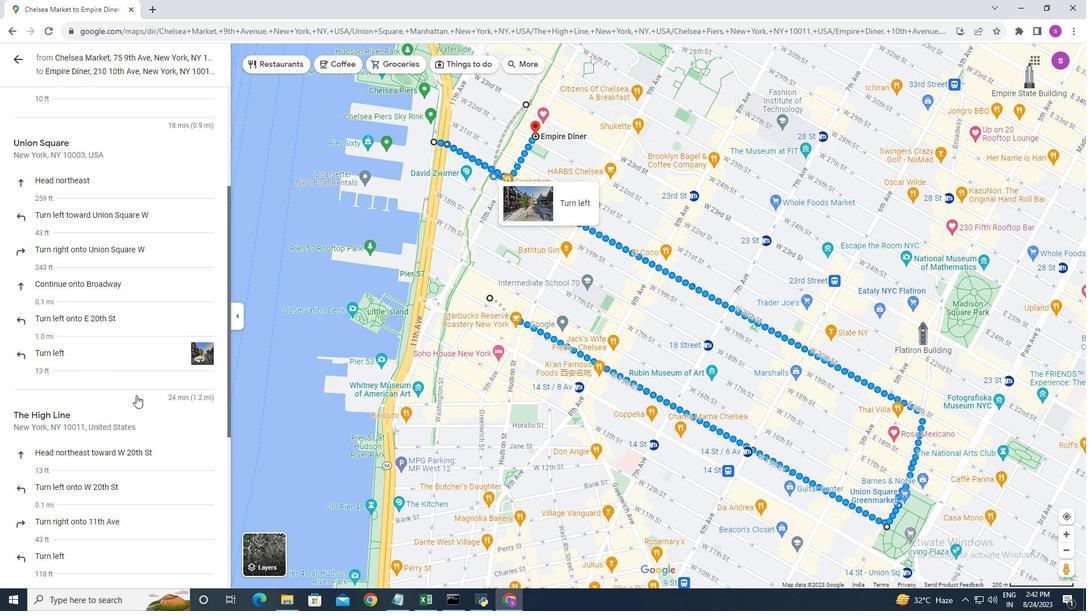 
Action: Mouse scrolled (136, 394) with delta (0, 0)
Screenshot: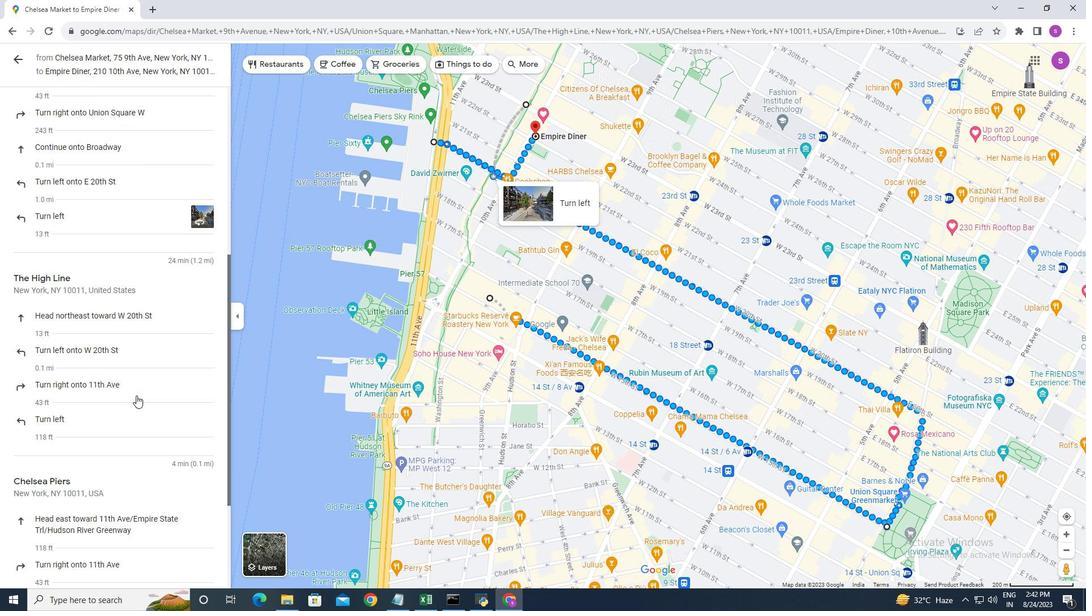 
Action: Mouse scrolled (136, 394) with delta (0, 0)
Screenshot: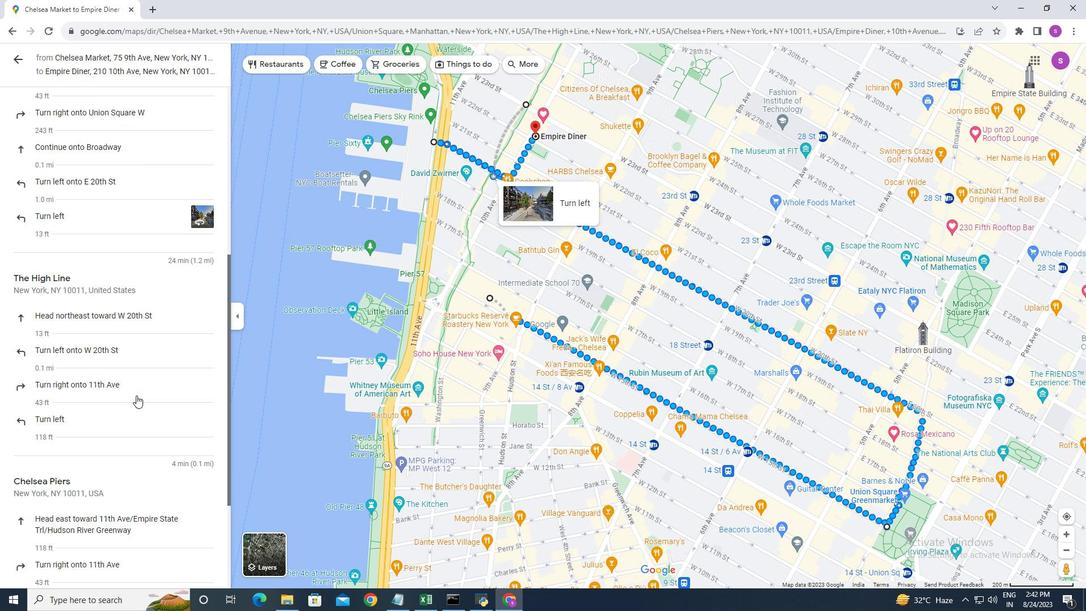 
Action: Mouse scrolled (136, 394) with delta (0, 0)
Screenshot: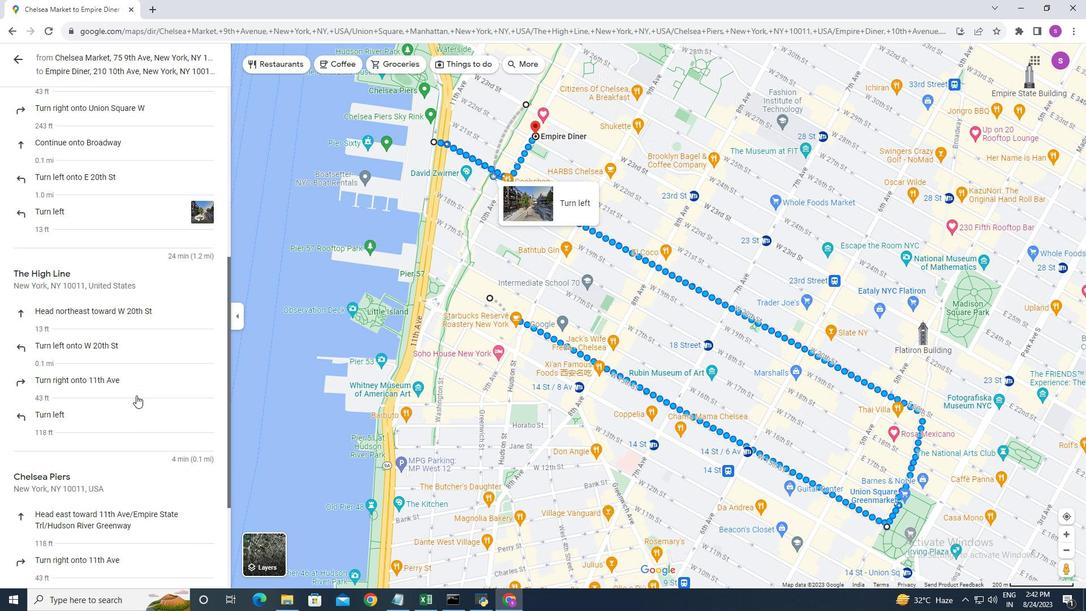 
Action: Mouse moved to (138, 394)
Screenshot: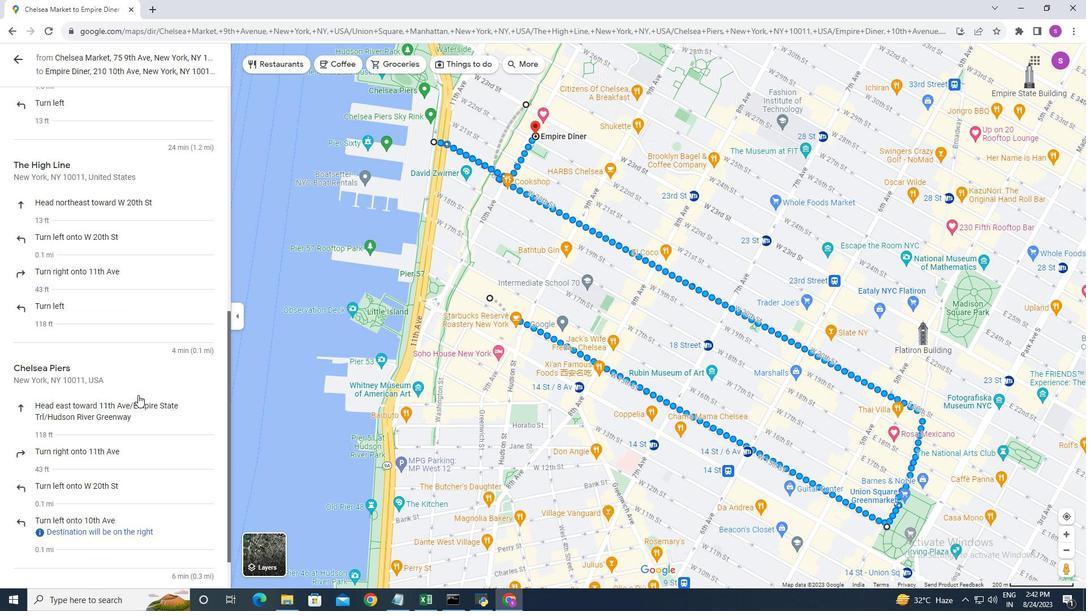 
Action: Mouse scrolled (138, 394) with delta (0, 0)
Screenshot: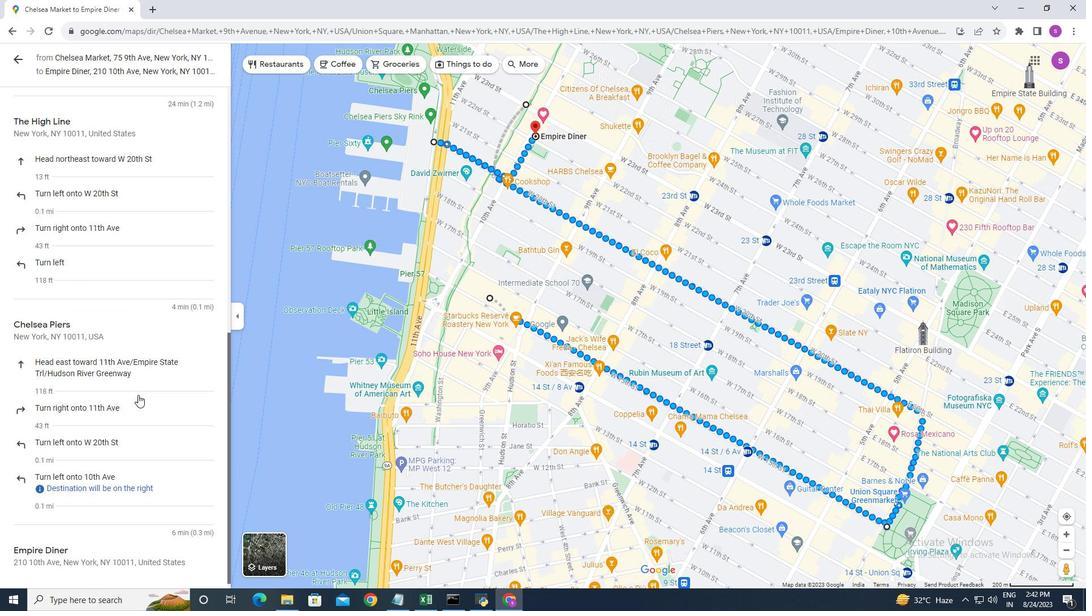 
Action: Mouse scrolled (138, 394) with delta (0, 0)
Screenshot: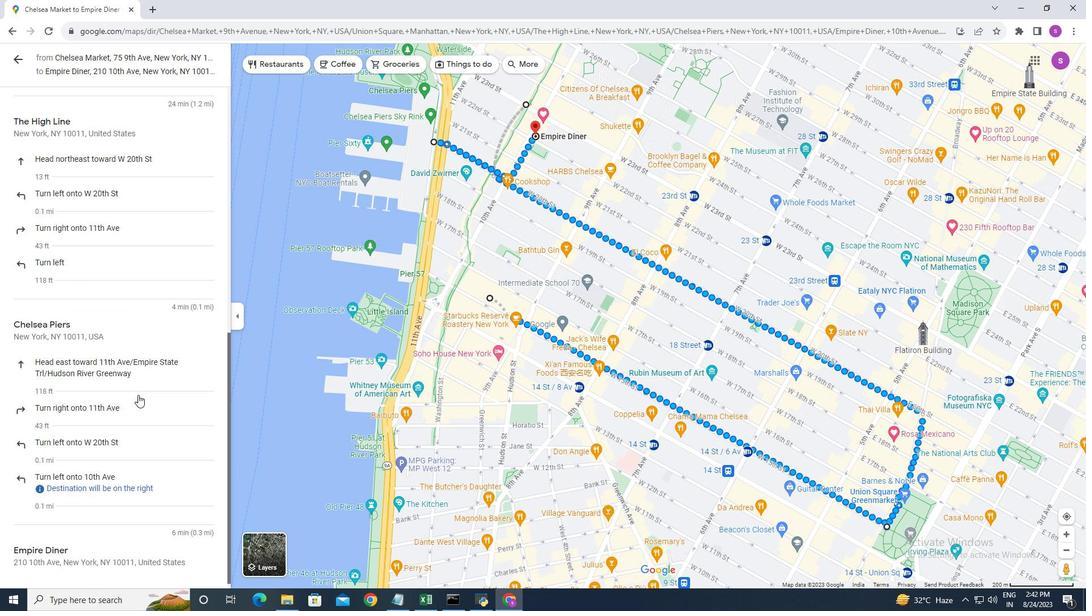 
Action: Mouse scrolled (138, 394) with delta (0, 0)
Screenshot: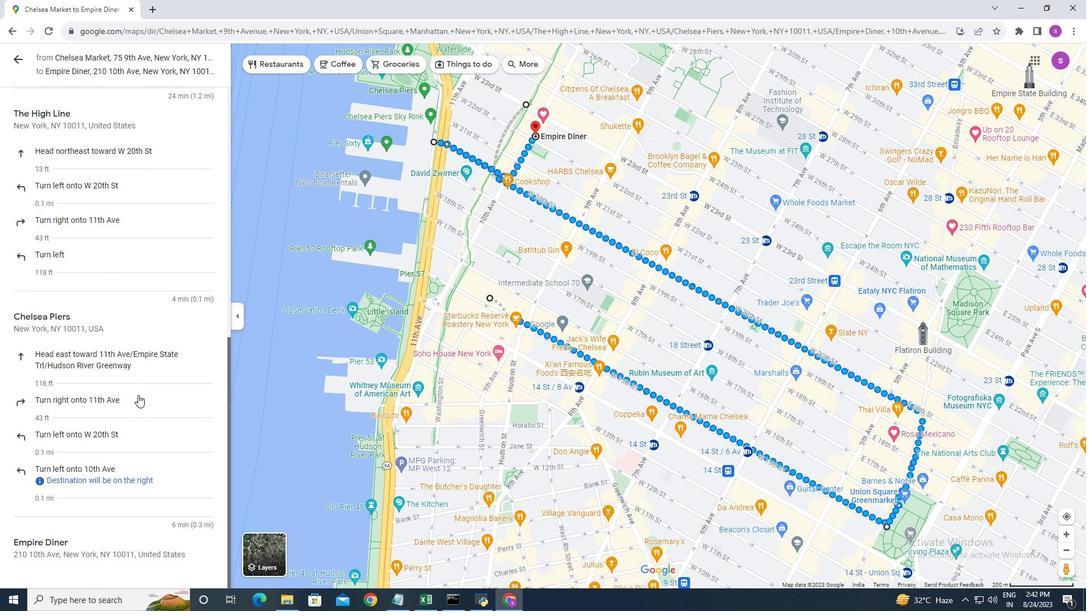 
Action: Mouse scrolled (138, 394) with delta (0, 0)
Screenshot: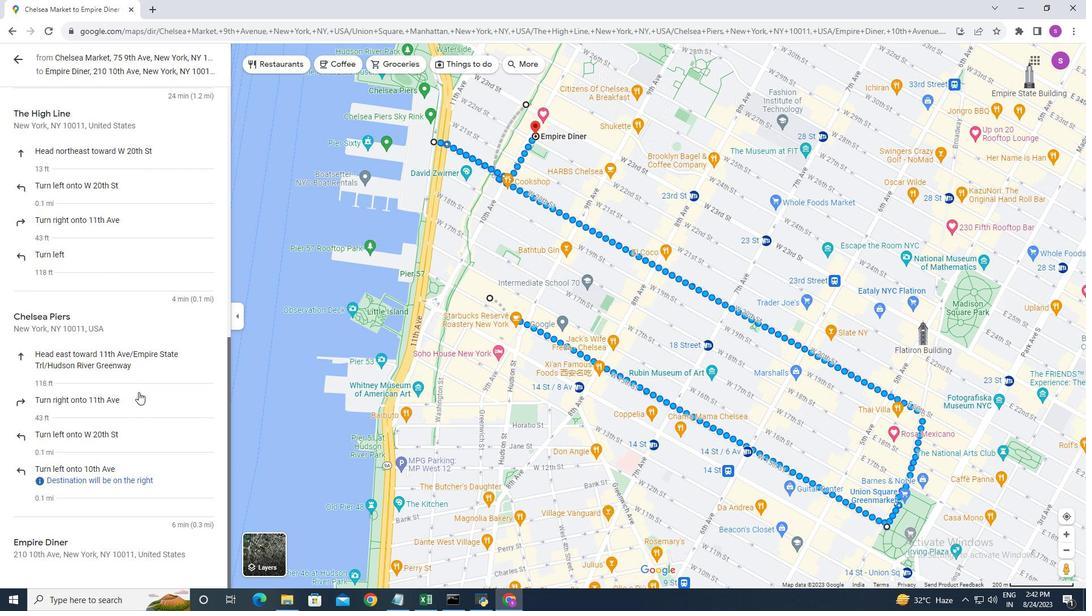 
Action: Mouse moved to (138, 391)
Screenshot: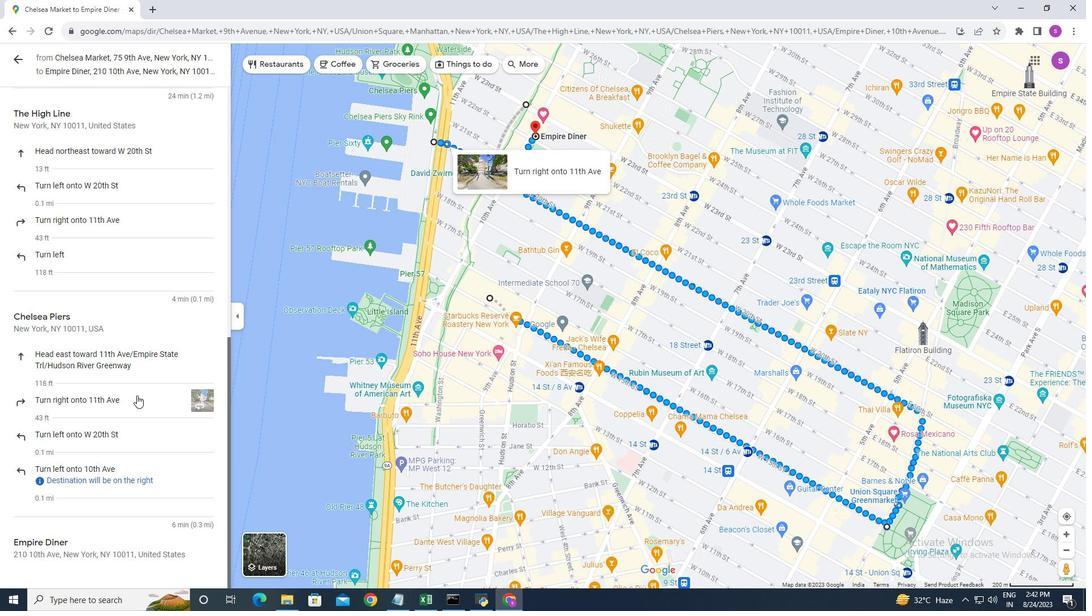 
Action: Mouse scrolled (138, 391) with delta (0, 0)
Screenshot: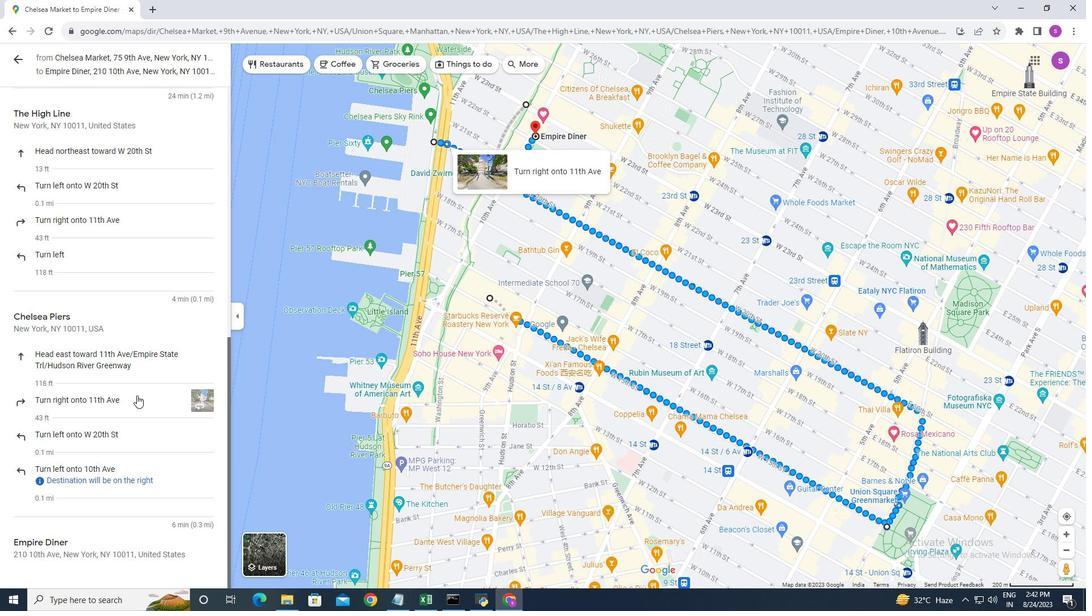 
Action: Mouse moved to (138, 392)
Screenshot: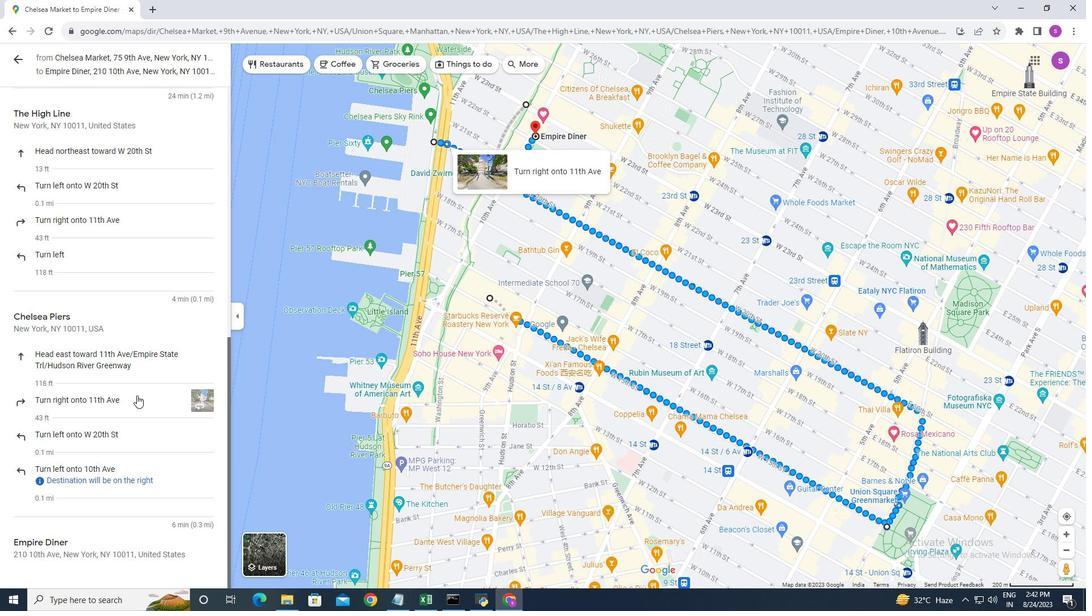 
Action: Mouse scrolled (138, 391) with delta (0, 0)
Screenshot: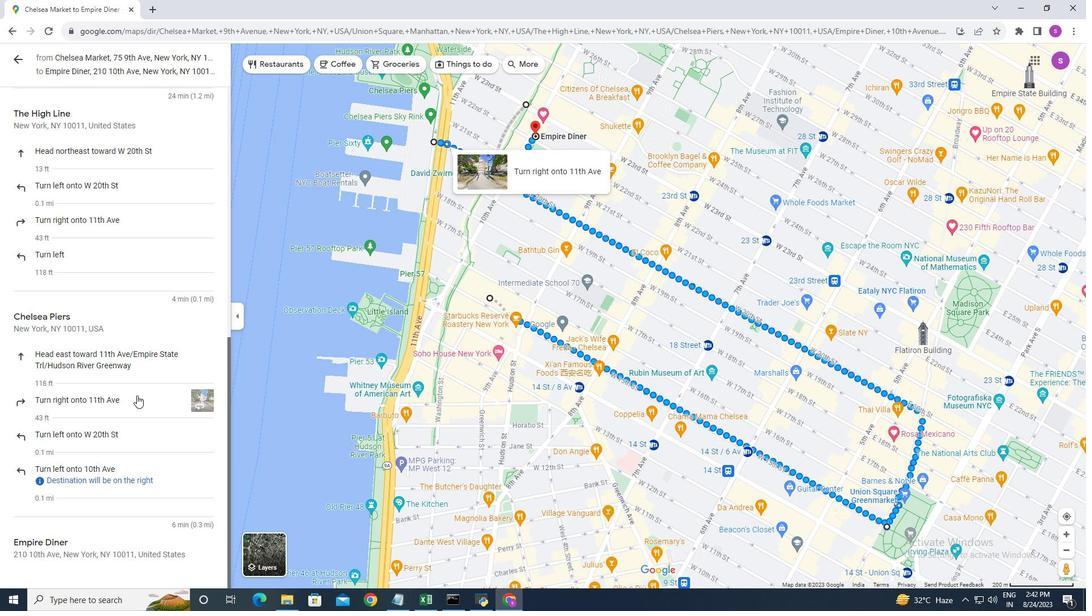 
Action: Mouse moved to (138, 393)
Screenshot: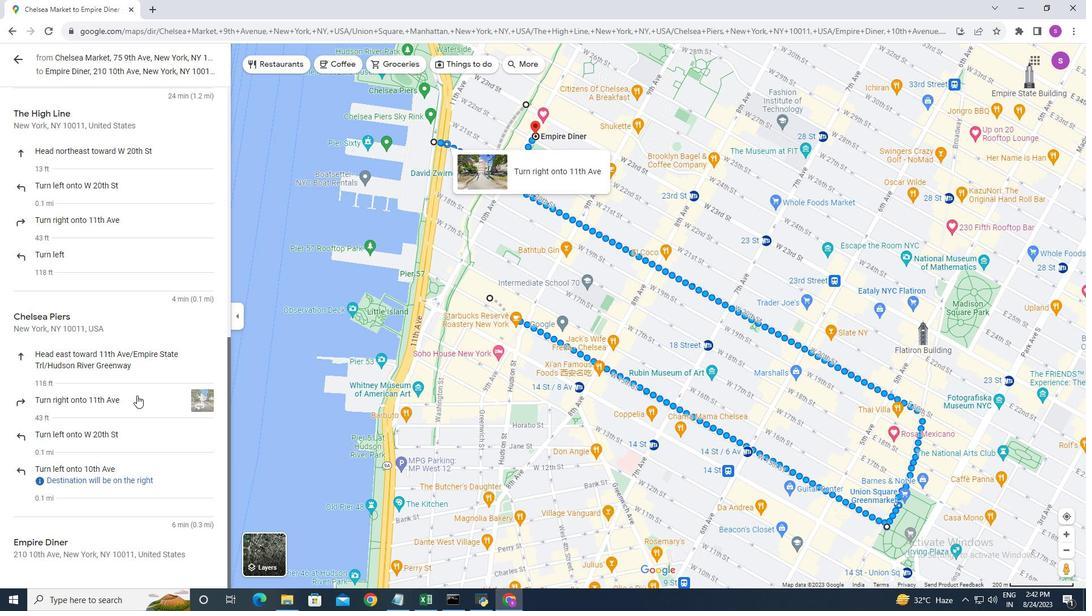 
Action: Mouse scrolled (138, 392) with delta (0, 0)
Screenshot: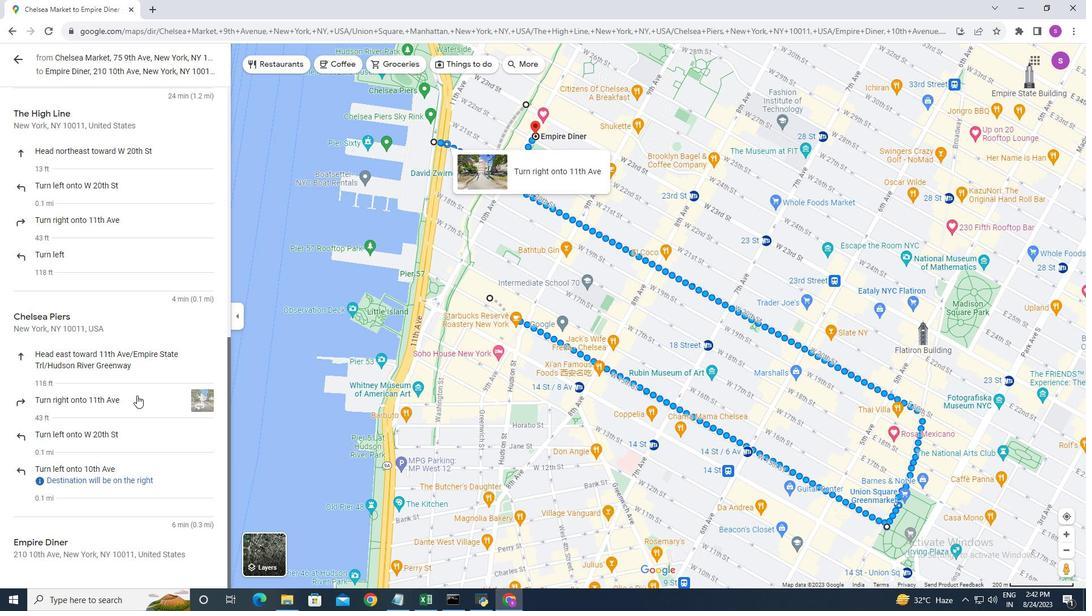 
Action: Mouse moved to (138, 393)
Screenshot: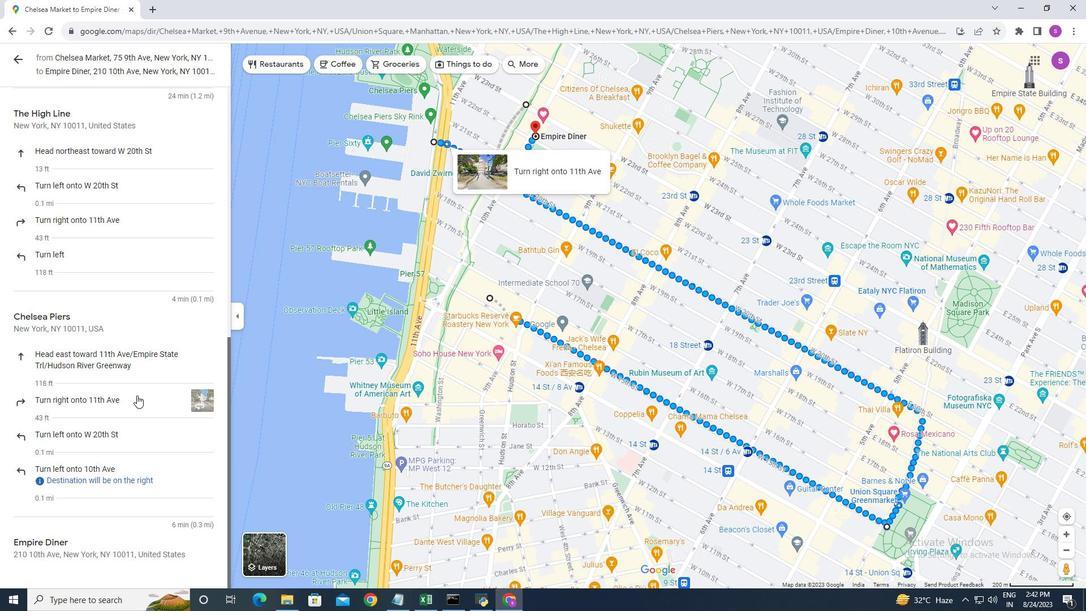 
Action: Mouse scrolled (138, 393) with delta (0, 0)
Screenshot: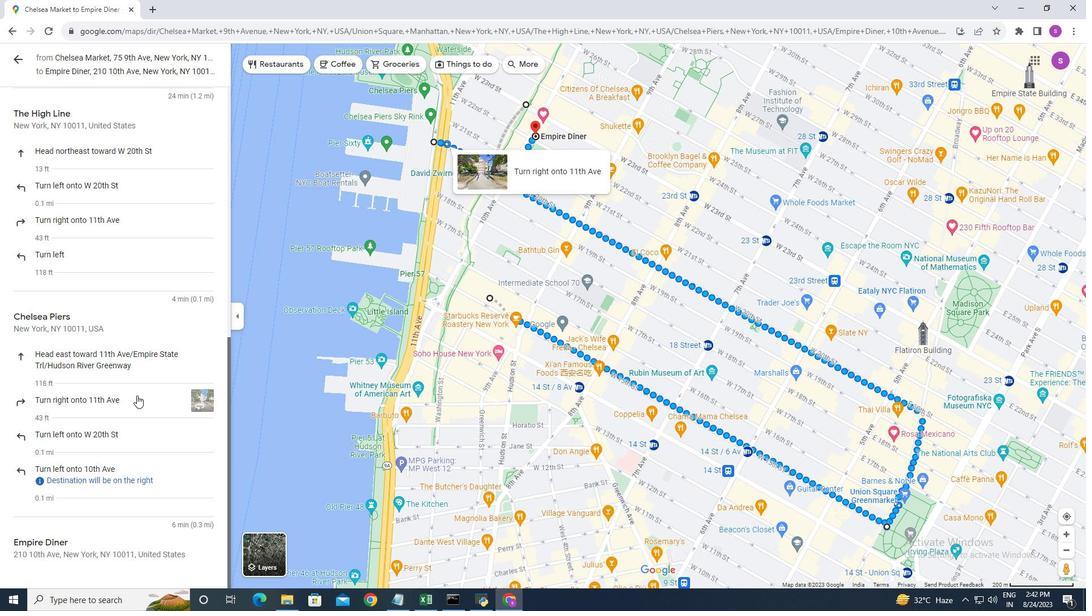 
Action: Mouse moved to (136, 395)
Screenshot: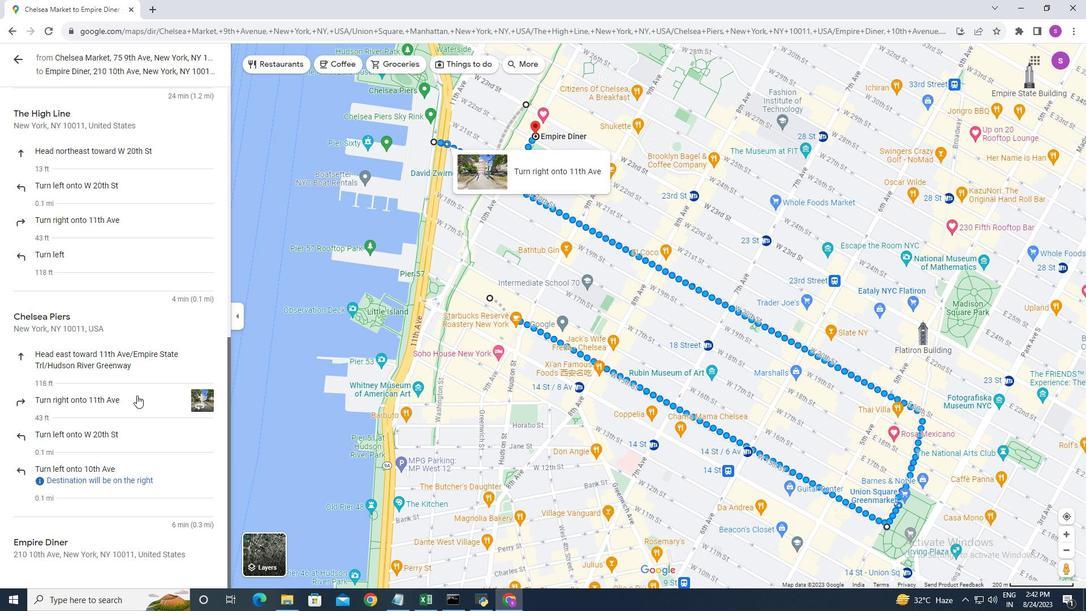 
Action: Mouse scrolled (136, 394) with delta (0, 0)
Screenshot: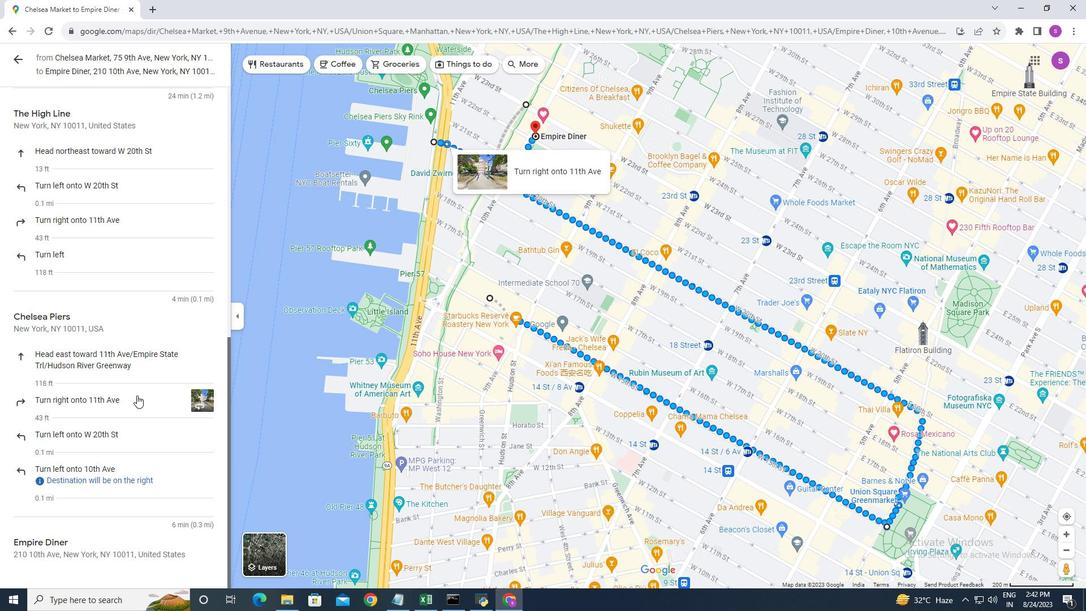 
Action: Mouse moved to (134, 402)
Screenshot: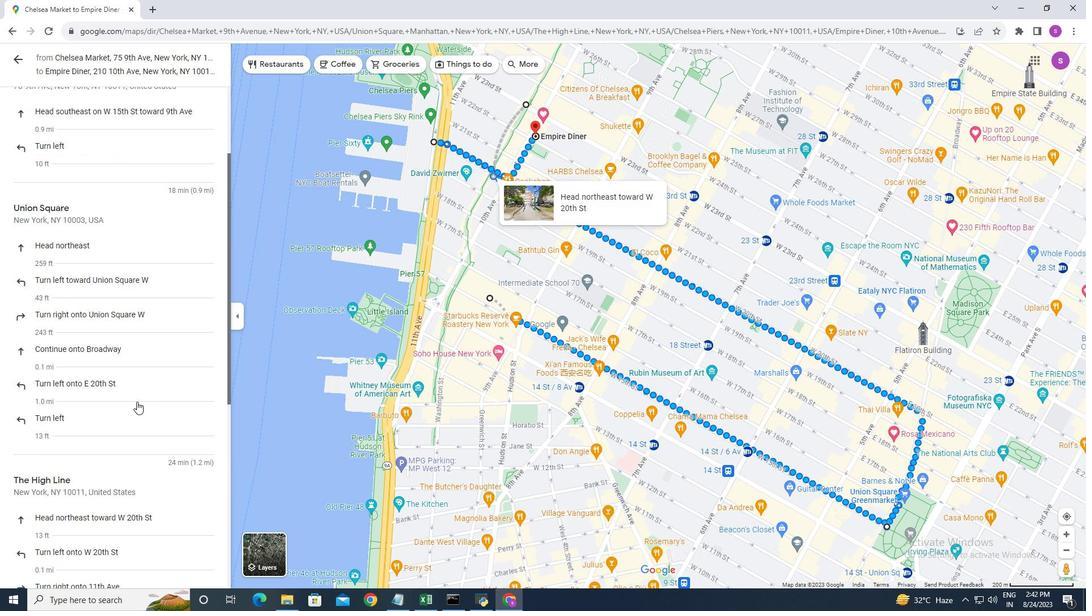 
Action: Mouse scrolled (134, 403) with delta (0, 0)
Screenshot: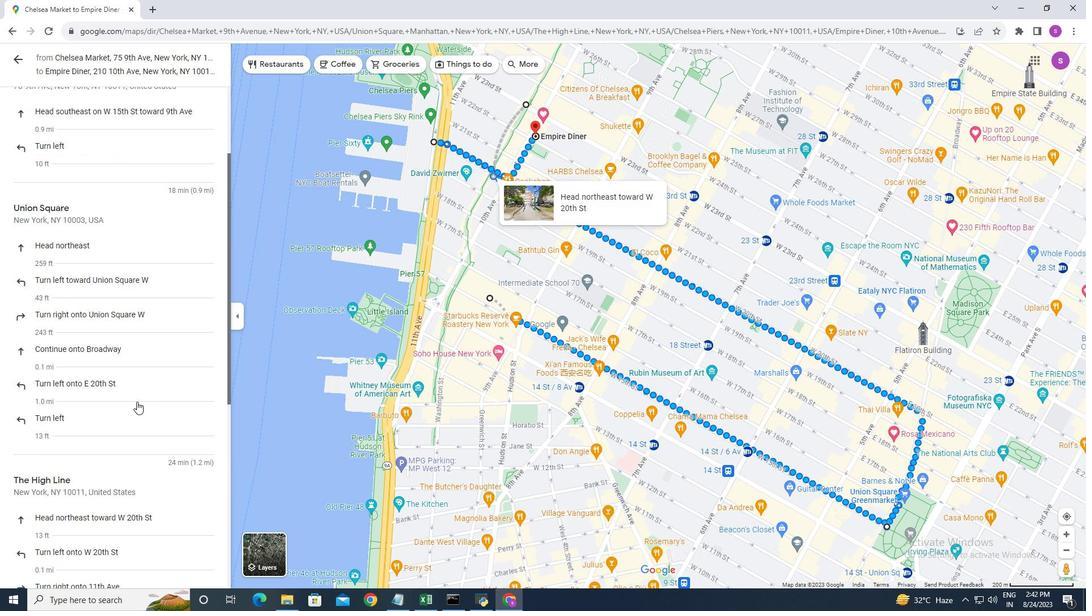 
Action: Mouse scrolled (134, 403) with delta (0, 0)
Screenshot: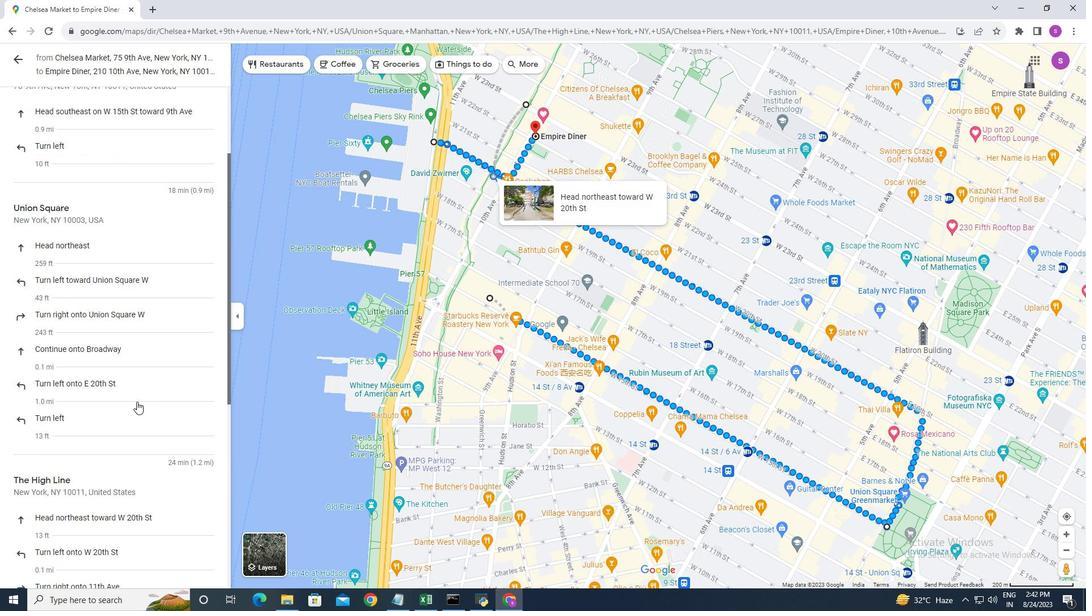 
Action: Mouse scrolled (134, 403) with delta (0, 0)
Screenshot: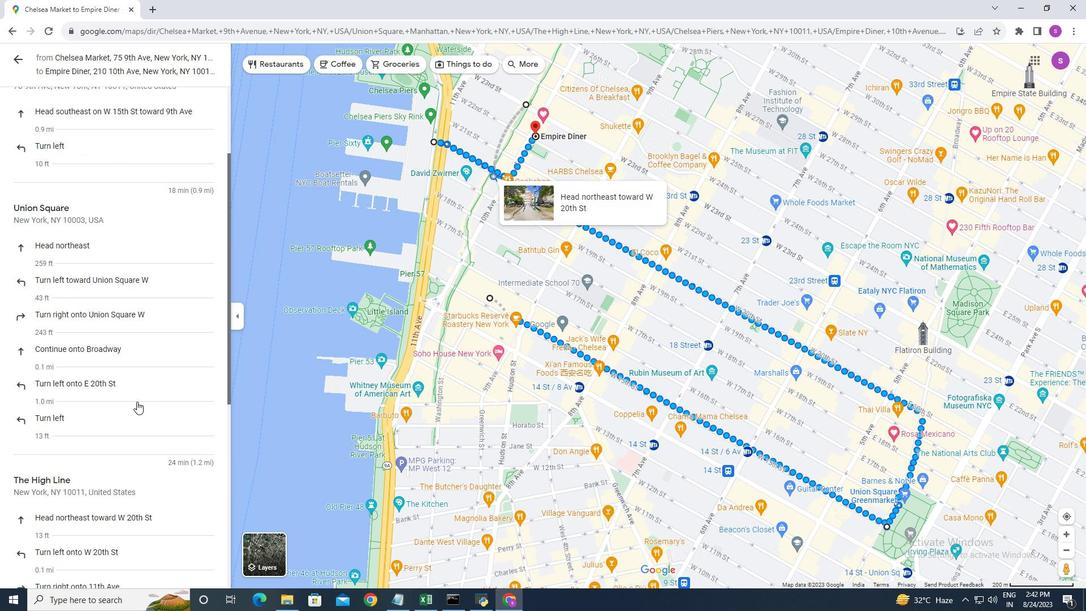 
Action: Mouse scrolled (134, 403) with delta (0, 0)
Screenshot: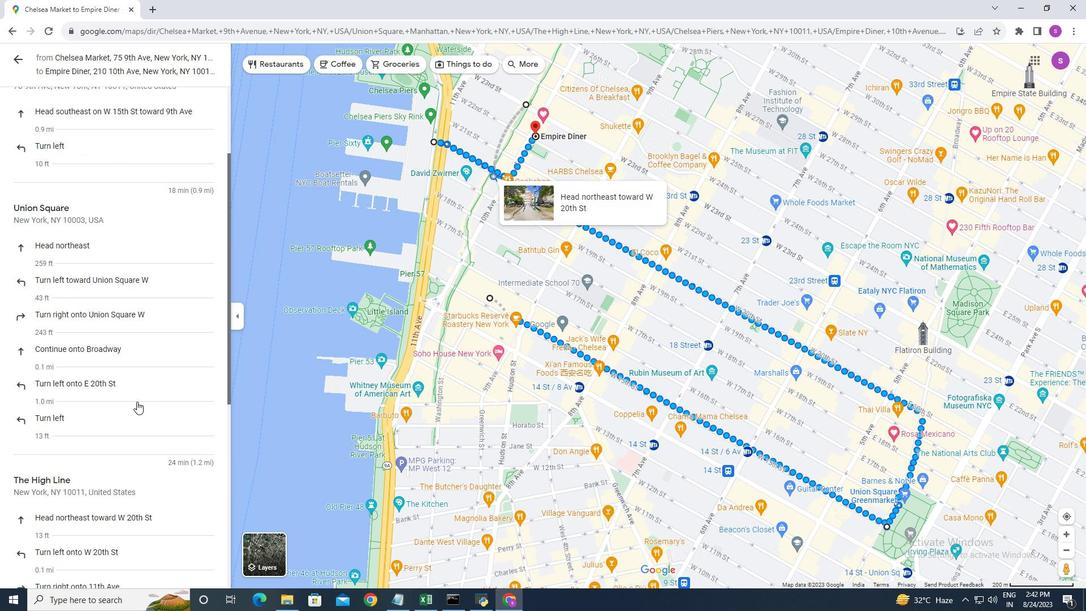 
Action: Mouse scrolled (134, 403) with delta (0, 0)
Screenshot: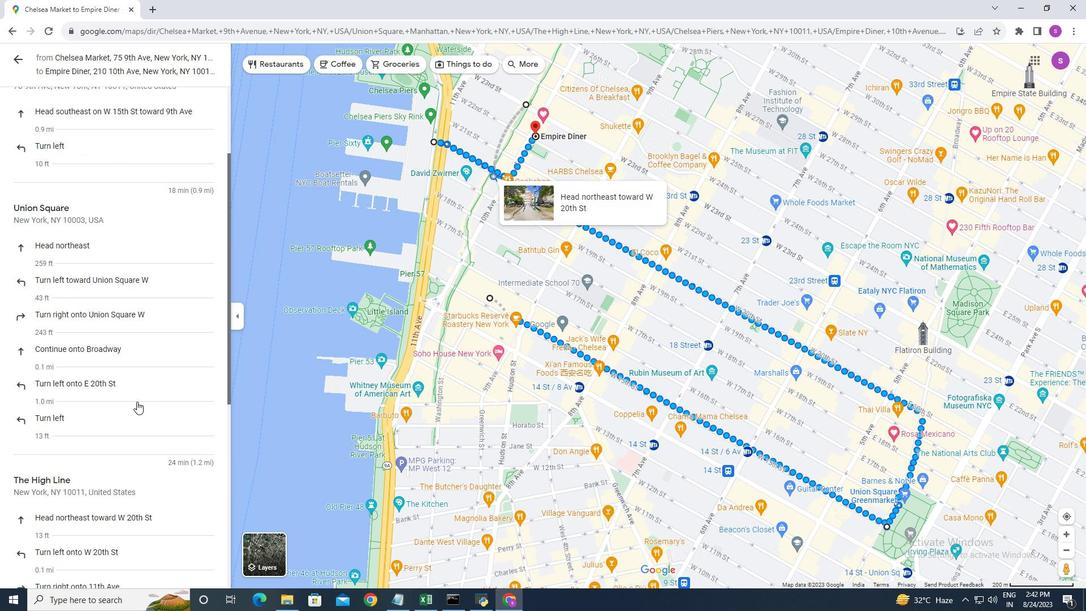
Action: Mouse scrolled (134, 403) with delta (0, 0)
Screenshot: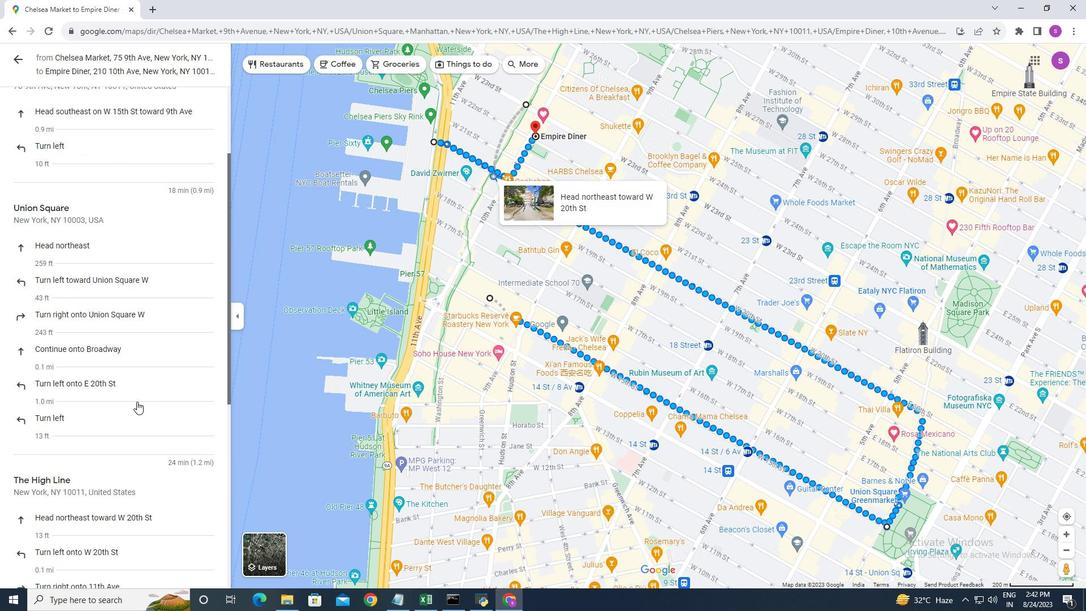 
Action: Mouse scrolled (134, 403) with delta (0, 0)
Screenshot: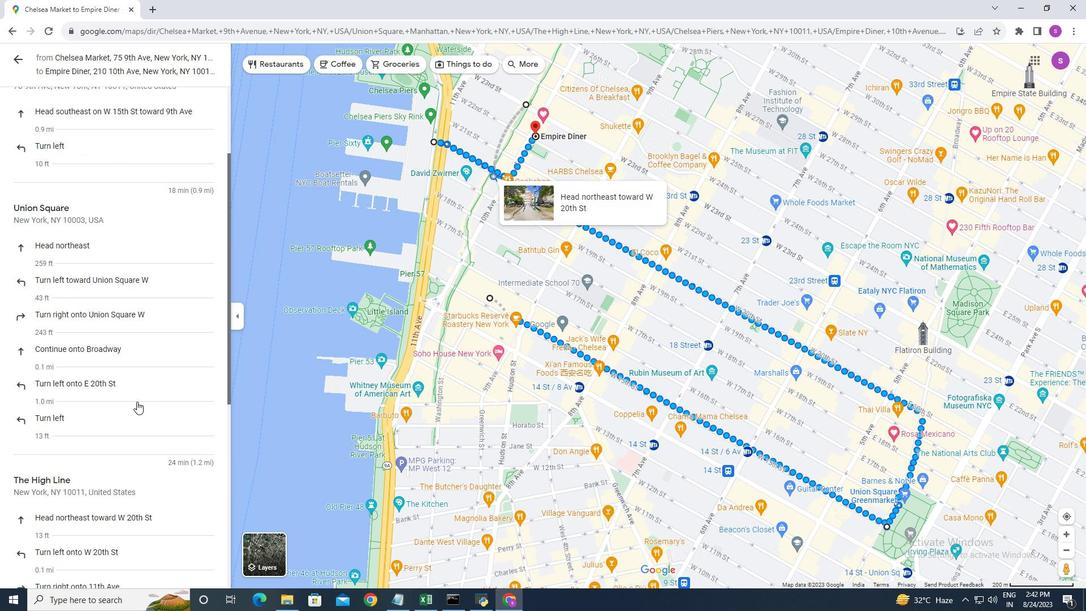 
Action: Mouse moved to (136, 401)
Screenshot: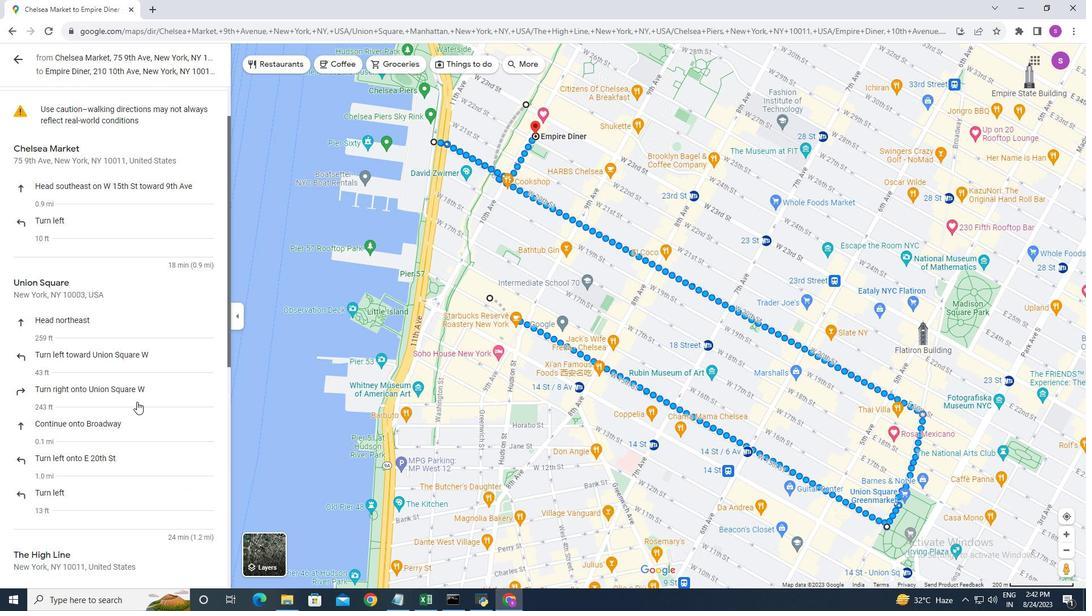
Action: Mouse scrolled (136, 402) with delta (0, 0)
Screenshot: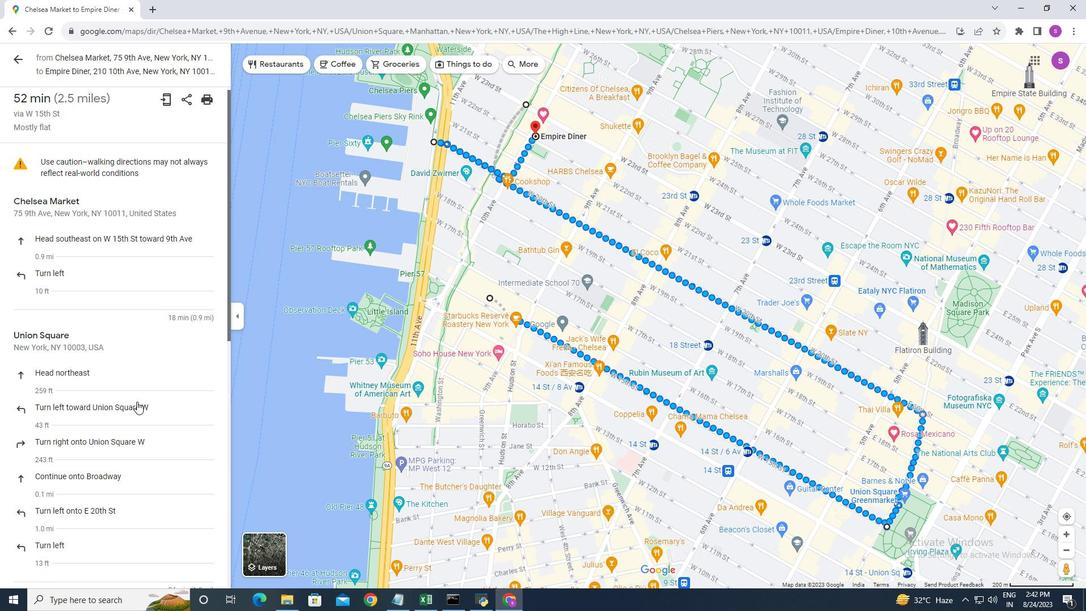 
Action: Mouse scrolled (136, 402) with delta (0, 0)
Screenshot: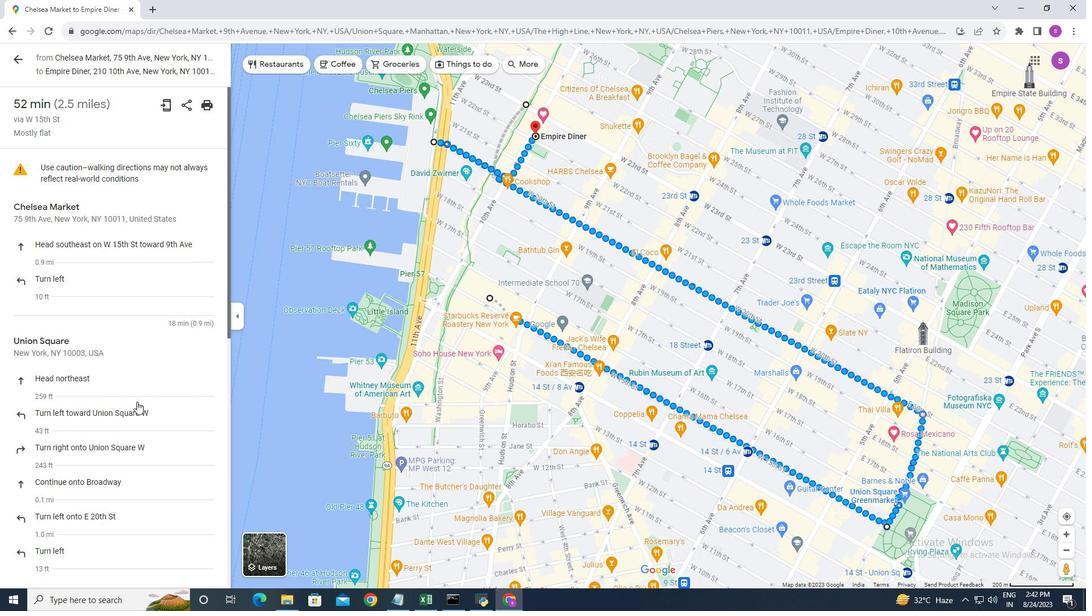 
Action: Mouse scrolled (136, 402) with delta (0, 0)
Screenshot: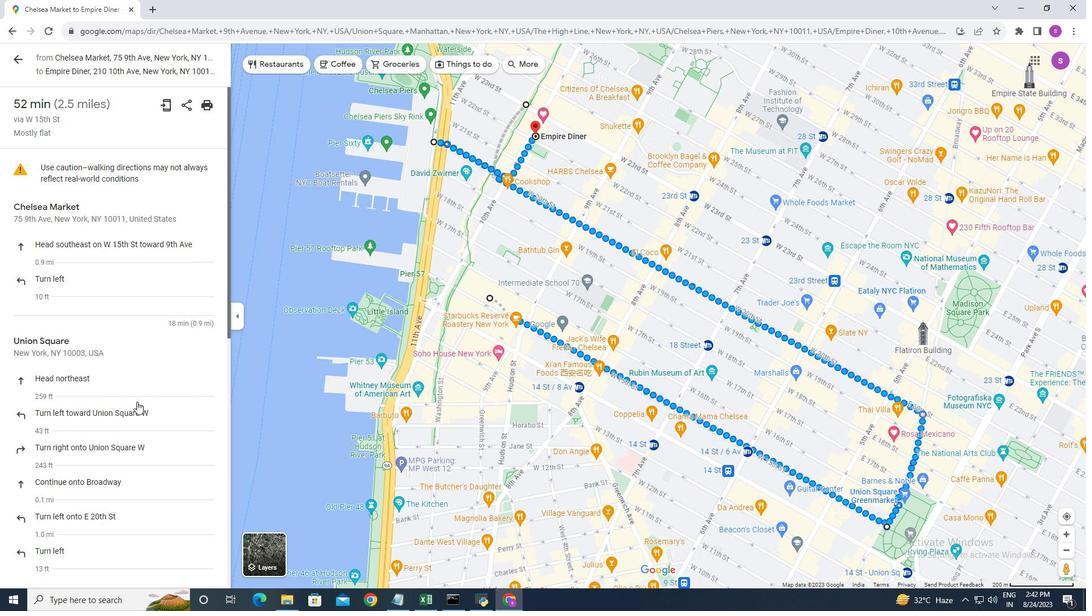 
Action: Mouse scrolled (136, 402) with delta (0, 0)
Screenshot: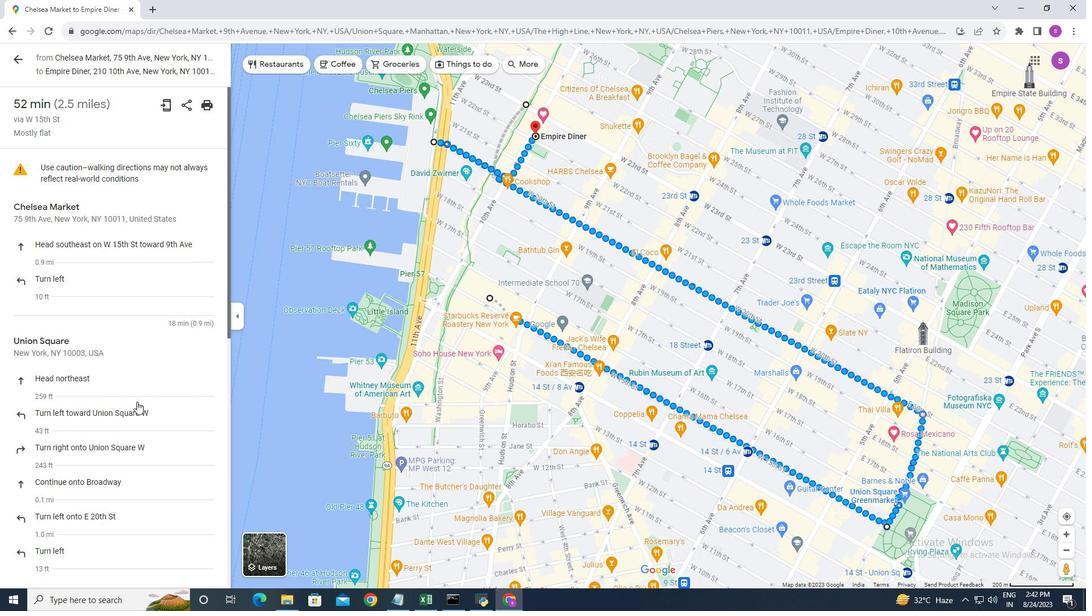 
Action: Mouse scrolled (136, 402) with delta (0, 0)
Screenshot: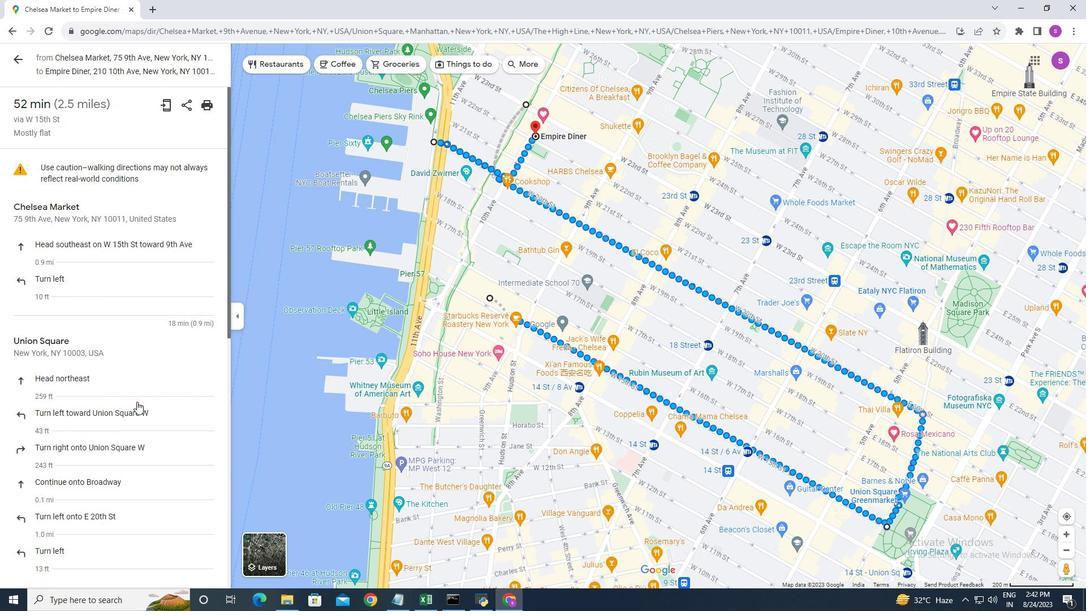 
Action: Mouse scrolled (136, 402) with delta (0, 0)
Screenshot: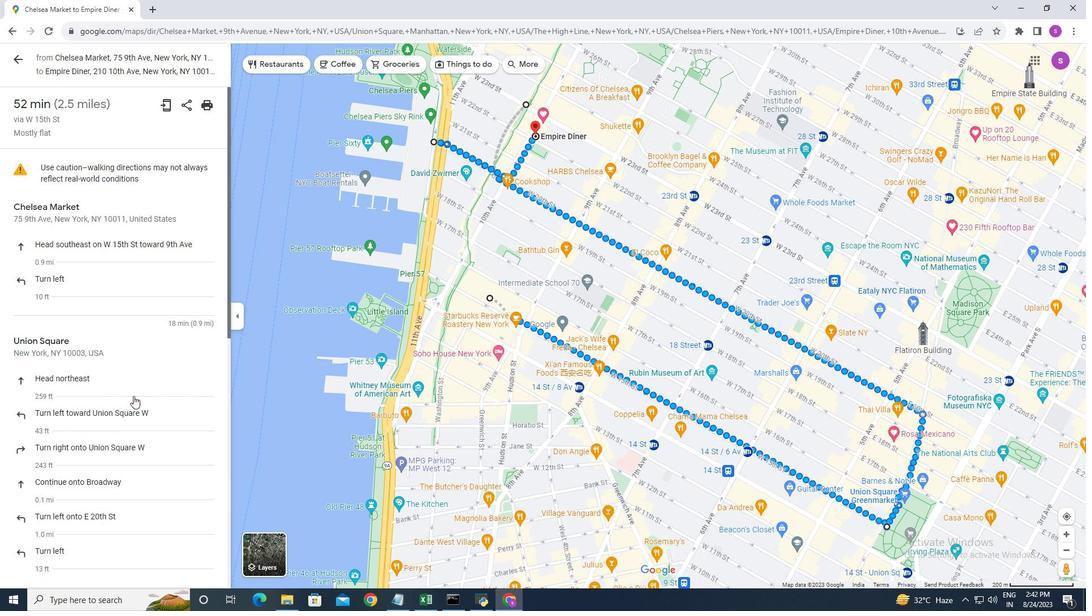 
Action: Mouse moved to (130, 388)
Screenshot: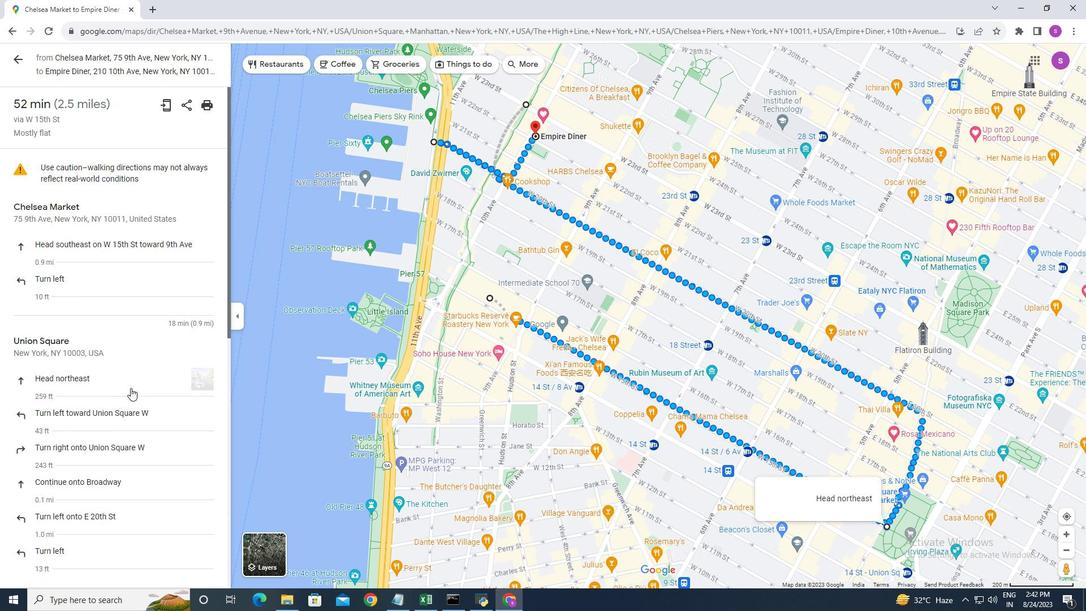 
Action: Mouse scrolled (130, 388) with delta (0, 0)
Screenshot: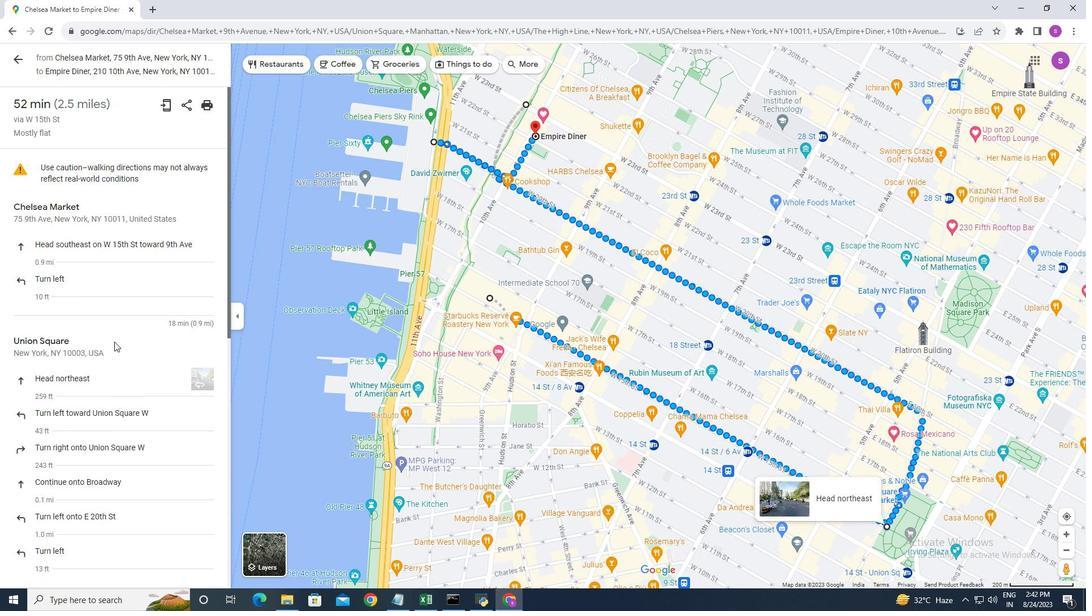 
Action: Mouse scrolled (130, 388) with delta (0, 0)
Screenshot: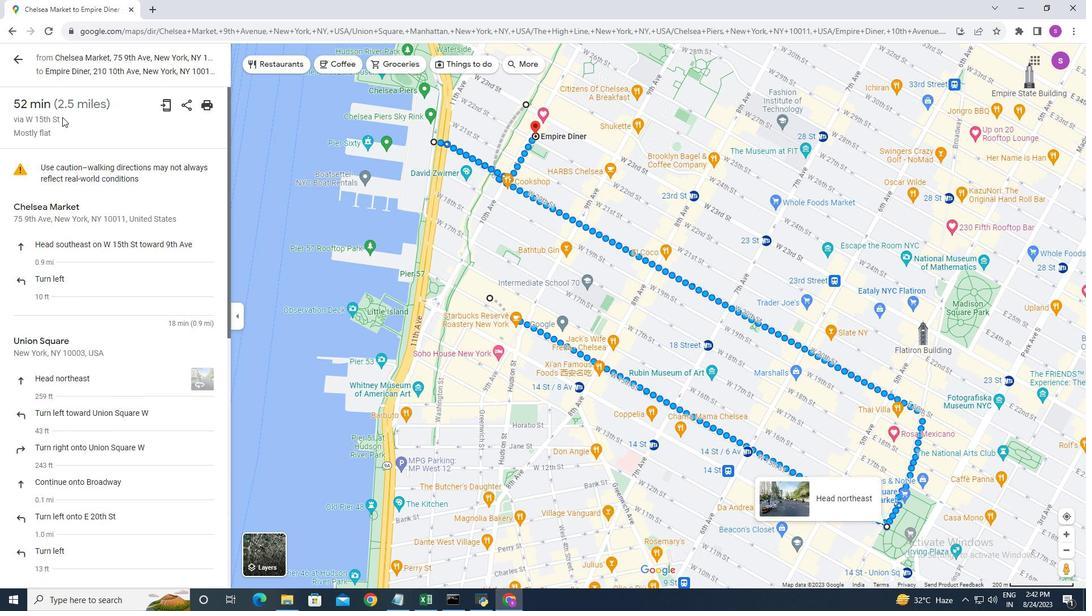 
Action: Mouse scrolled (130, 388) with delta (0, 0)
Screenshot: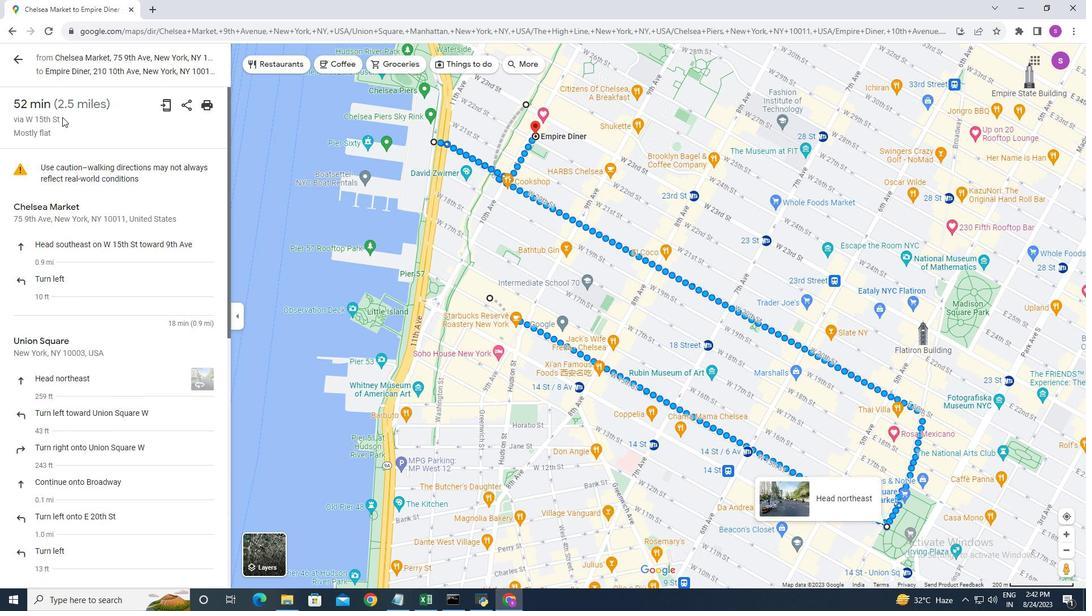 
Action: Mouse scrolled (130, 388) with delta (0, 0)
Screenshot: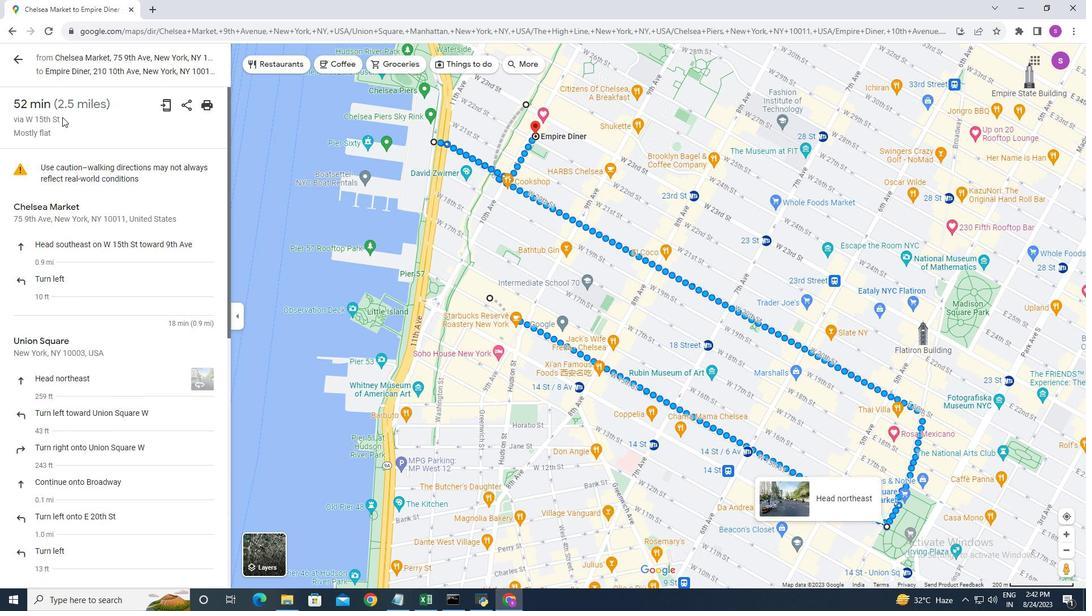 
Action: Mouse moved to (15, 62)
Screenshot: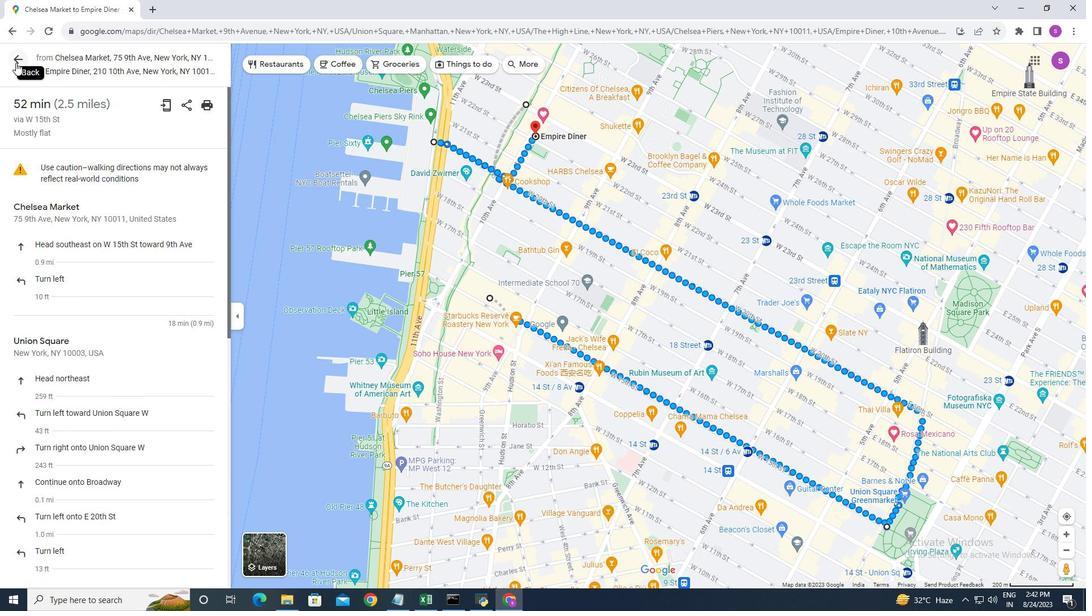 
Action: Mouse pressed left at (15, 62)
Screenshot: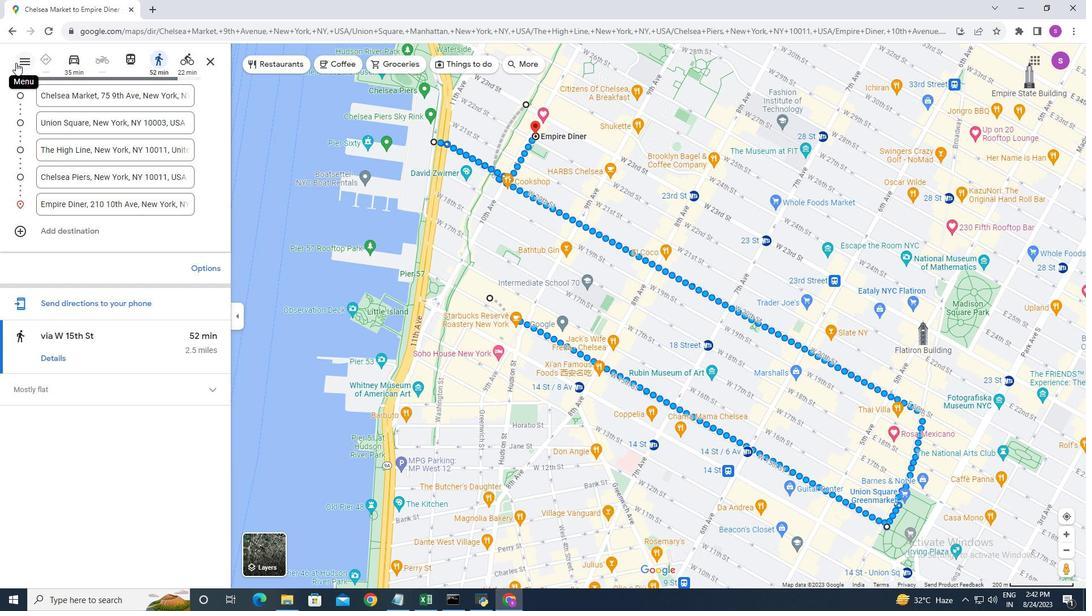 
Action: Mouse moved to (187, 63)
Screenshot: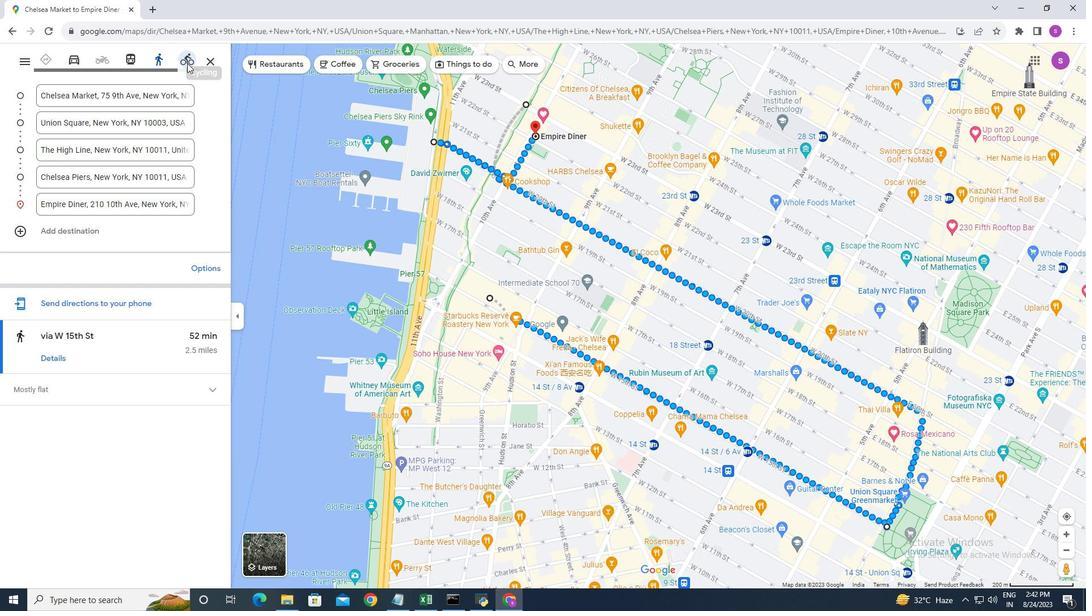 
Action: Mouse pressed left at (187, 63)
Screenshot: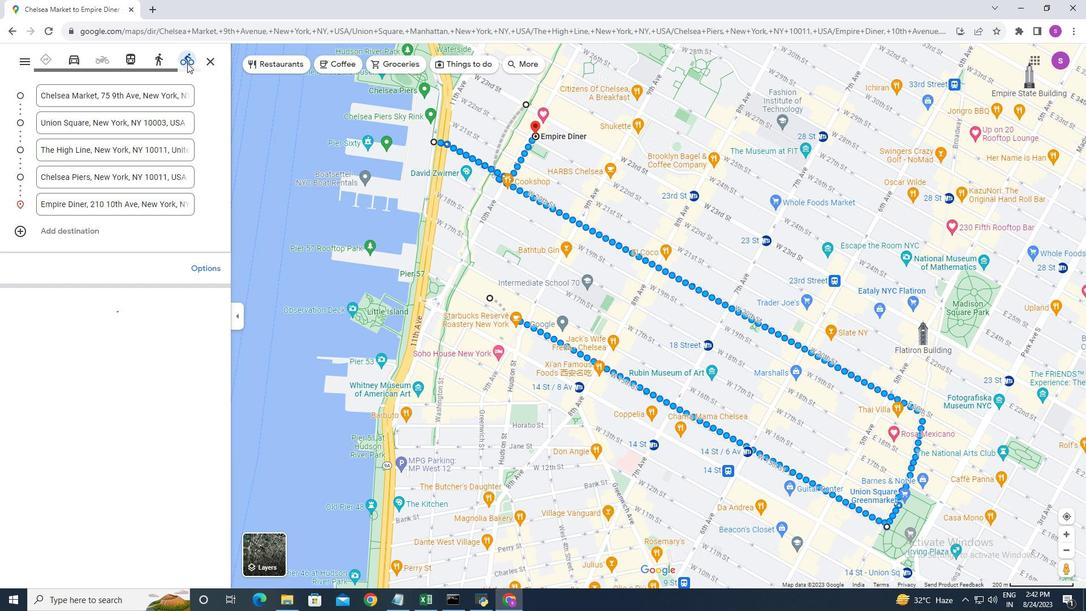 
Action: Mouse moved to (58, 359)
Screenshot: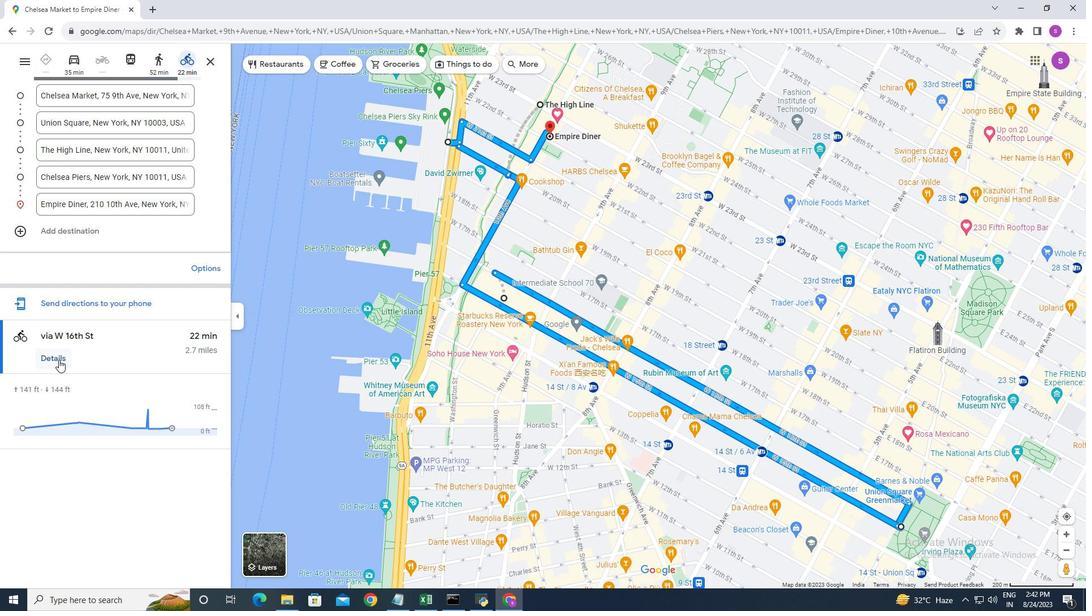 
Action: Mouse pressed left at (58, 359)
Screenshot: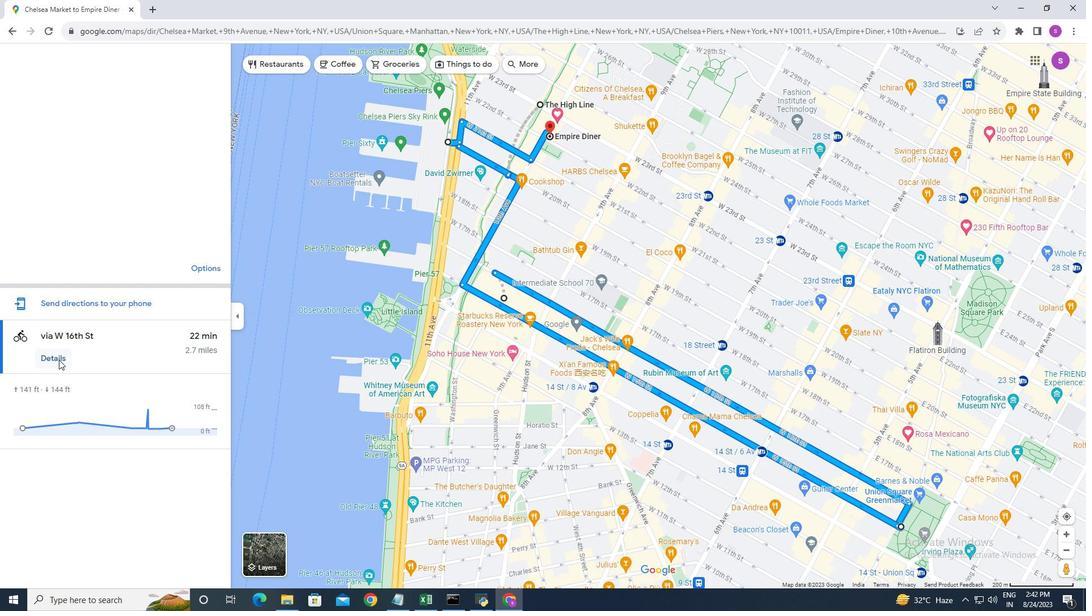 
Action: Mouse moved to (132, 361)
Screenshot: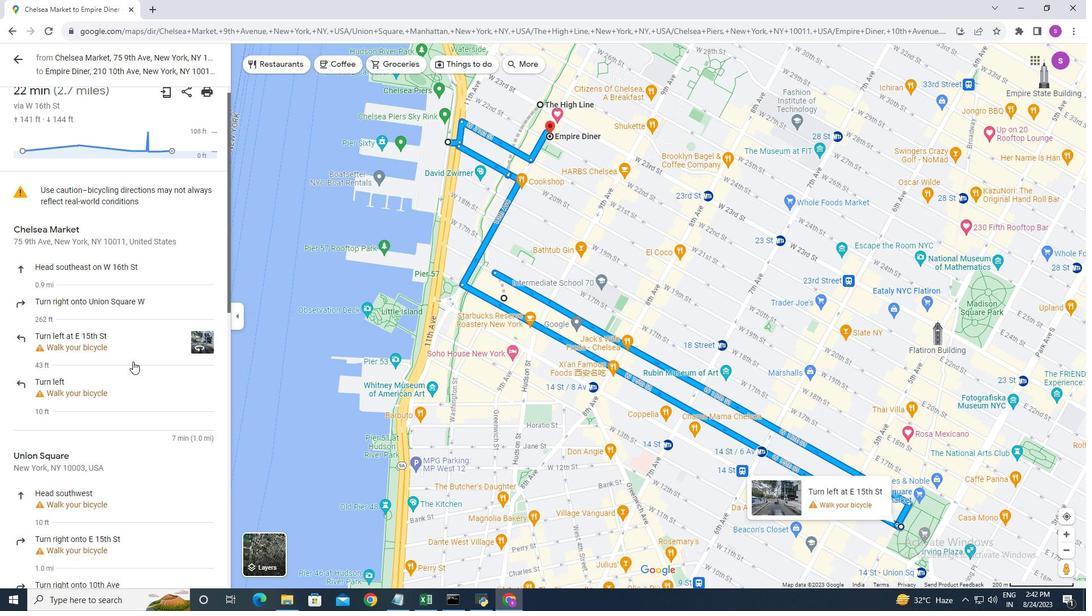 
Action: Mouse scrolled (132, 361) with delta (0, 0)
Screenshot: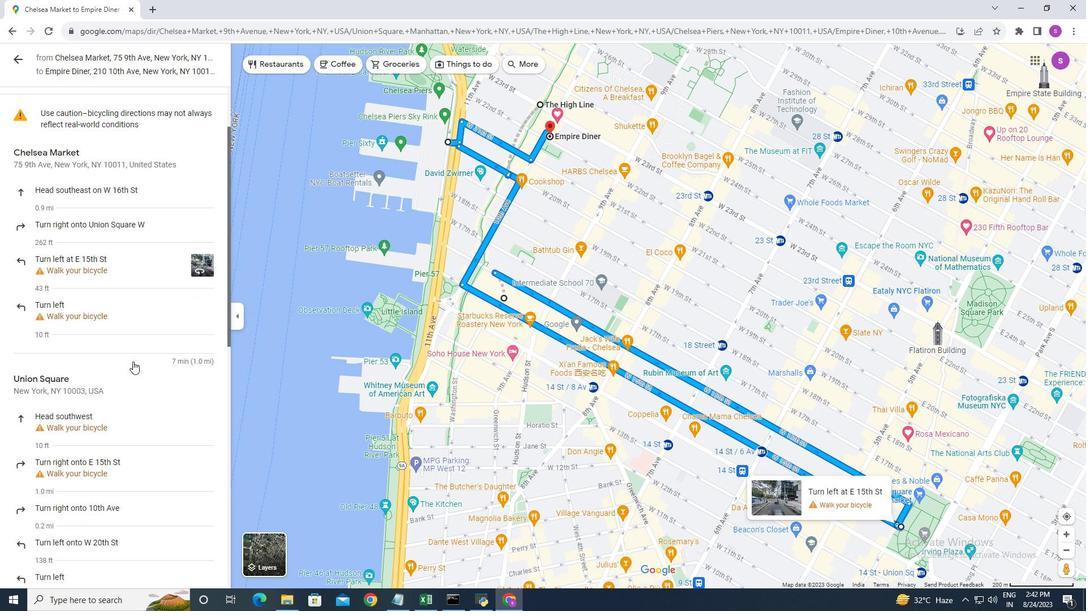 
Action: Mouse scrolled (132, 361) with delta (0, 0)
Screenshot: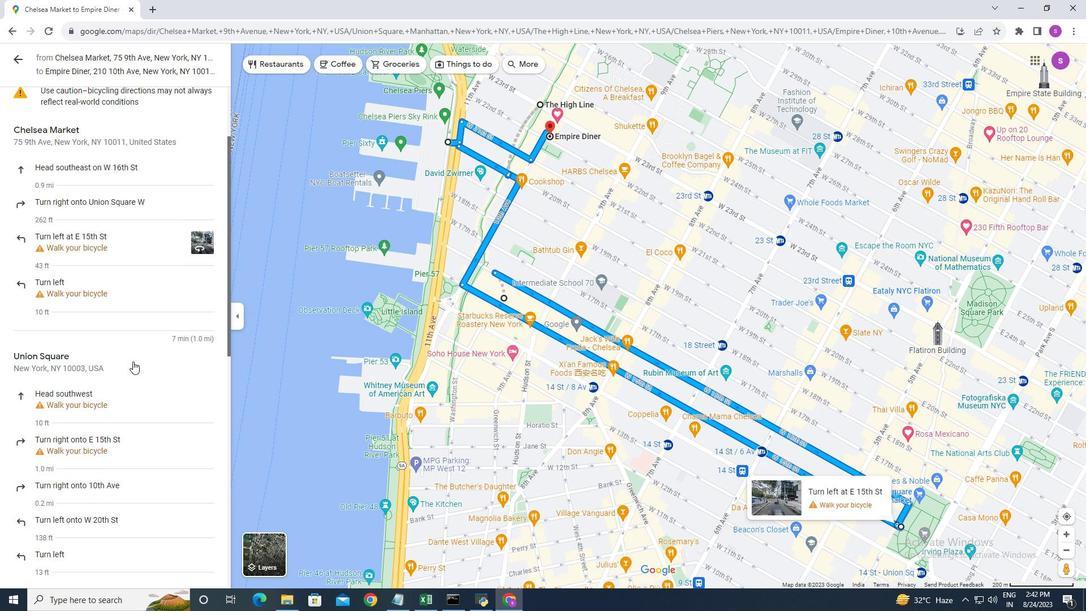 
Action: Mouse moved to (133, 361)
Screenshot: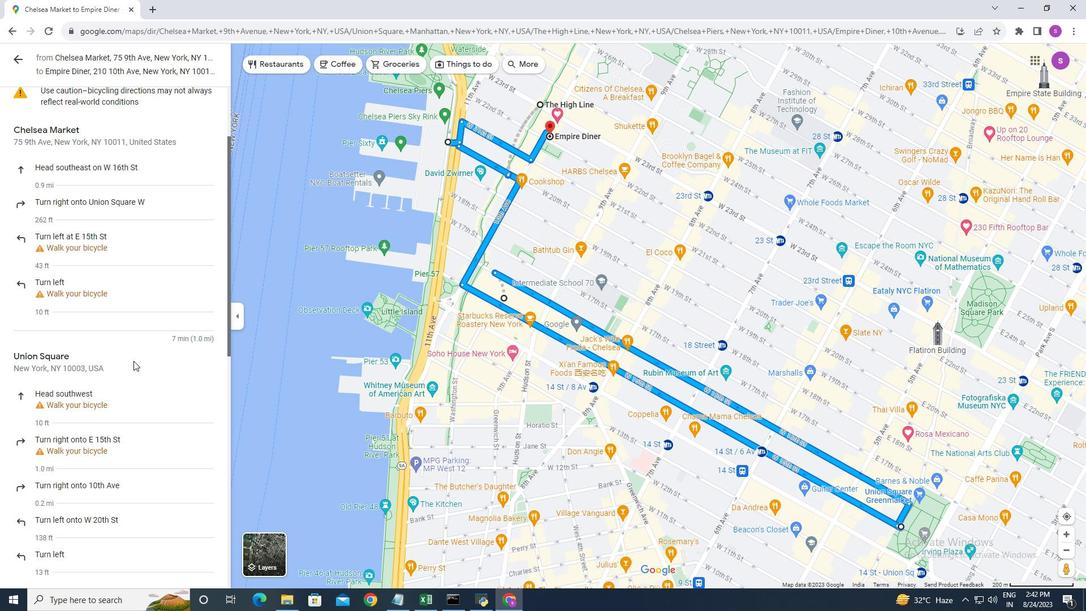 
Action: Mouse scrolled (133, 360) with delta (0, 0)
Screenshot: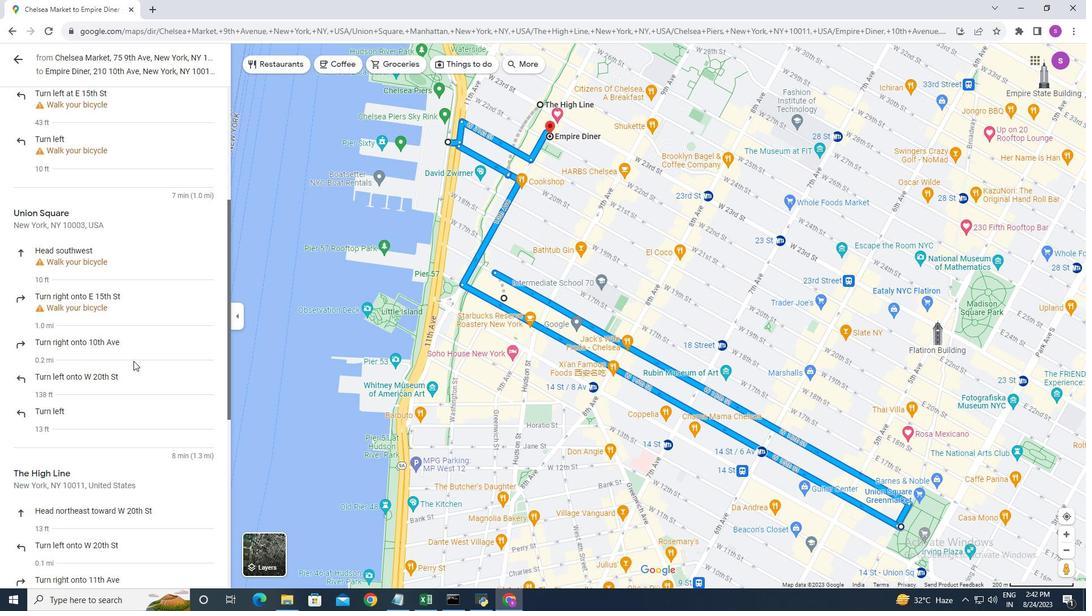 
Action: Mouse scrolled (133, 360) with delta (0, 0)
Screenshot: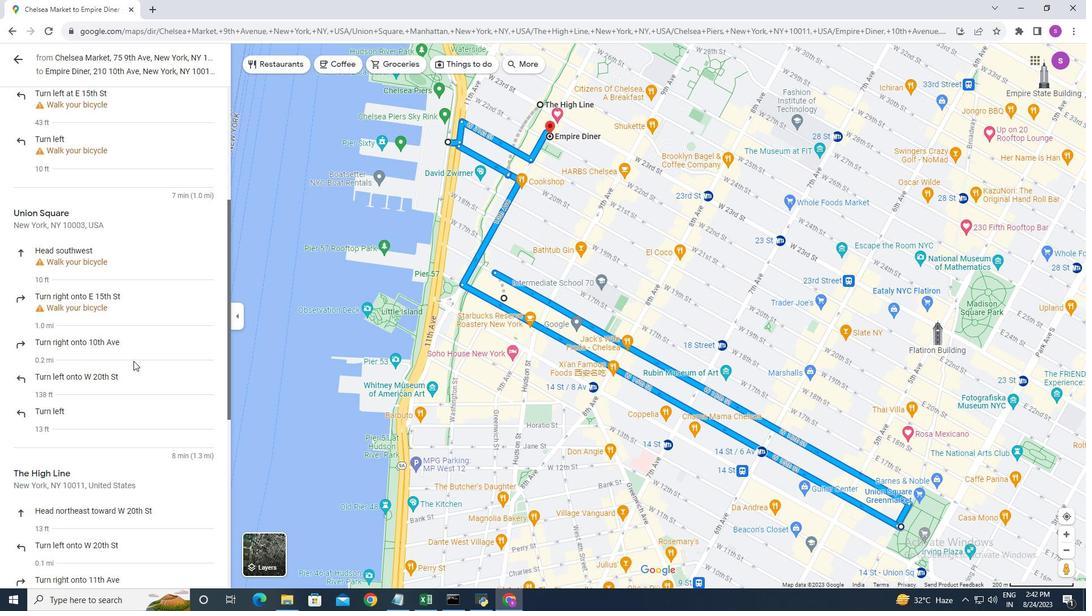 
Action: Mouse scrolled (133, 360) with delta (0, 0)
Screenshot: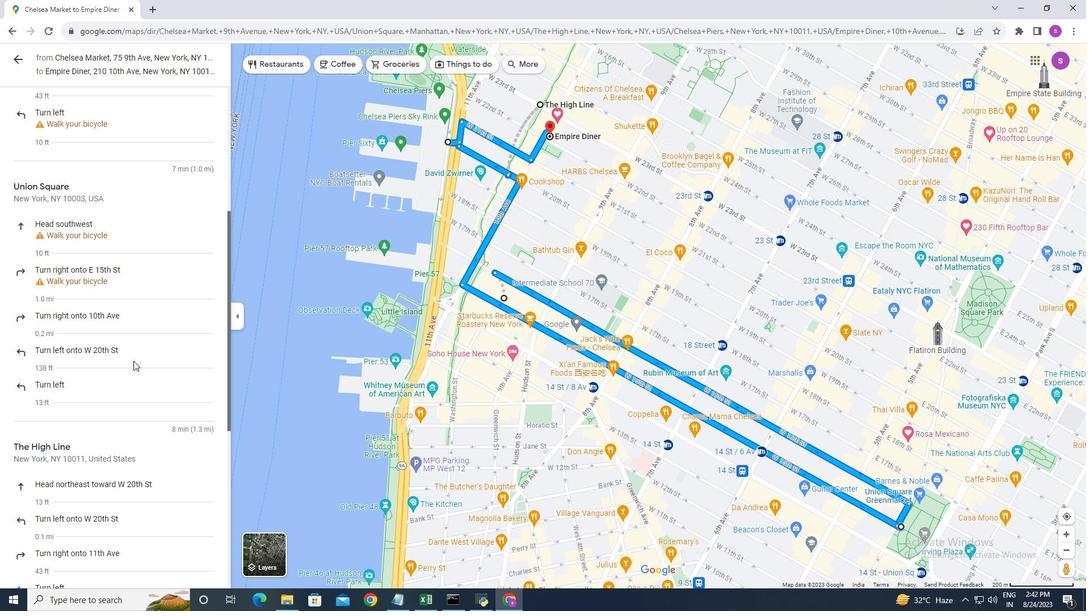 
Action: Mouse scrolled (133, 360) with delta (0, 0)
Screenshot: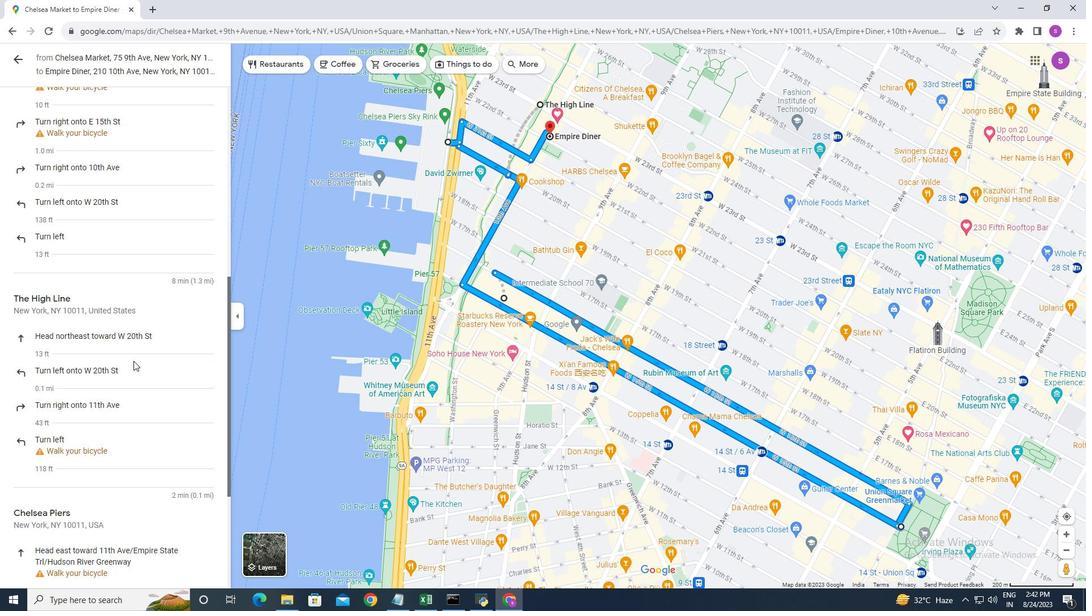 
Action: Mouse scrolled (133, 360) with delta (0, 0)
Screenshot: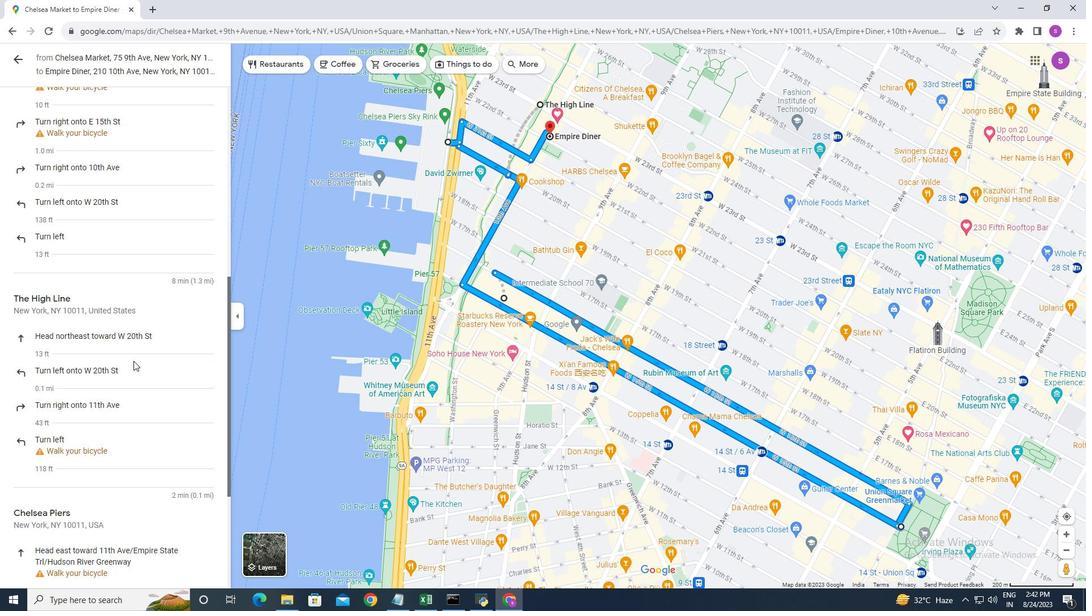 
Action: Mouse scrolled (133, 360) with delta (0, 0)
Screenshot: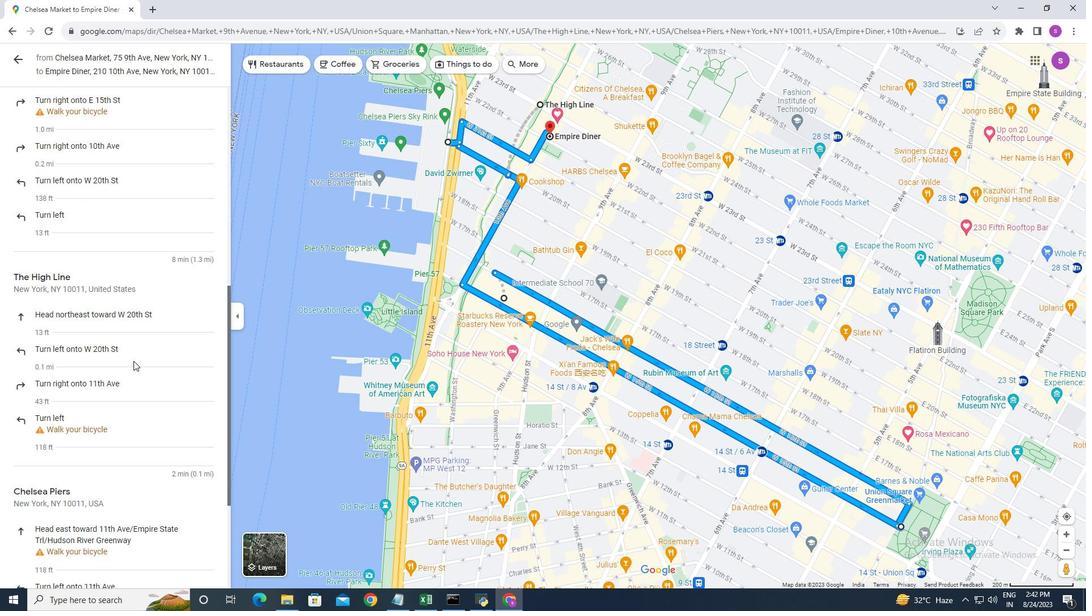 
Action: Mouse moved to (133, 363)
Screenshot: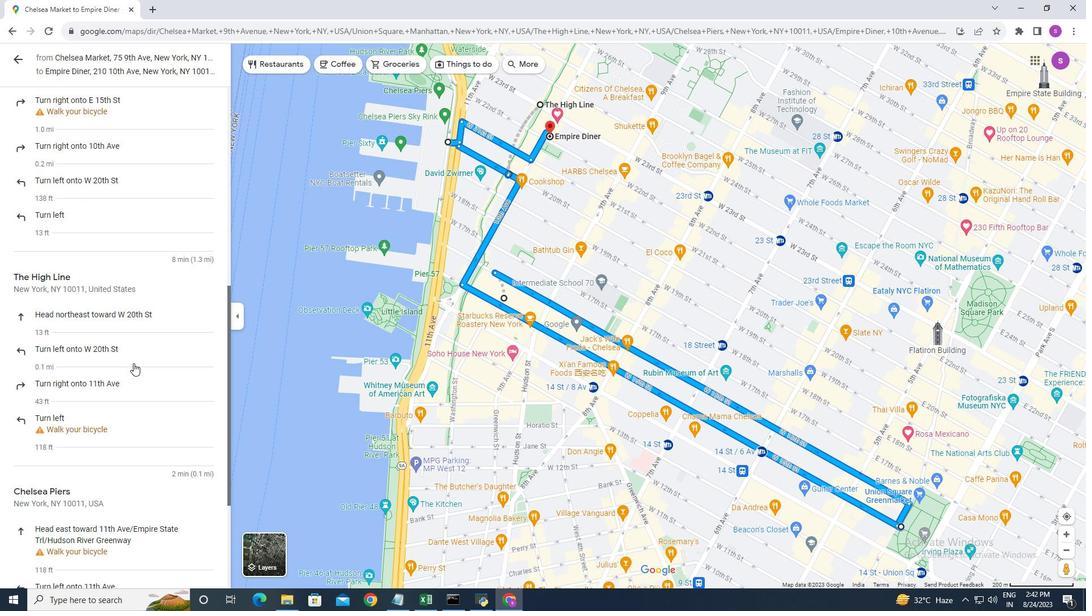 
Action: Mouse scrolled (133, 362) with delta (0, 0)
Screenshot: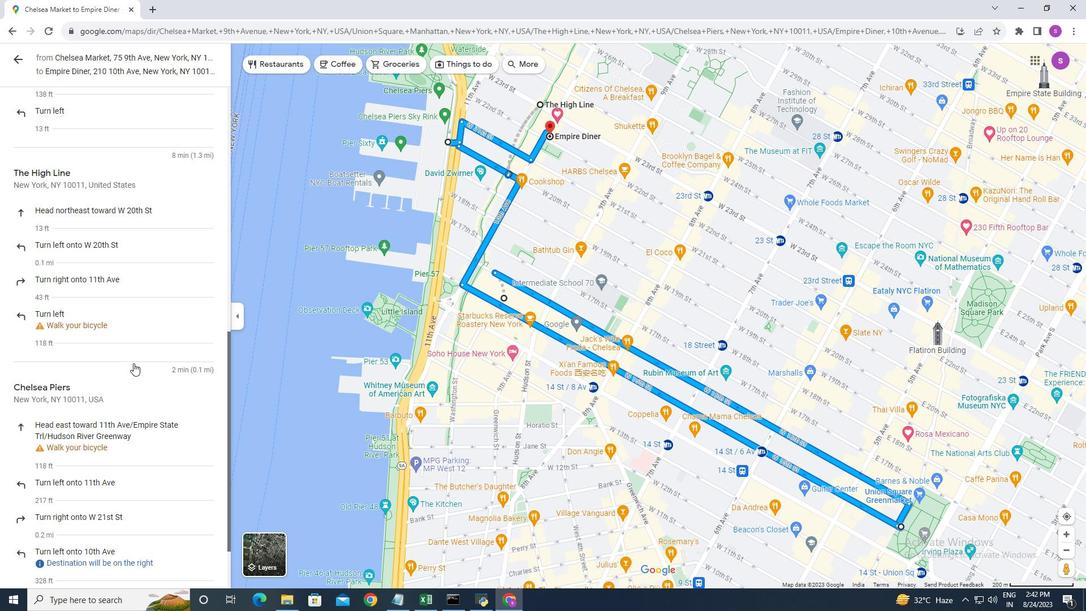 
Action: Mouse scrolled (133, 362) with delta (0, 0)
Screenshot: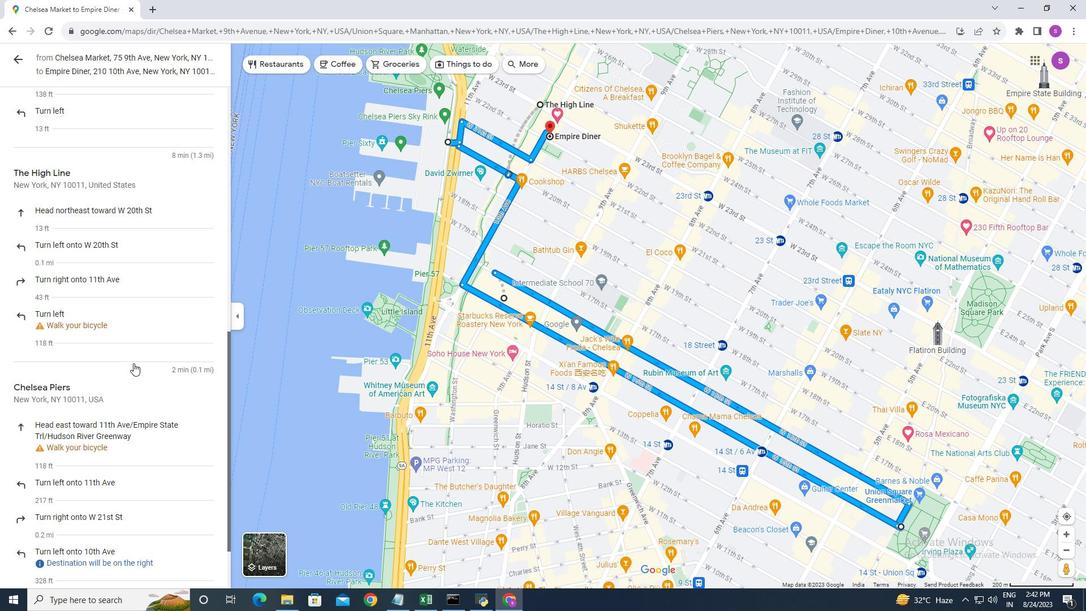 
Action: Mouse scrolled (133, 362) with delta (0, 0)
Screenshot: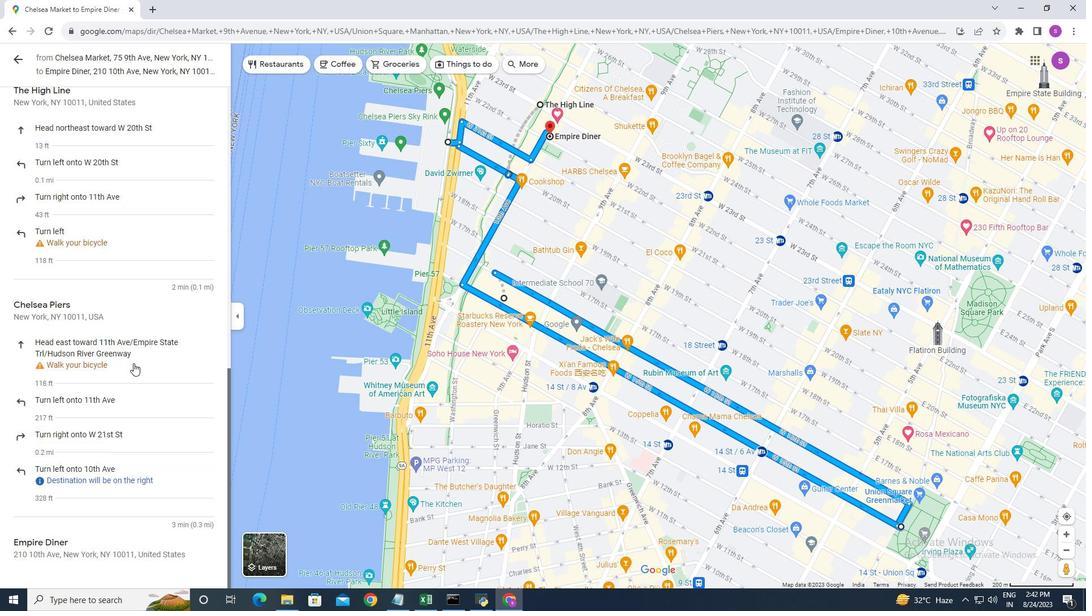 
Action: Mouse scrolled (133, 362) with delta (0, 0)
Screenshot: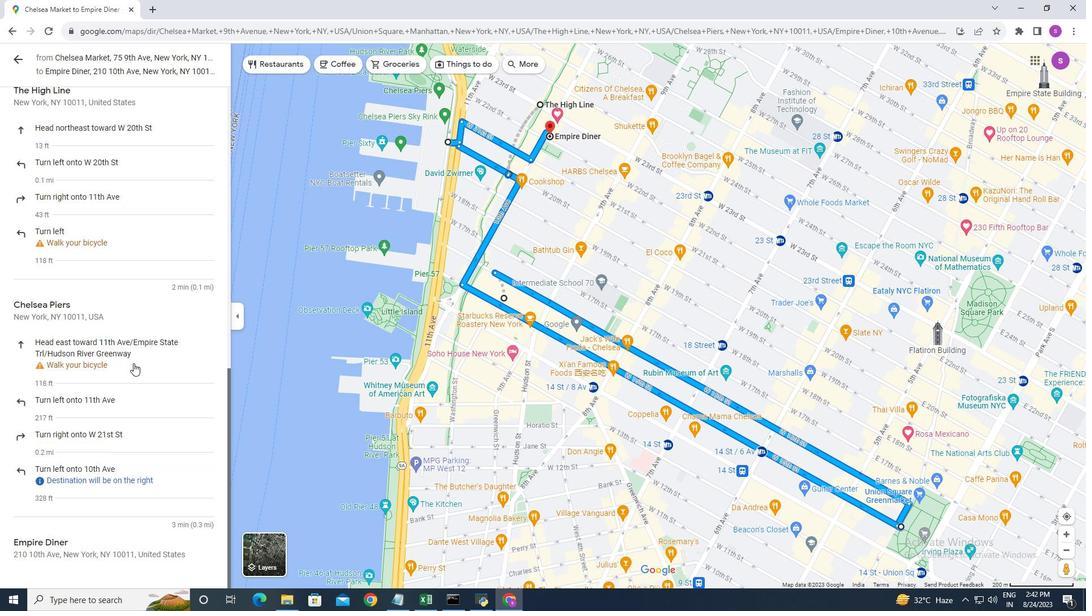 
Action: Mouse scrolled (133, 362) with delta (0, 0)
Screenshot: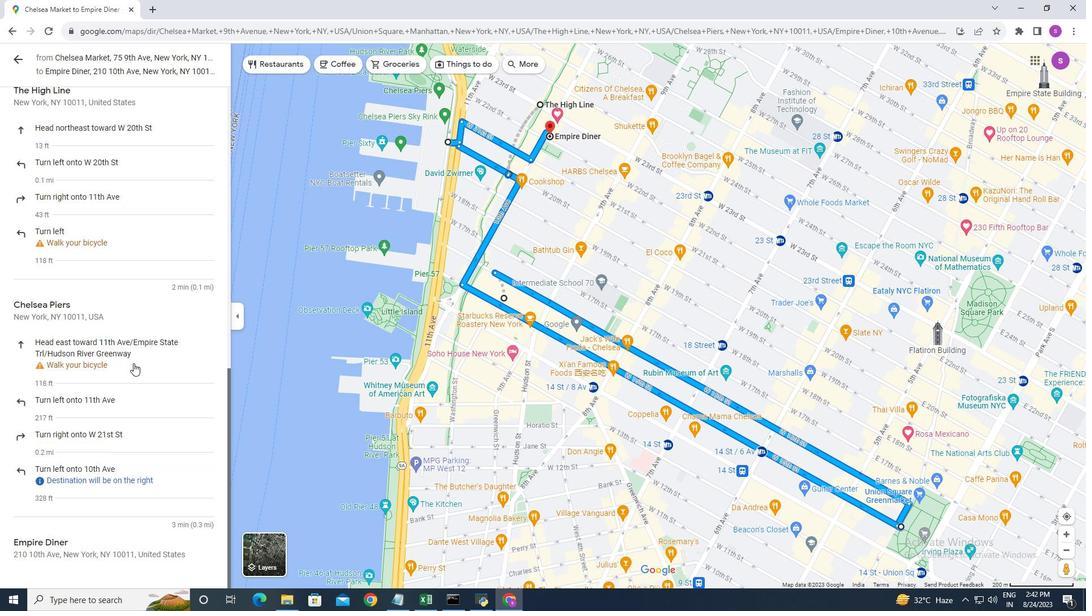 
Action: Mouse scrolled (133, 362) with delta (0, 0)
Screenshot: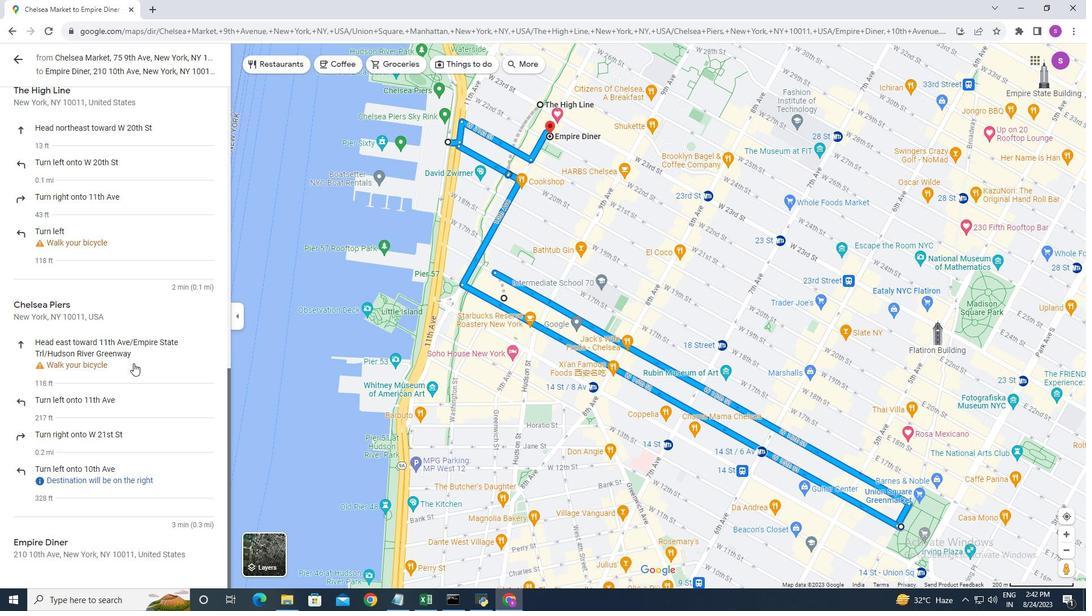 
Action: Mouse scrolled (133, 362) with delta (0, 0)
Screenshot: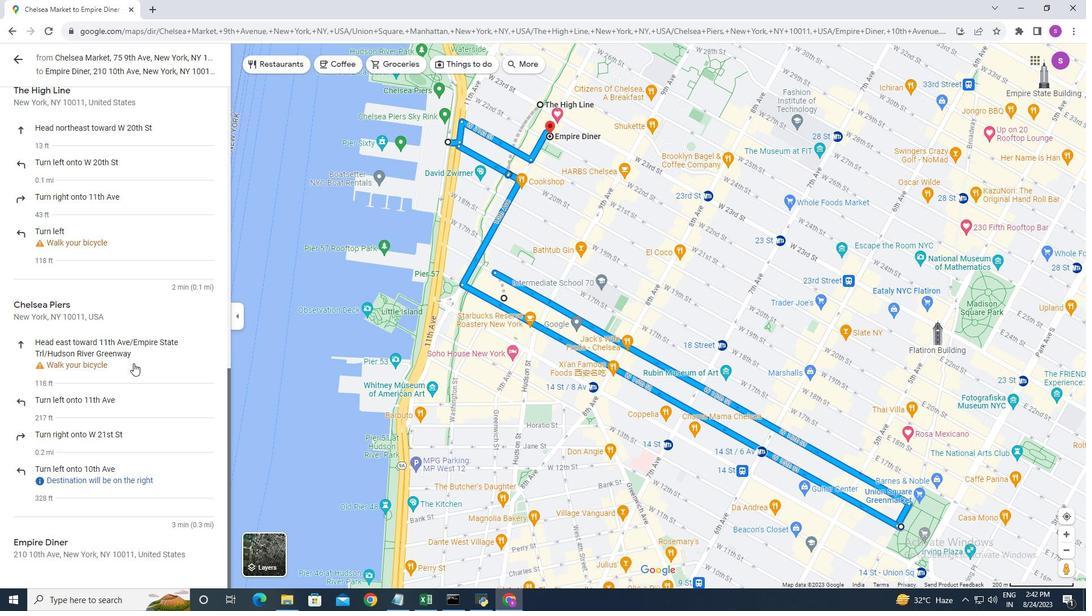 
Action: Mouse scrolled (133, 362) with delta (0, 0)
Screenshot: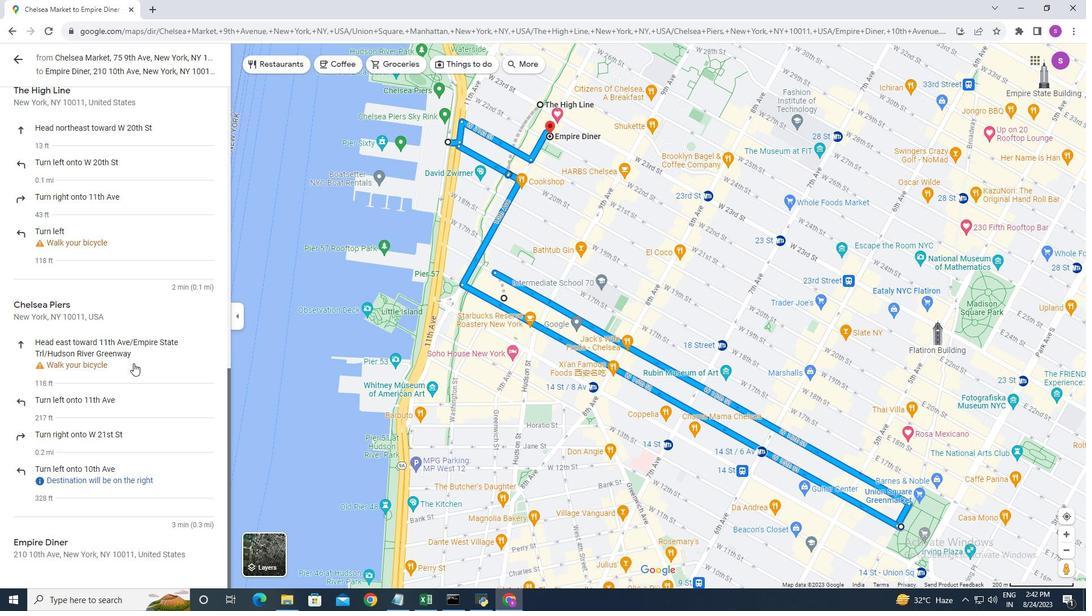
Action: Mouse scrolled (133, 362) with delta (0, 0)
Screenshot: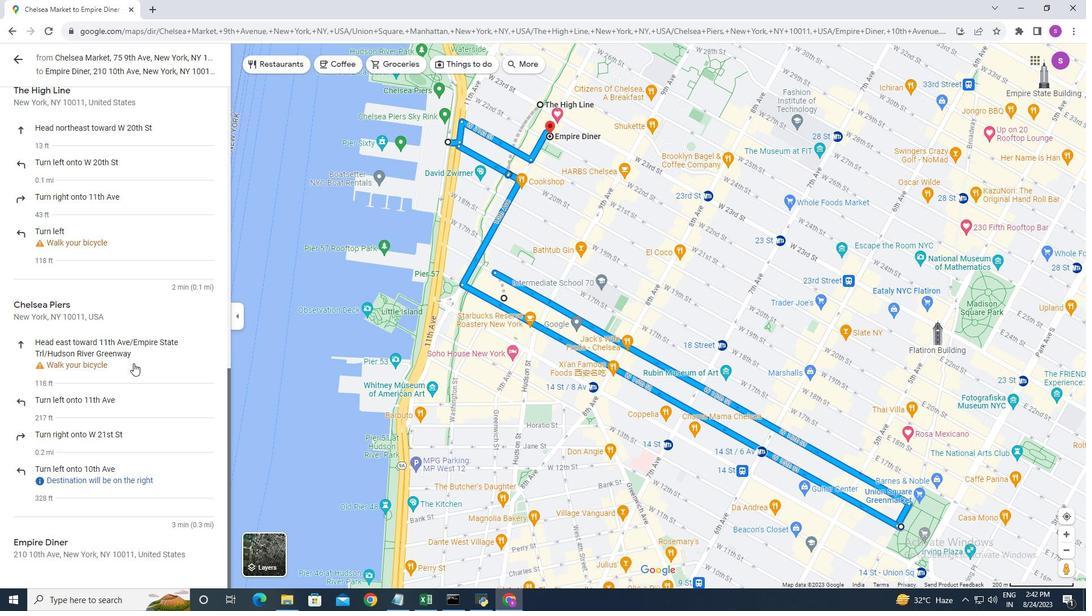 
Action: Mouse scrolled (133, 362) with delta (0, 0)
Screenshot: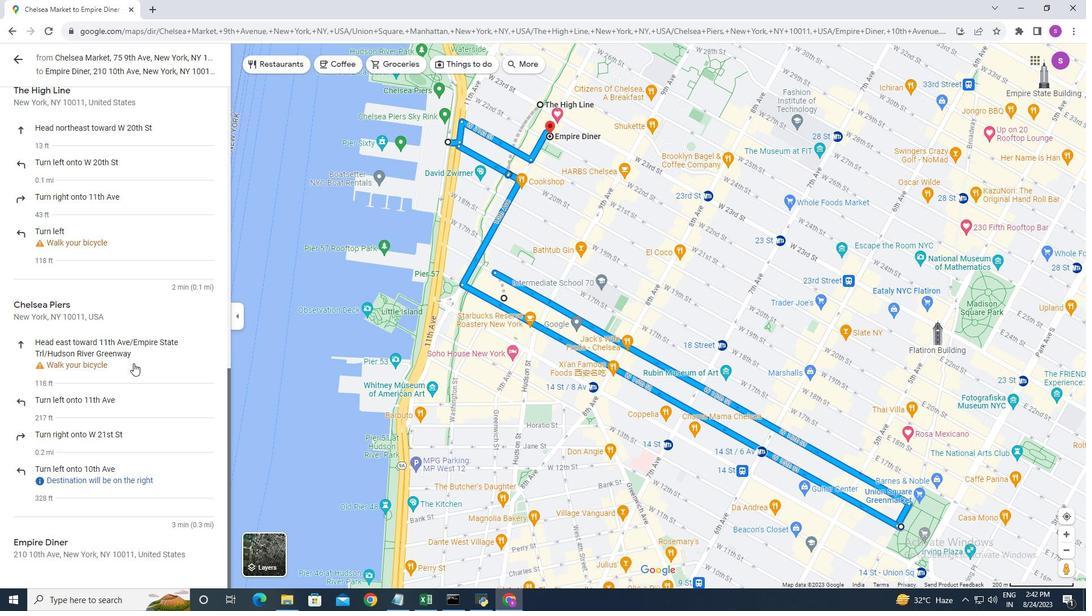 
Action: Mouse scrolled (133, 363) with delta (0, 0)
Screenshot: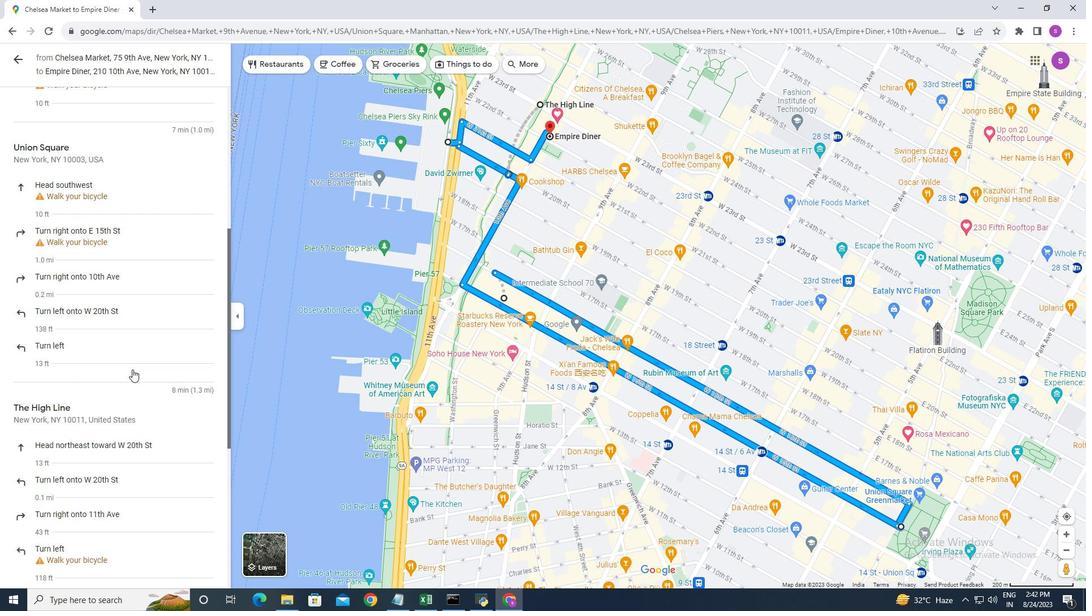 
Action: Mouse scrolled (133, 363) with delta (0, 0)
Screenshot: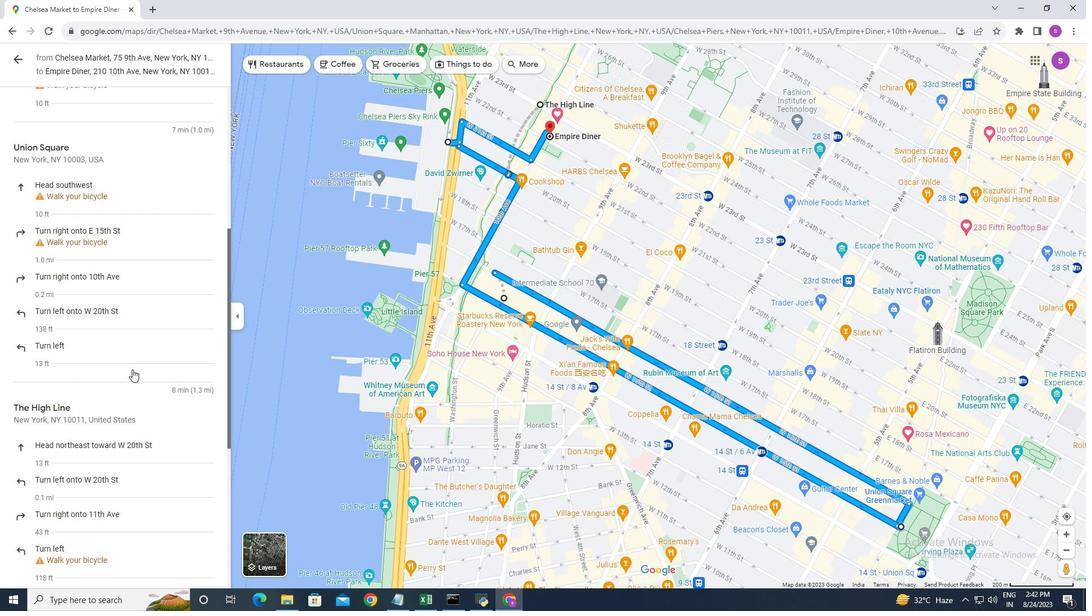 
Action: Mouse scrolled (133, 363) with delta (0, 0)
Screenshot: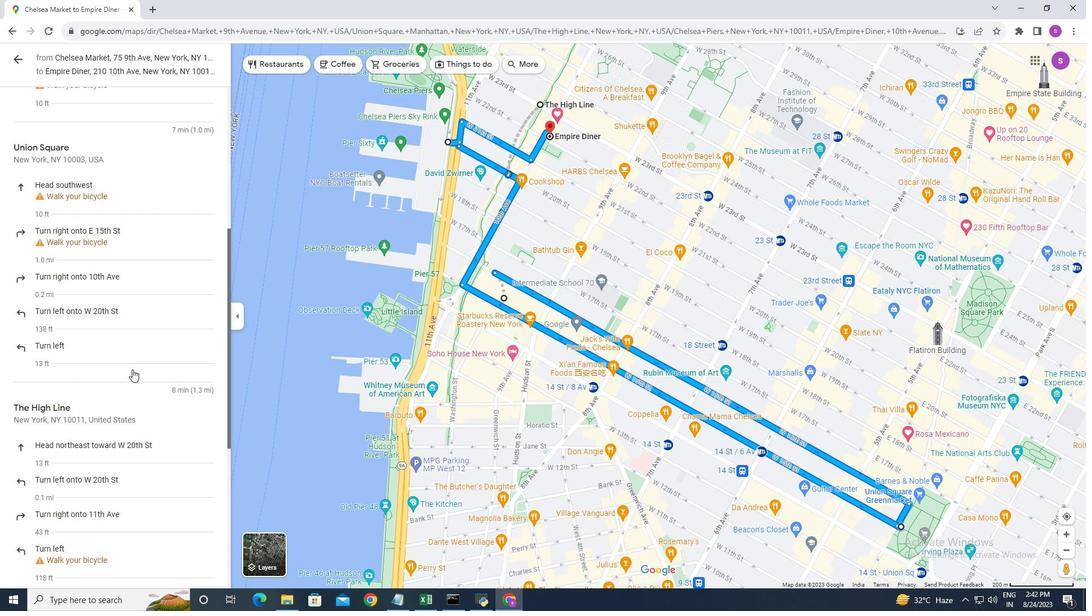 
Action: Mouse scrolled (133, 363) with delta (0, 0)
Screenshot: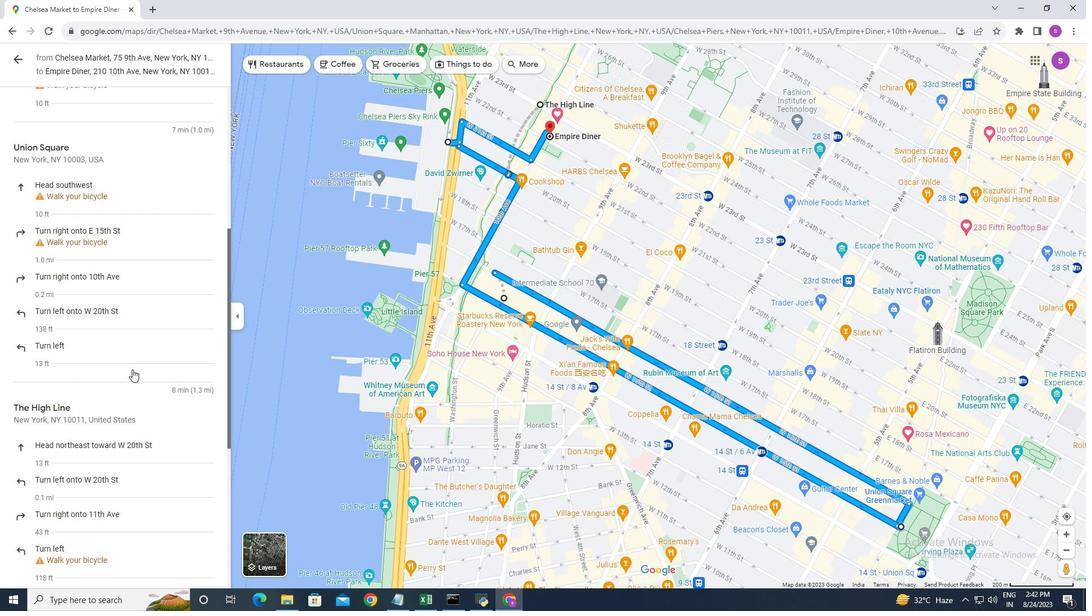 
Action: Mouse scrolled (133, 363) with delta (0, 0)
Screenshot: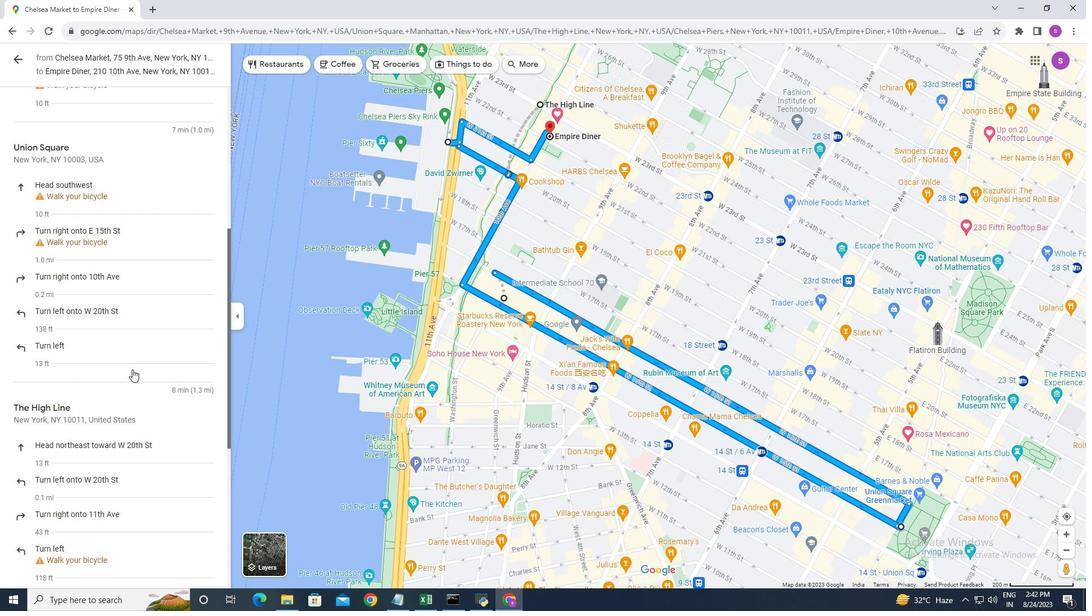 
Action: Mouse scrolled (133, 363) with delta (0, 0)
Screenshot: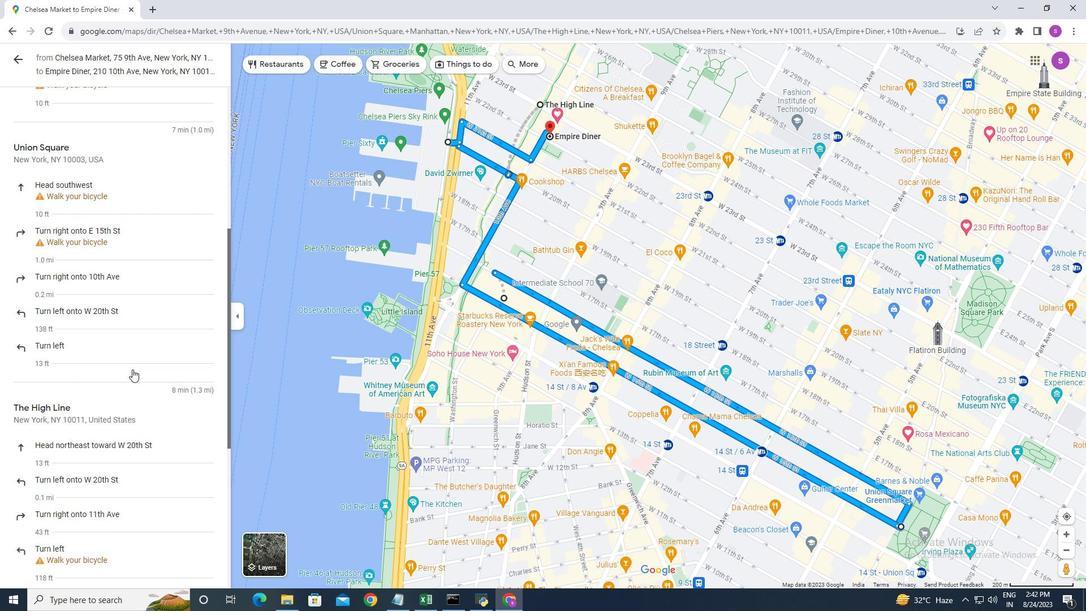 
Action: Mouse moved to (132, 369)
Screenshot: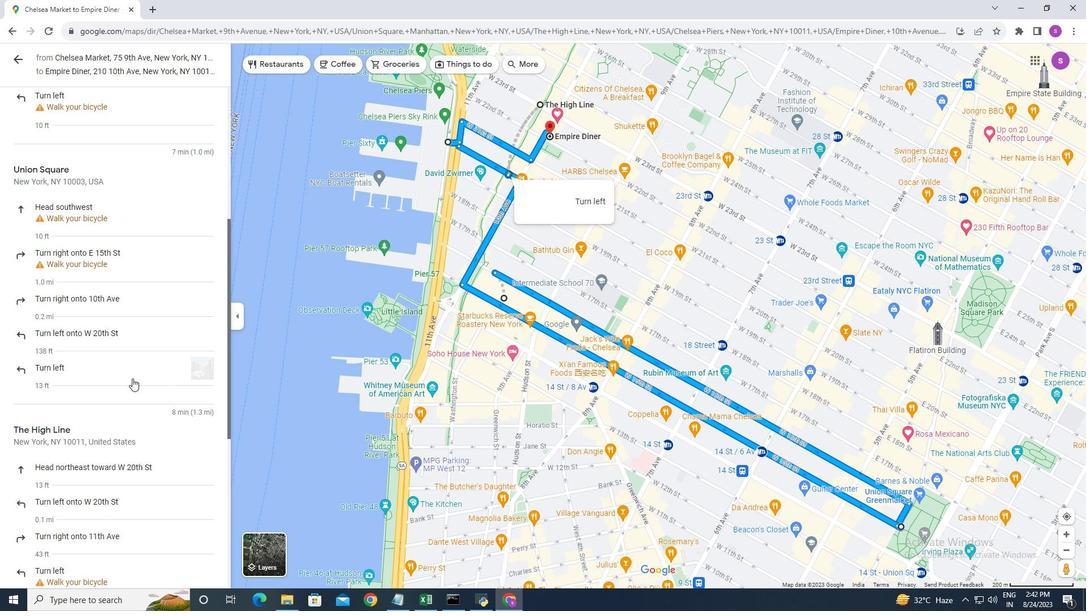 
Action: Mouse scrolled (132, 370) with delta (0, 0)
Screenshot: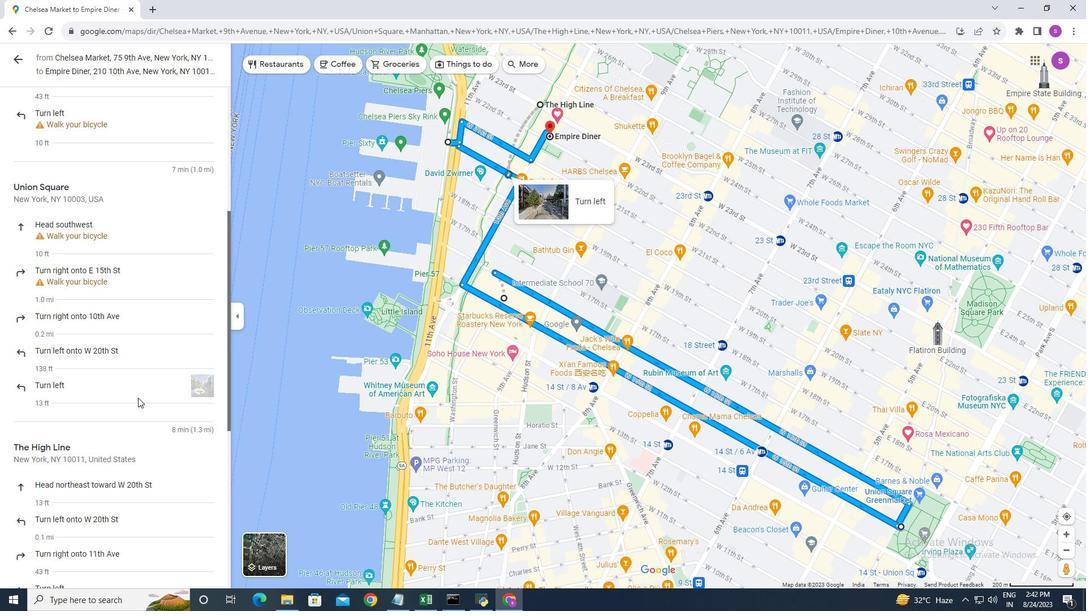 
Action: Mouse scrolled (132, 370) with delta (0, 0)
Screenshot: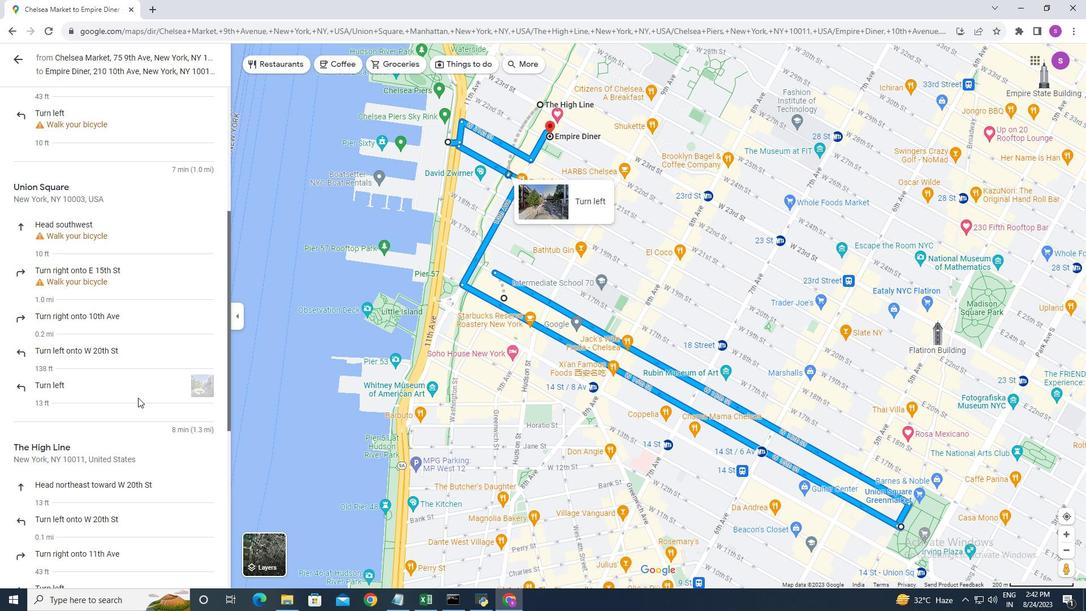 
Action: Mouse scrolled (132, 370) with delta (0, 0)
Screenshot: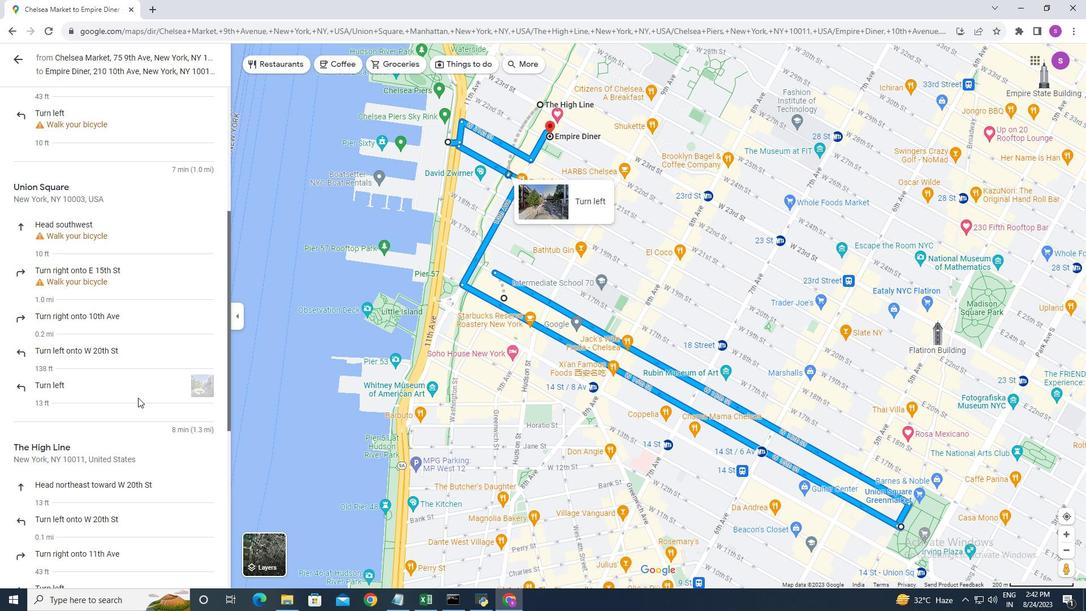 
Action: Mouse scrolled (132, 370) with delta (0, 0)
Screenshot: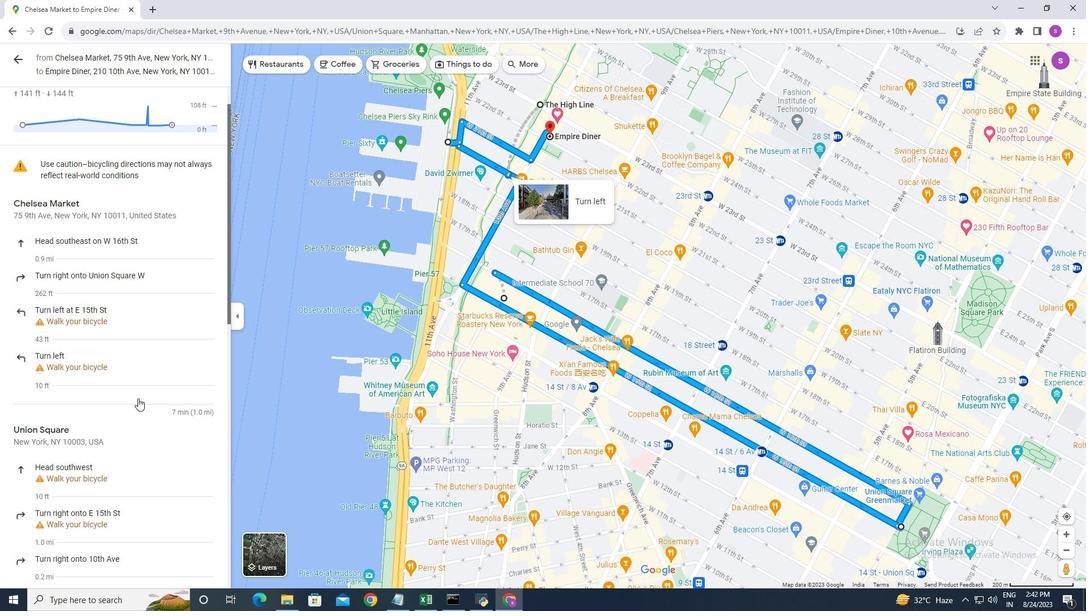 
Action: Mouse moved to (132, 370)
Screenshot: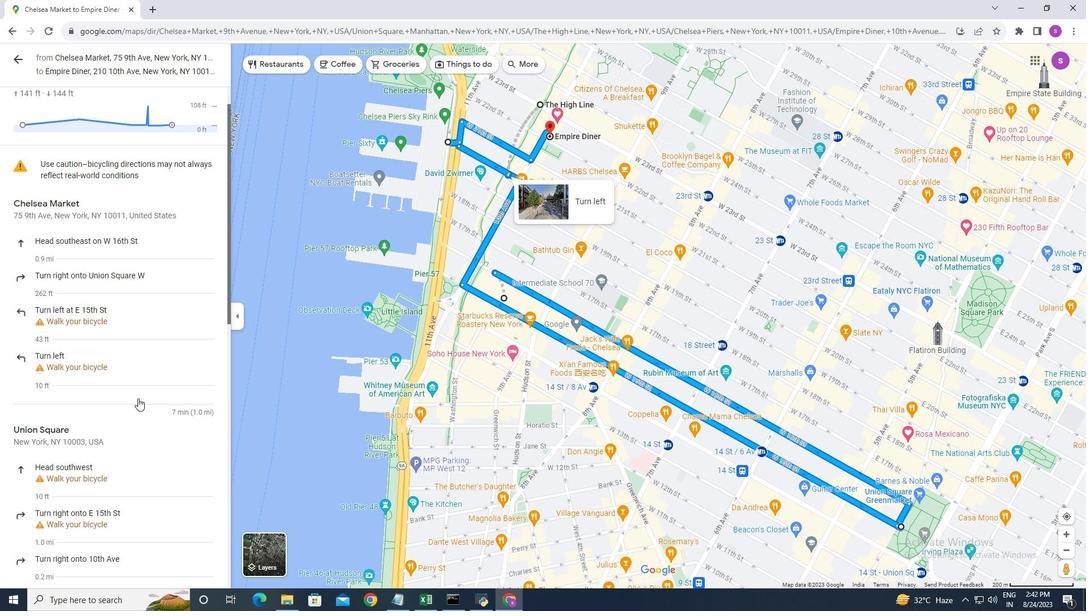 
Action: Mouse scrolled (132, 371) with delta (0, 0)
Screenshot: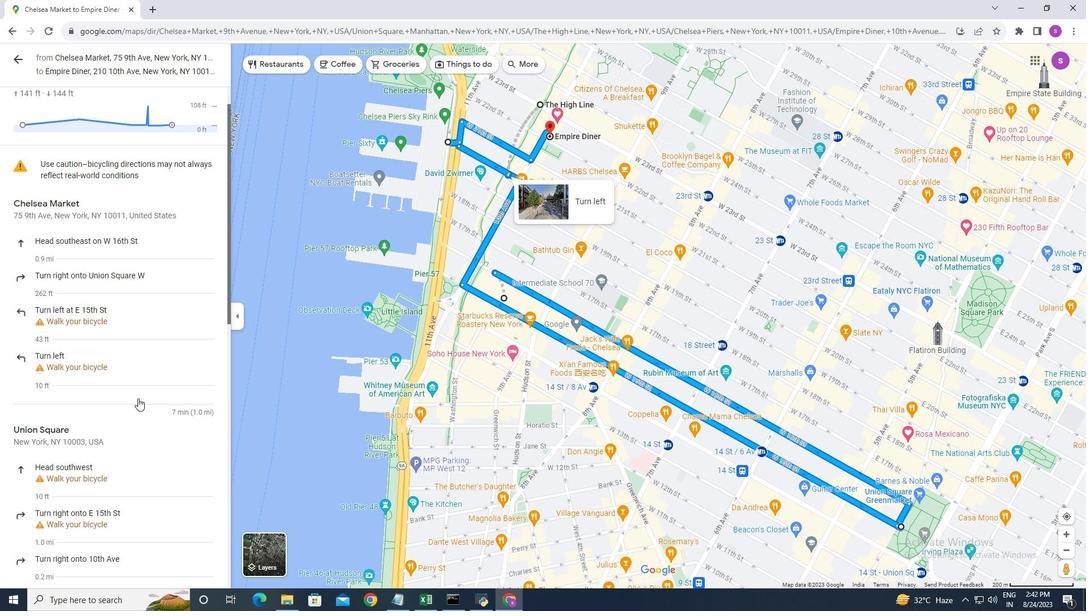 
Action: Mouse moved to (132, 378)
Screenshot: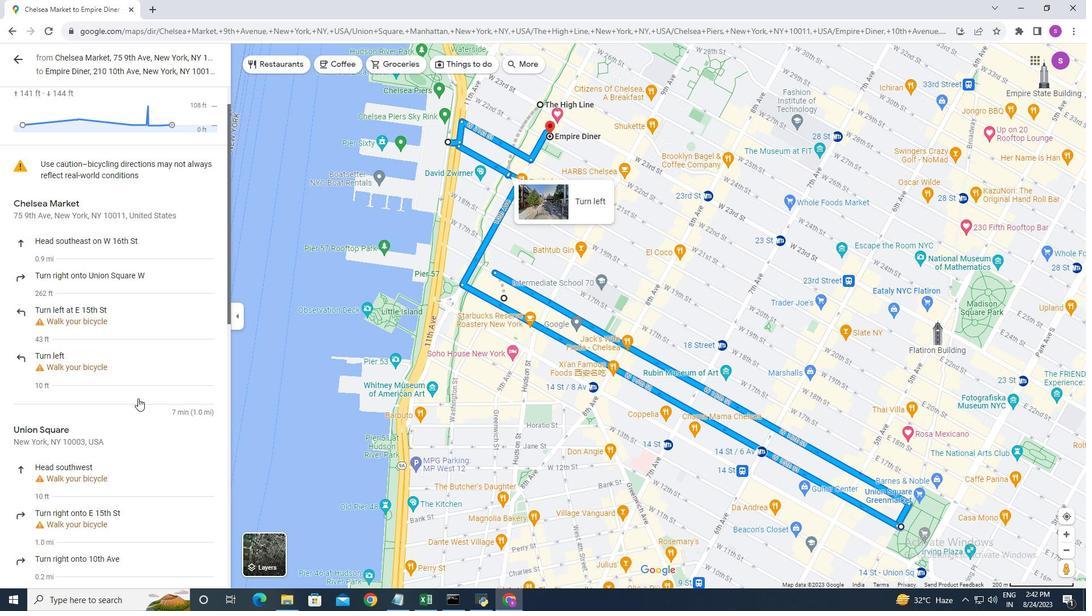
Action: Mouse scrolled (132, 377) with delta (0, 0)
Screenshot: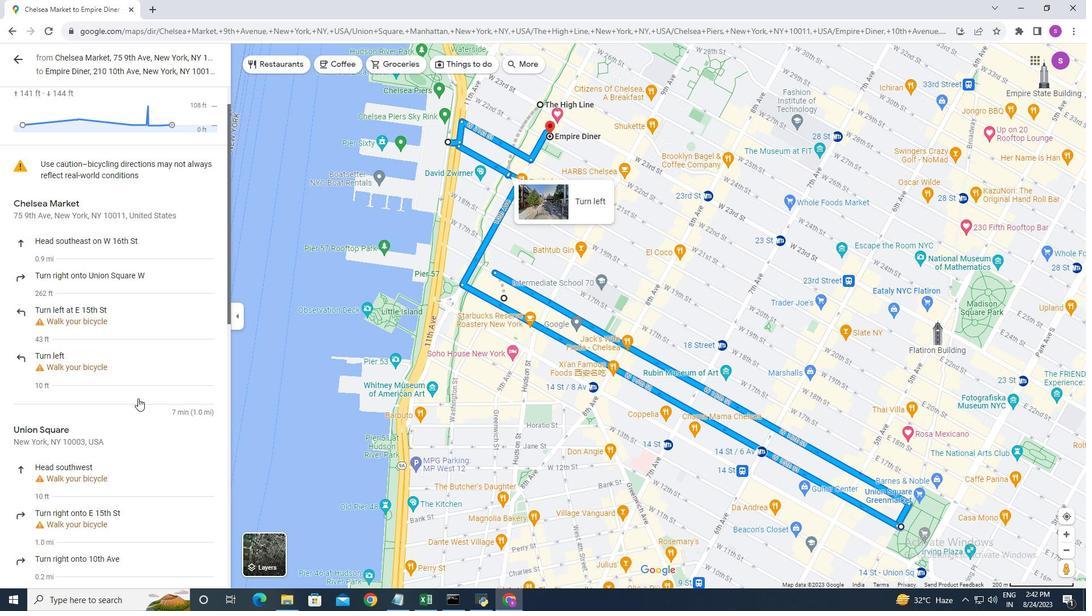 
Action: Mouse moved to (138, 398)
Screenshot: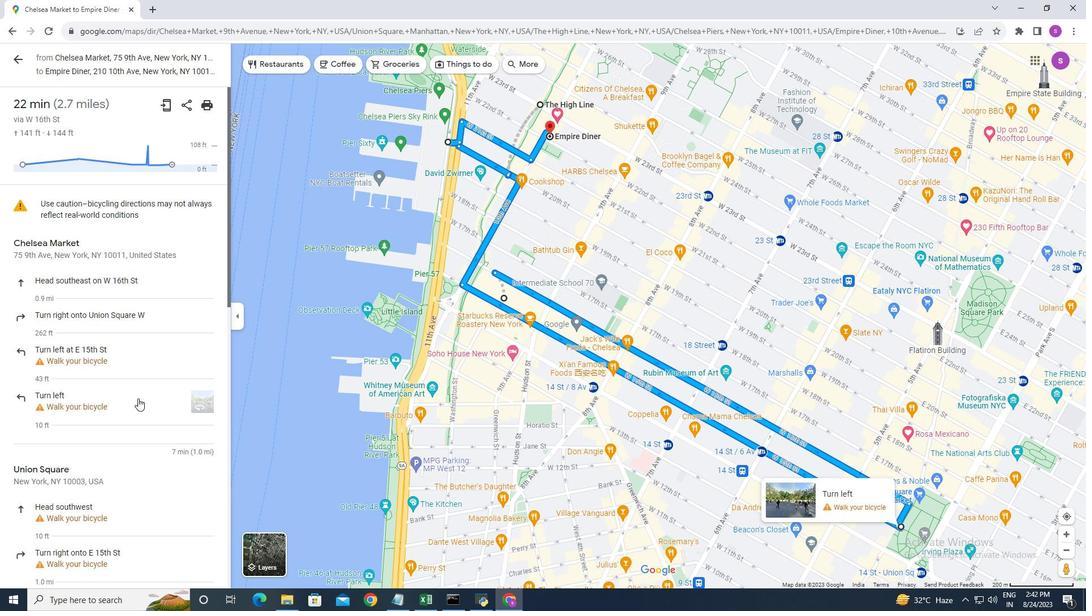 
Action: Mouse scrolled (138, 398) with delta (0, 0)
Screenshot: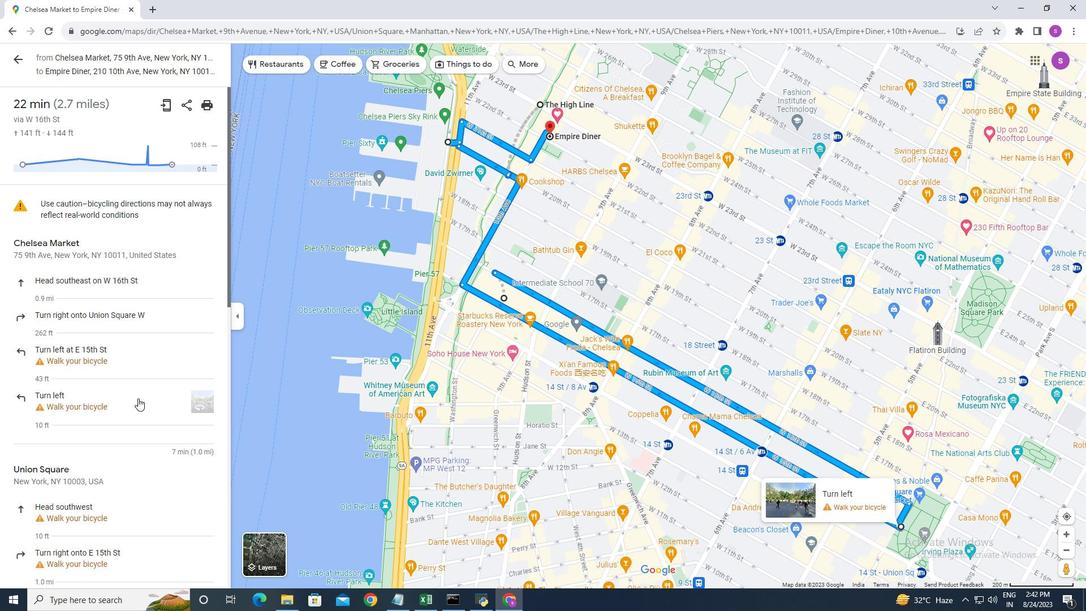 
Action: Mouse scrolled (138, 398) with delta (0, 0)
Screenshot: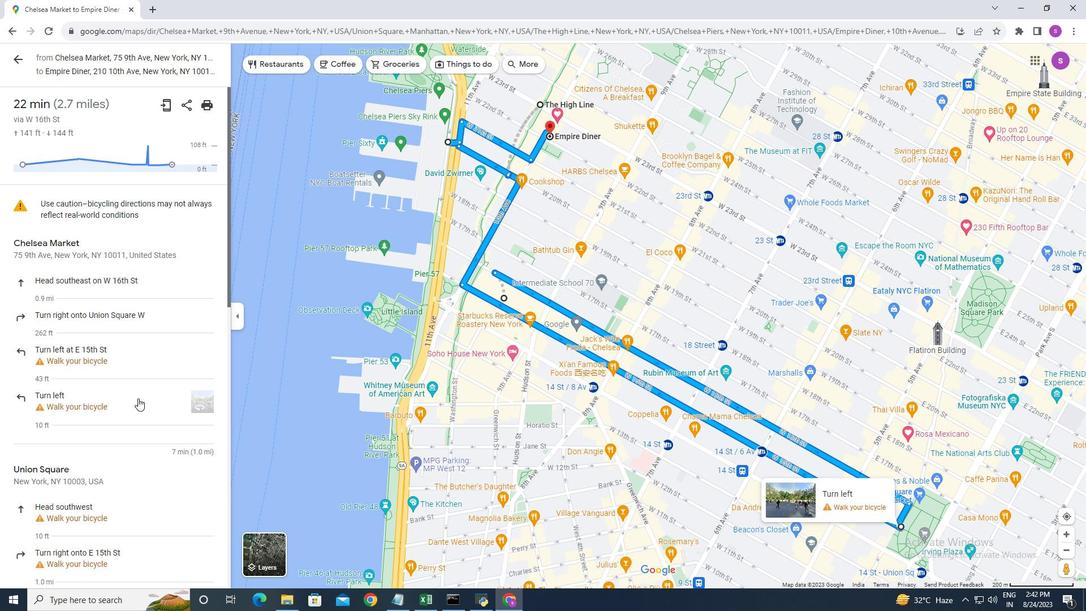 
Action: Mouse scrolled (138, 398) with delta (0, 0)
Screenshot: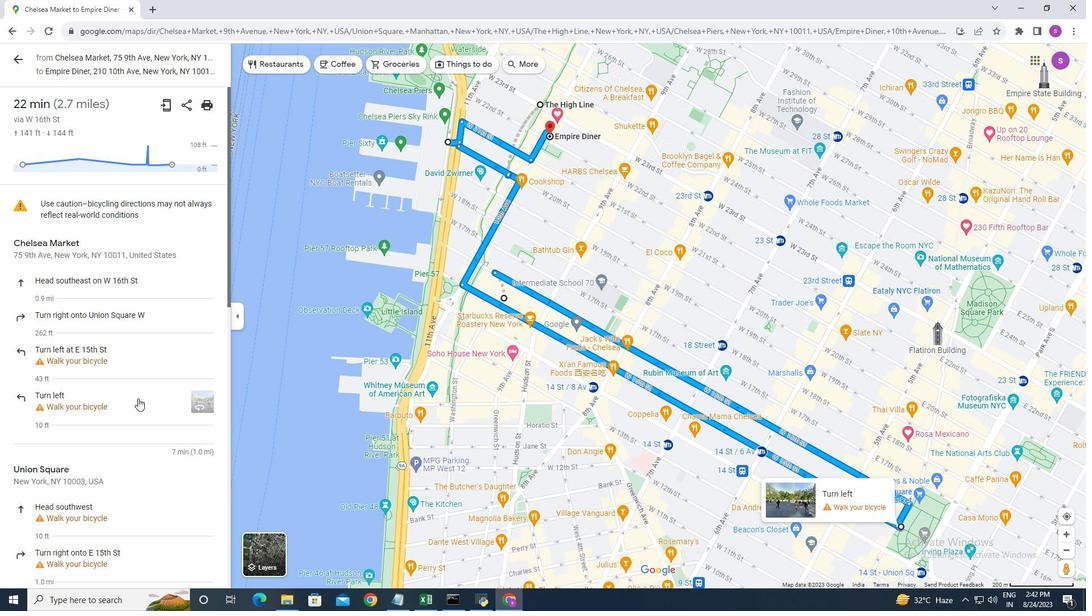 
Action: Mouse scrolled (138, 398) with delta (0, 0)
Screenshot: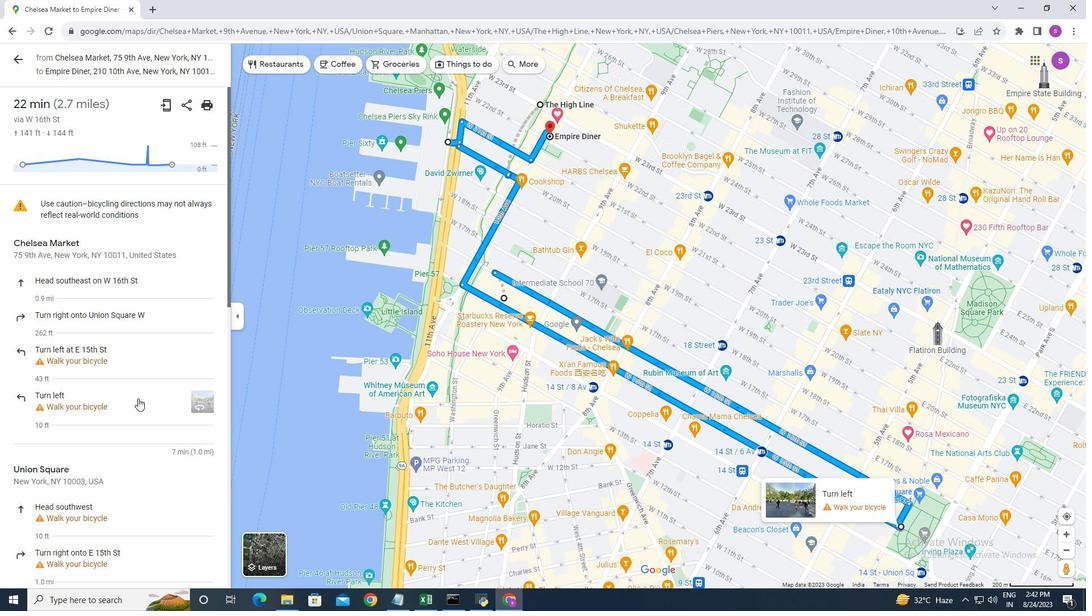 
Action: Mouse scrolled (138, 398) with delta (0, 0)
Screenshot: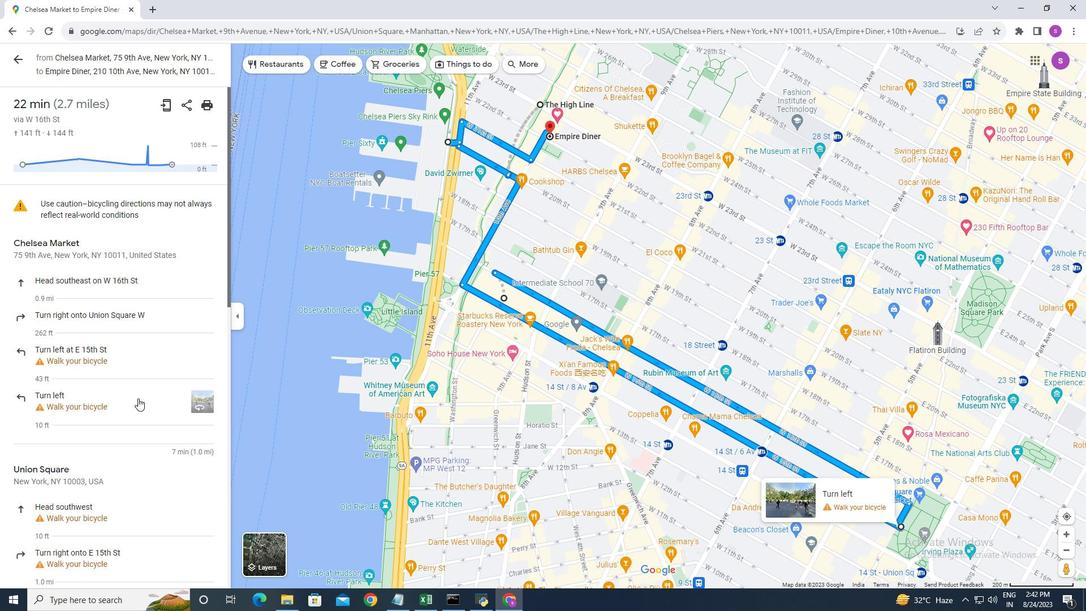 
Action: Mouse moved to (14, 64)
Screenshot: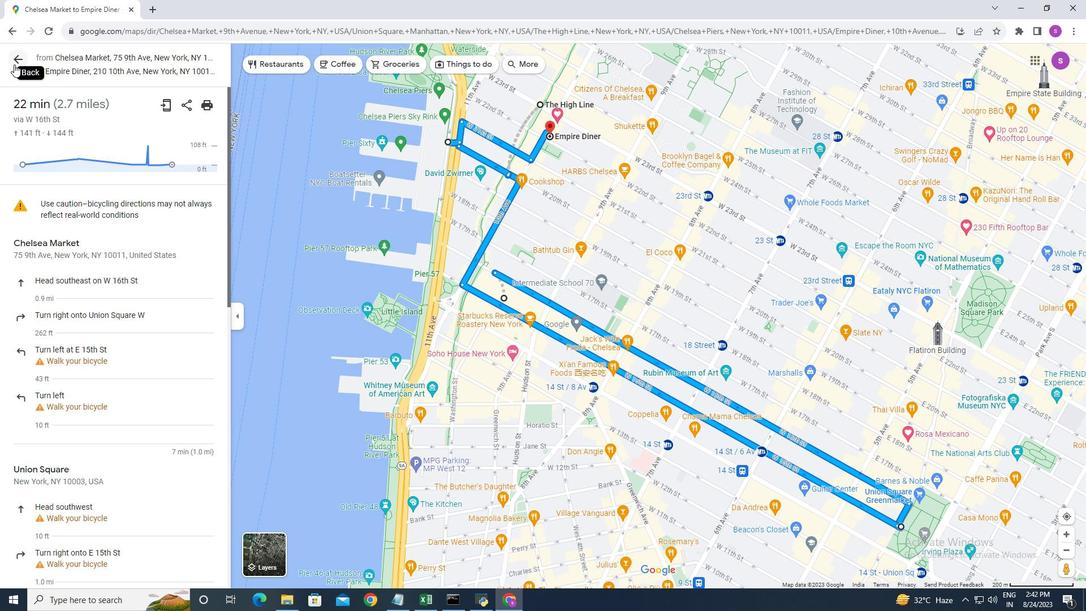 
Action: Mouse pressed left at (14, 64)
Screenshot: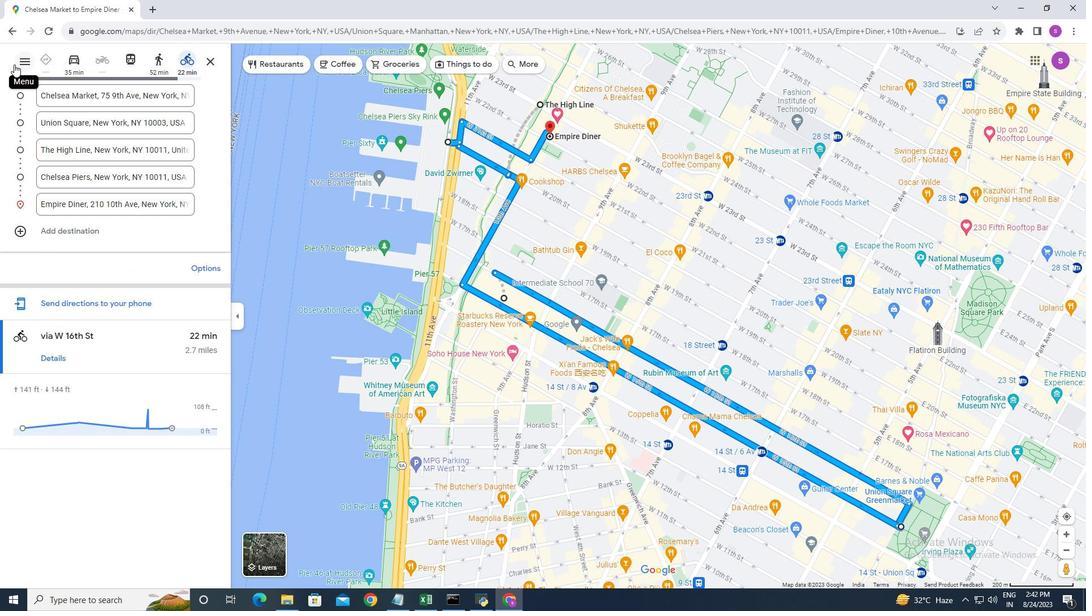 
Action: Mouse moved to (99, 342)
Screenshot: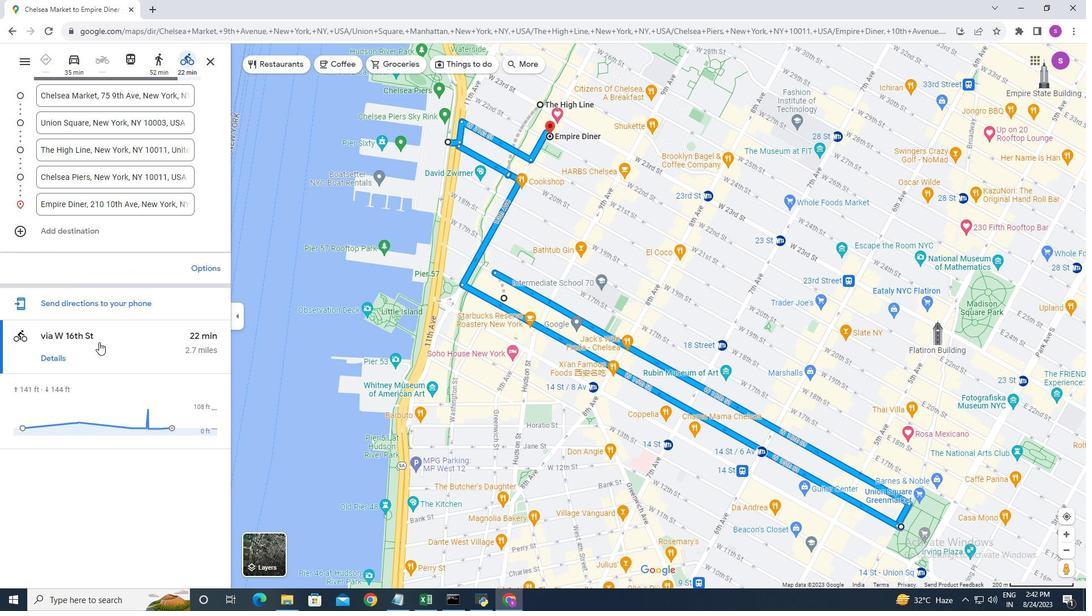 
